 Task: Add an event with the title Second Team Building Retreat: Leadership Development Program, date '2024/03/16', time 8:50 AM to 10:50 AMand add a description: Together, the employee and the supervisor will establish clear and realistic performance goals that align with the overall objectives of the role and the organization. These goals will be measurable, time-bound, and focused on addressing the identified performance concerns., put the event into Yellow category . Add location for the event as: Havana, Cuba, logged in from the account softage.8@softage.netand send the event invitation to softage.6@softage.net and softage.1@softage.net. Set a reminder for the event 79 day before
Action: Mouse moved to (157, 183)
Screenshot: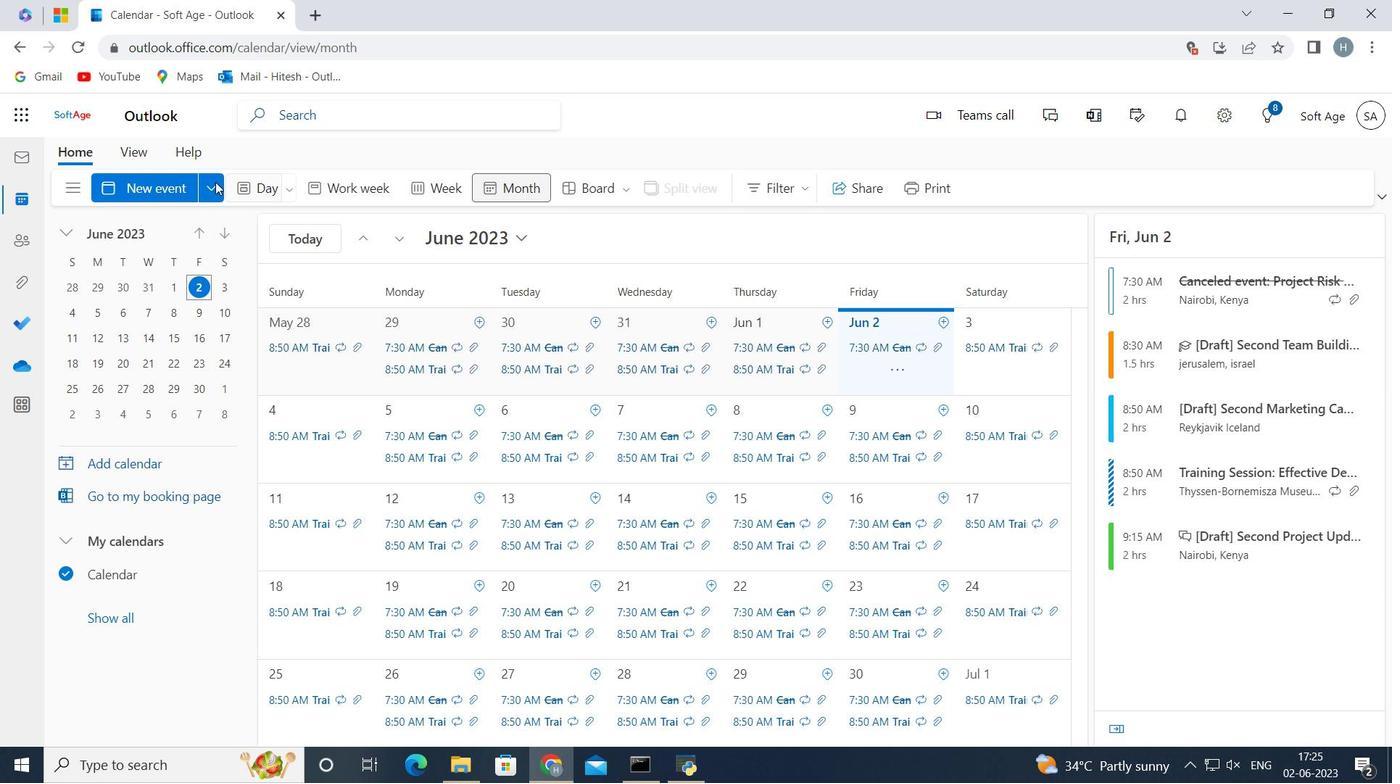 
Action: Mouse pressed left at (157, 183)
Screenshot: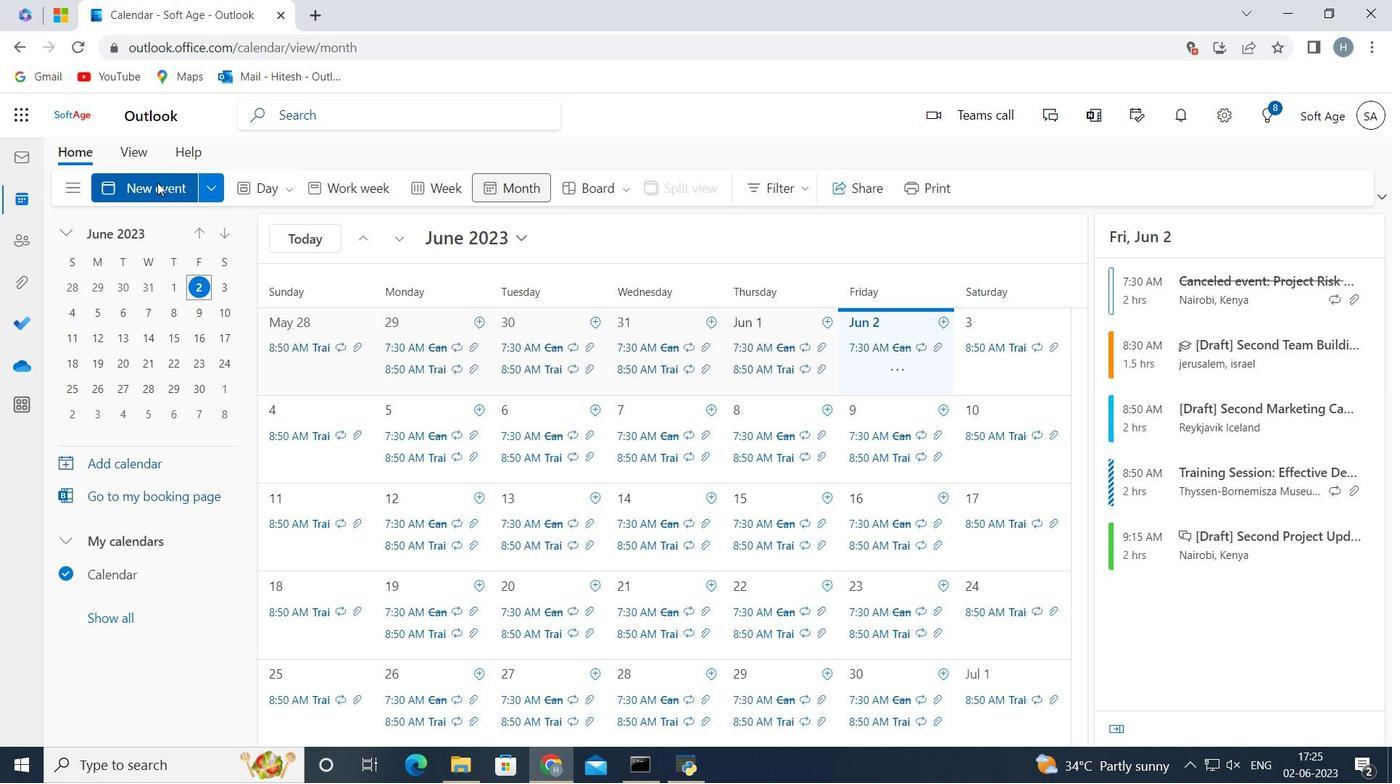 
Action: Mouse moved to (438, 291)
Screenshot: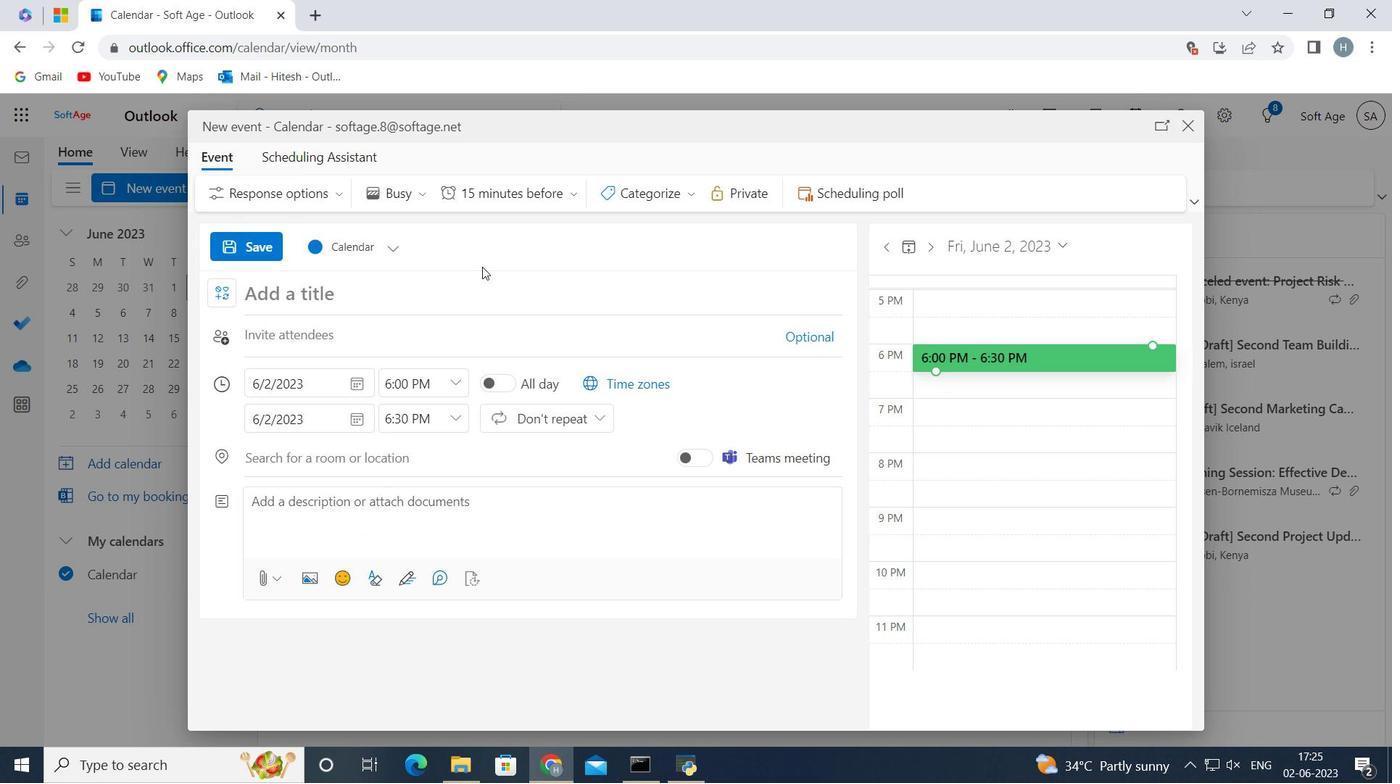 
Action: Key pressed <Key.shift>Second<Key.space><Key.shift>Team<Key.space><Key.shift>Buildibg<Key.space><Key.shift>Retreat<Key.enter>
Screenshot: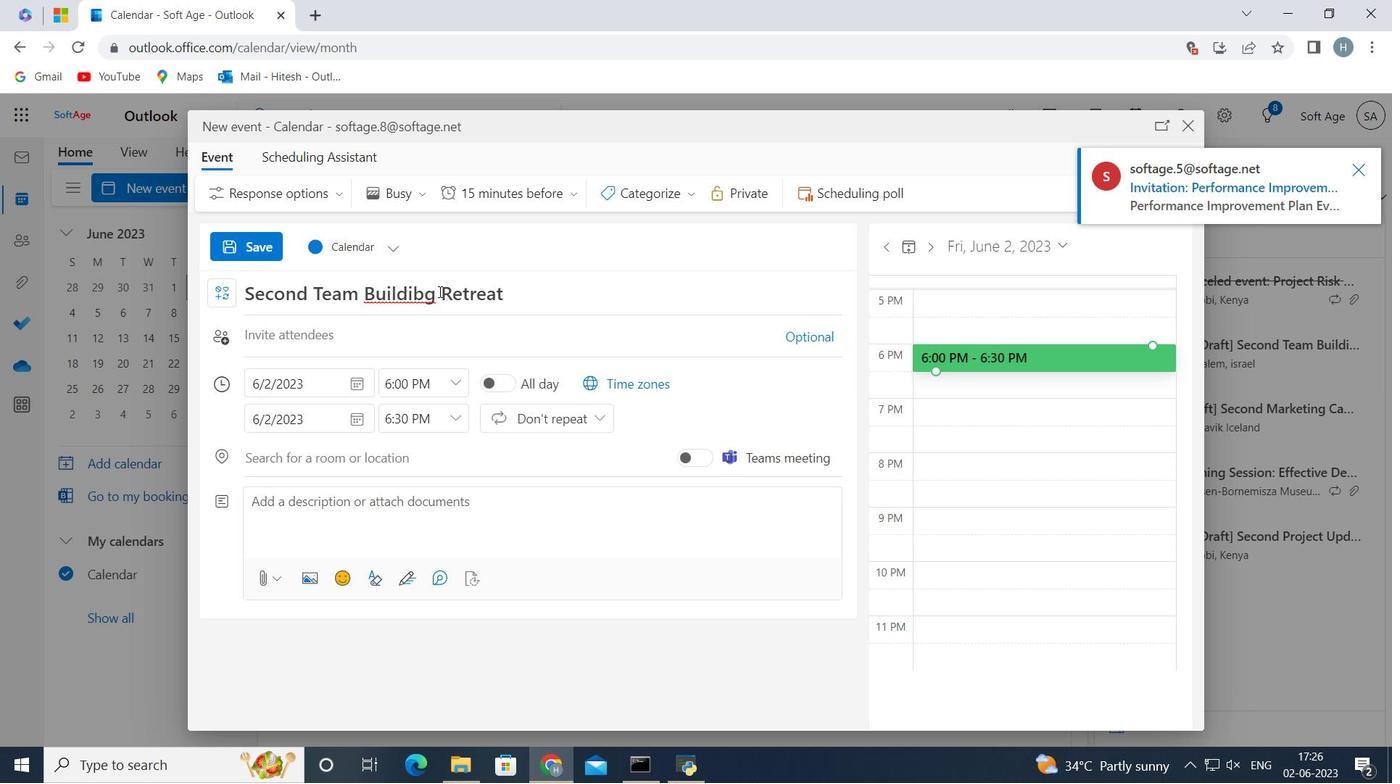 
Action: Mouse moved to (436, 298)
Screenshot: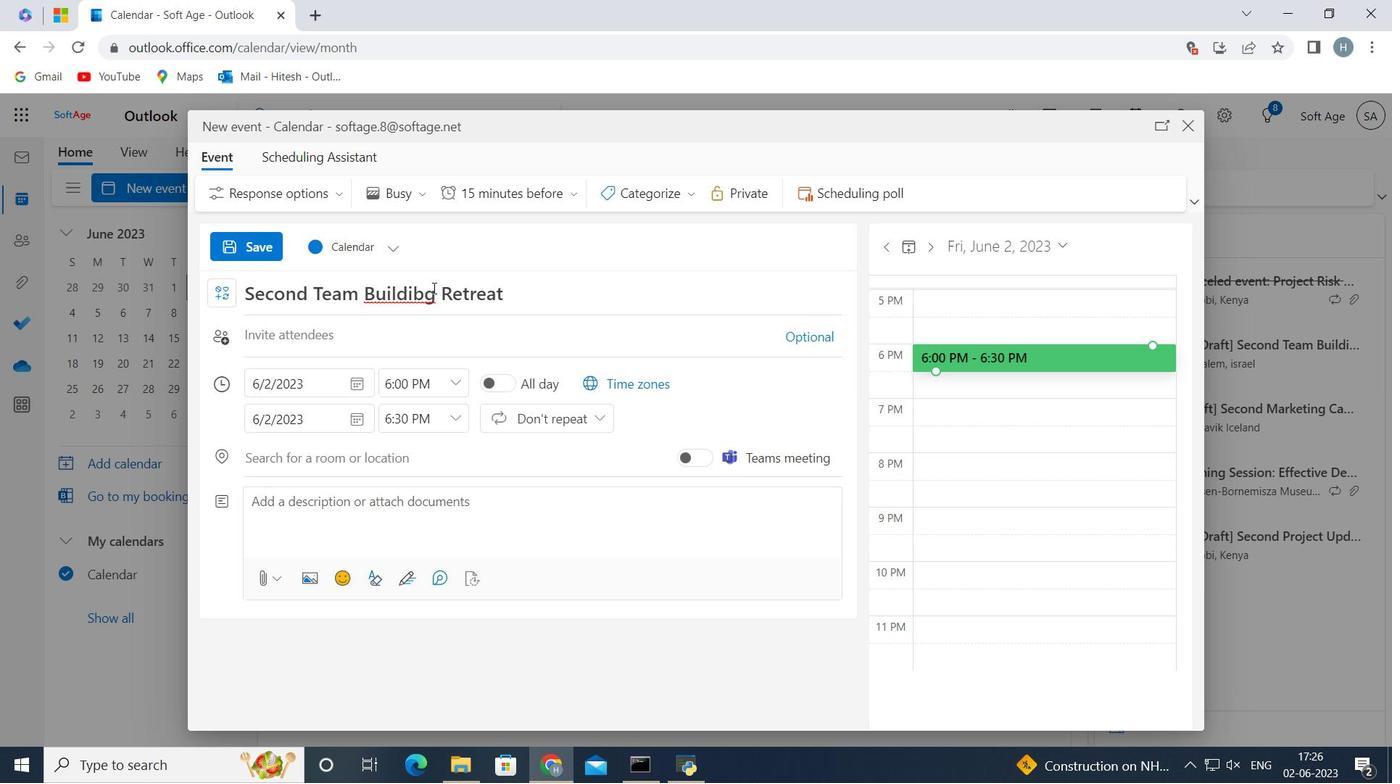 
Action: Mouse pressed left at (436, 298)
Screenshot: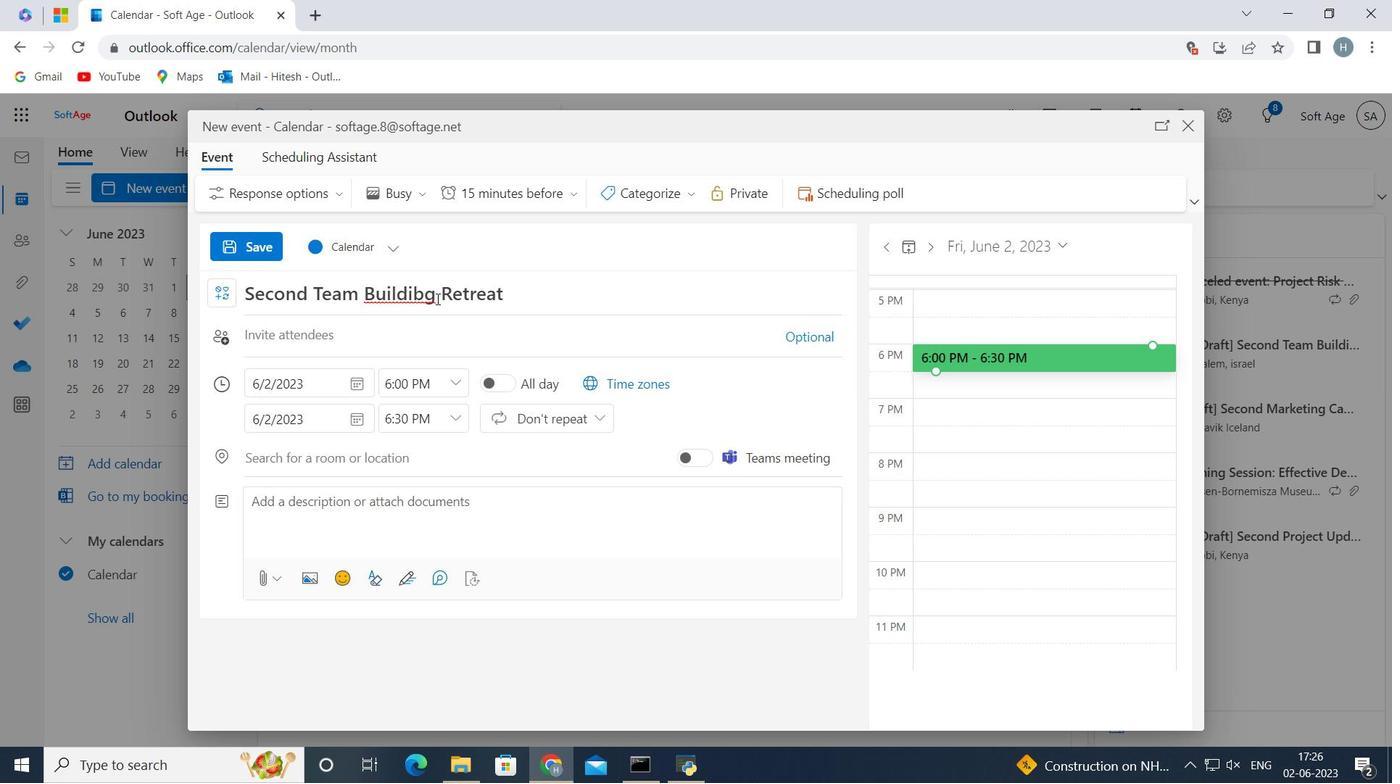 
Action: Key pressed <Key.backspace><Key.backspace><Key.backspace><Key.backspace><Key.backspace><Key.backspace><Key.backspace><Key.backspace><Key.shift>Building
Screenshot: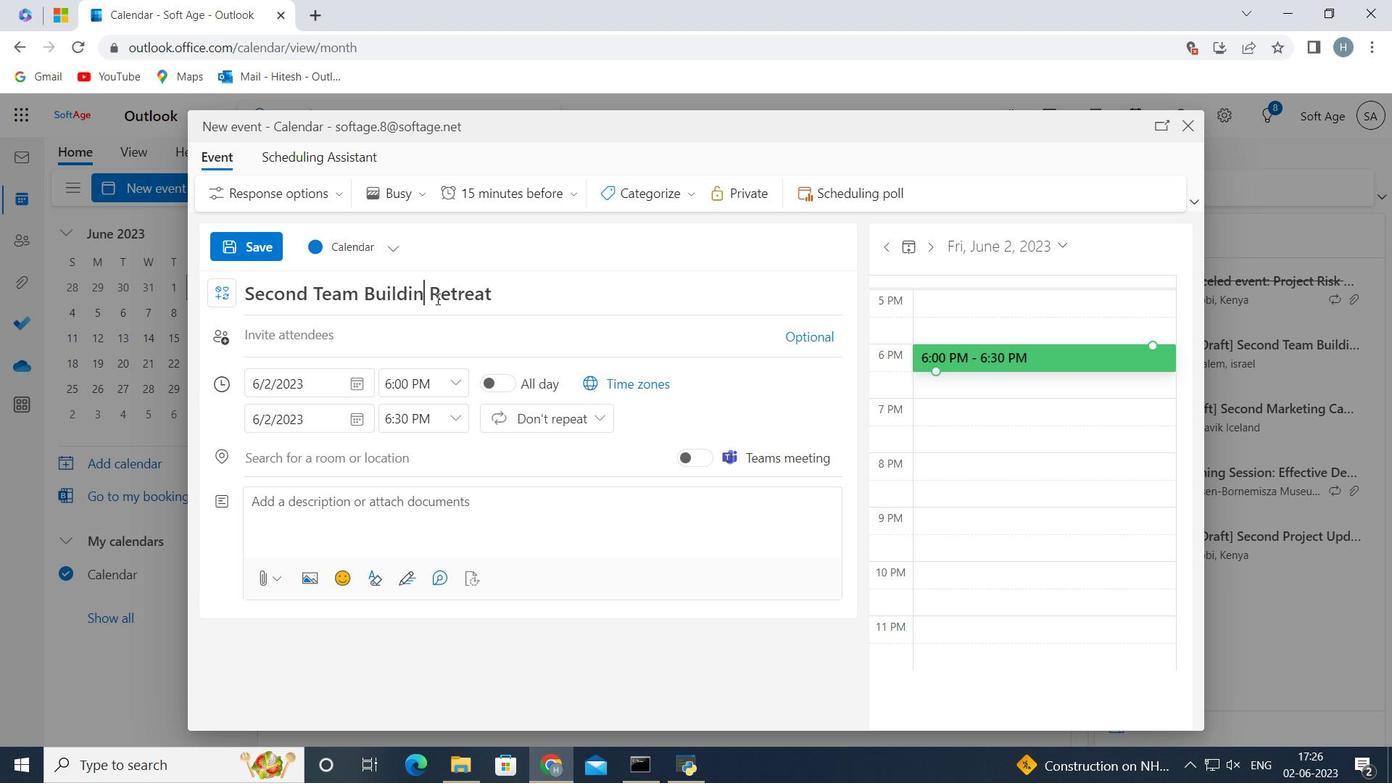 
Action: Mouse moved to (538, 295)
Screenshot: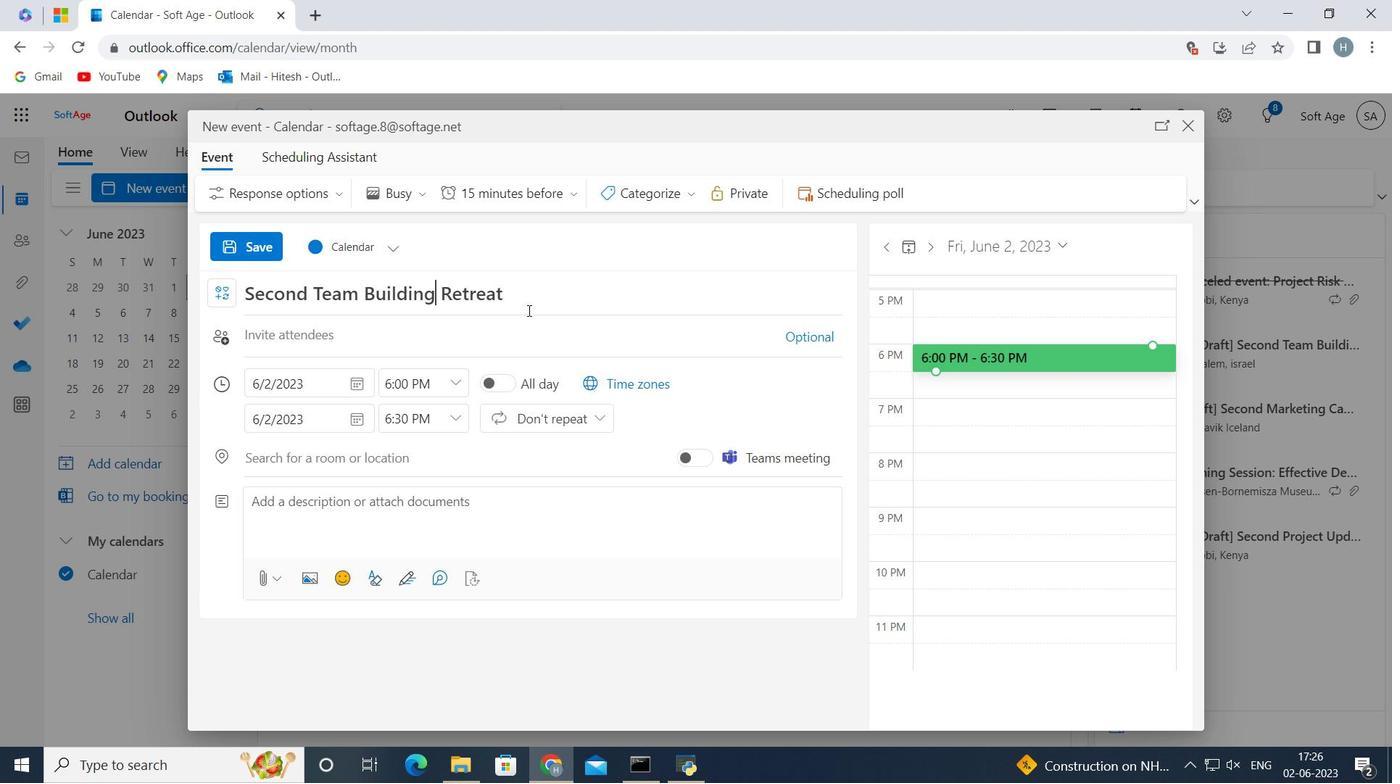 
Action: Mouse pressed left at (538, 295)
Screenshot: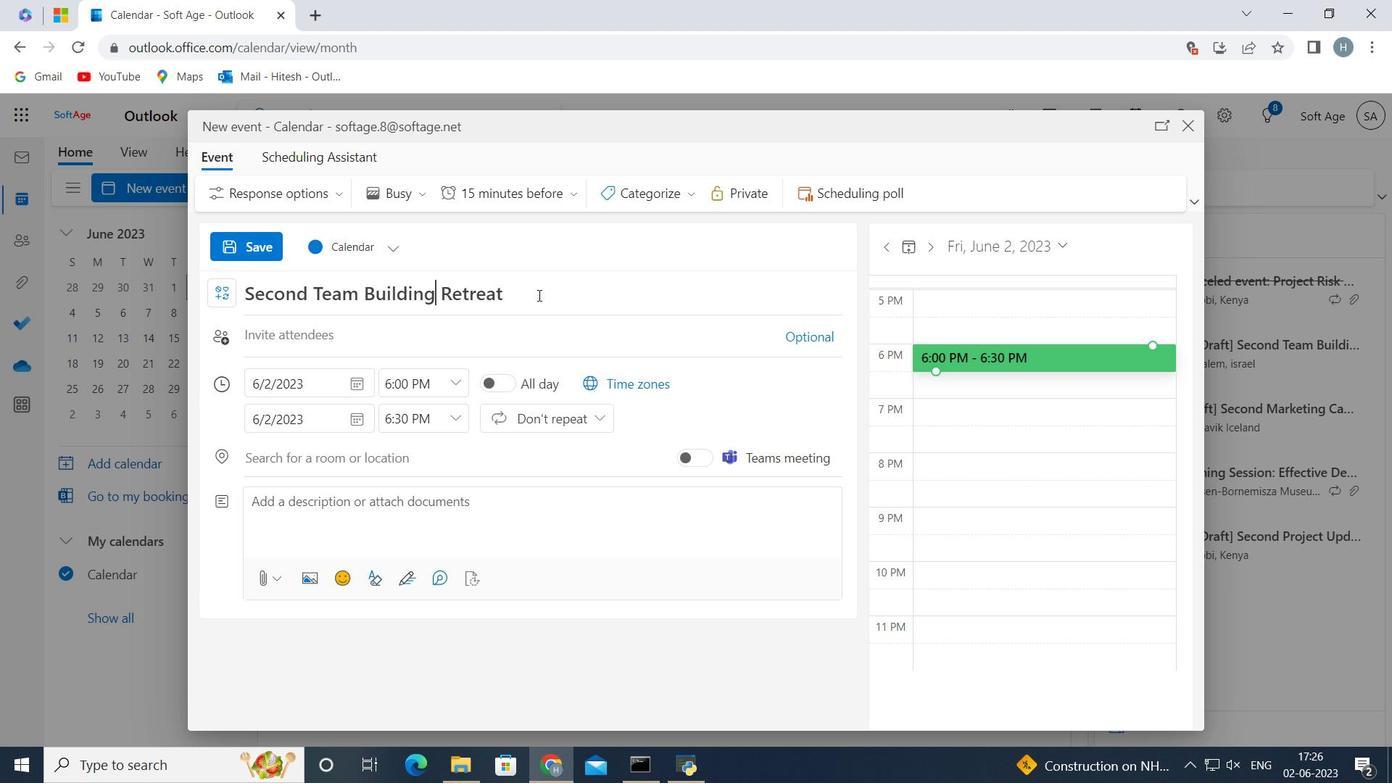 
Action: Mouse moved to (513, 284)
Screenshot: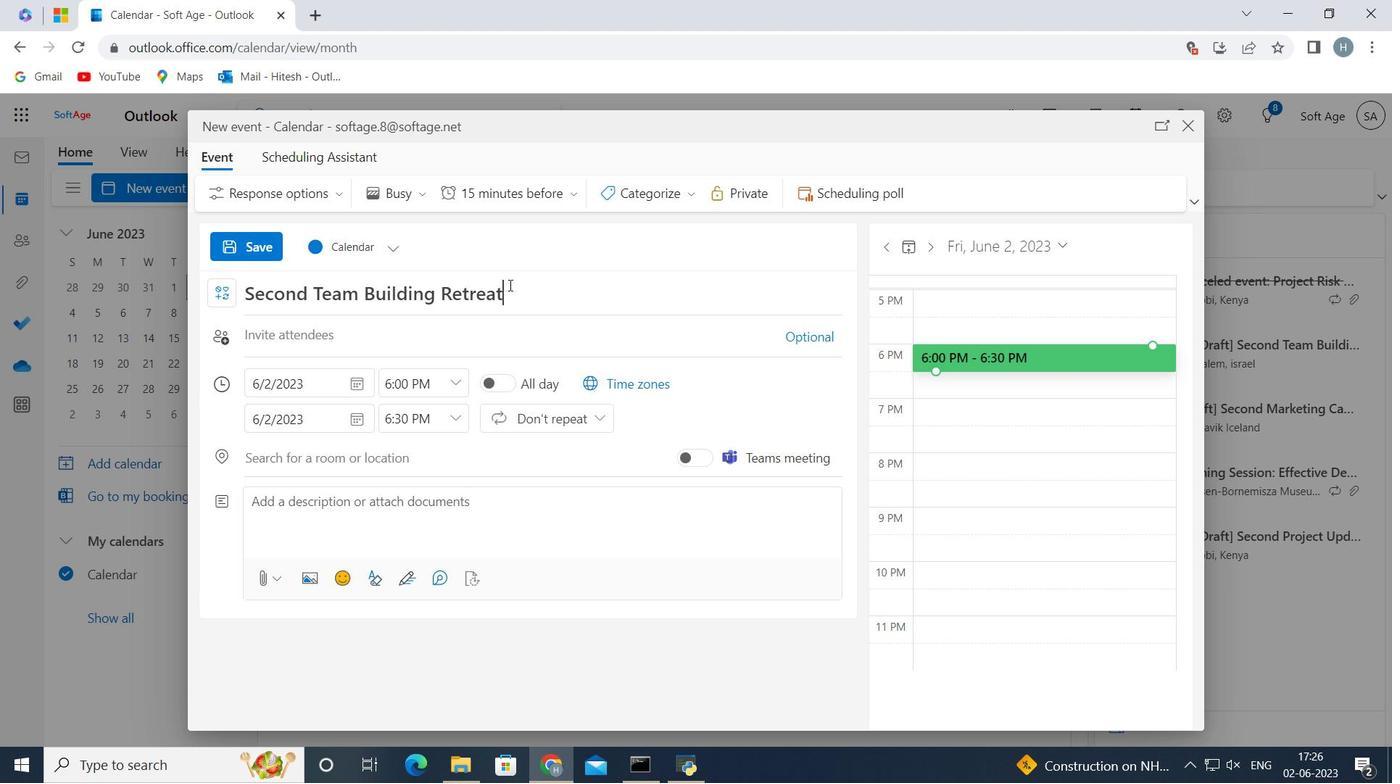
Action: Key pressed <Key.shift_r>:<Key.space><Key.shift>D<Key.backspace>Leadership<Key.space><Key.shift>Development<Key.space><Key.shift><Key.shift><Key.shift>Program
Screenshot: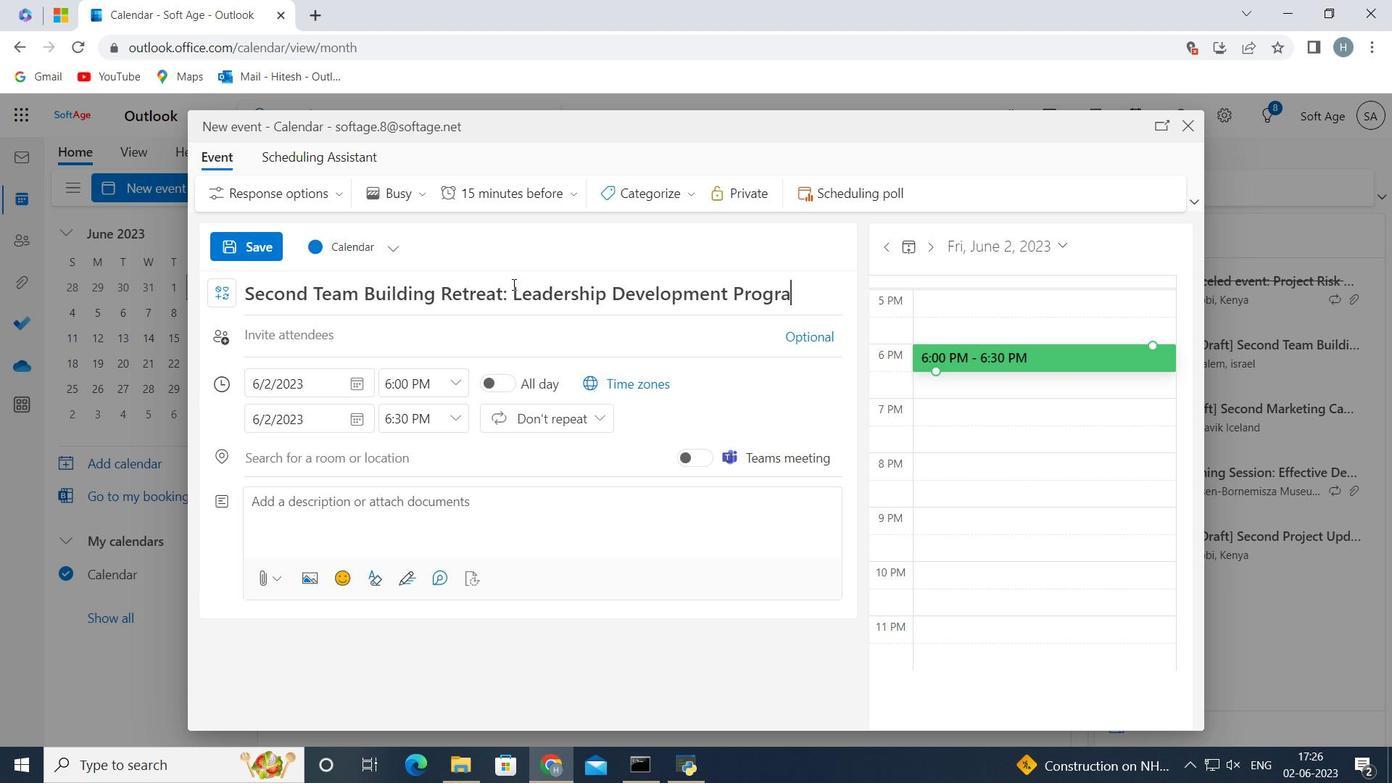 
Action: Mouse moved to (360, 384)
Screenshot: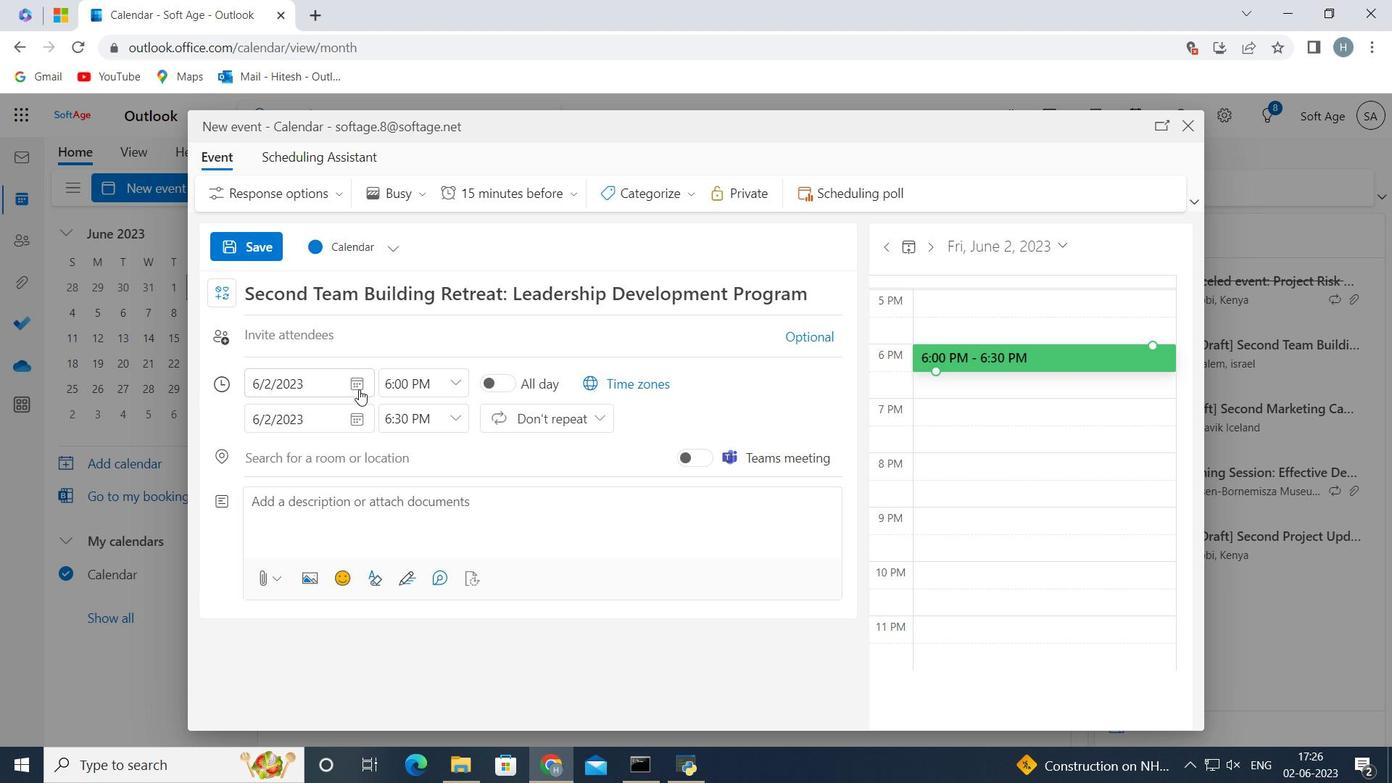 
Action: Mouse pressed left at (360, 384)
Screenshot: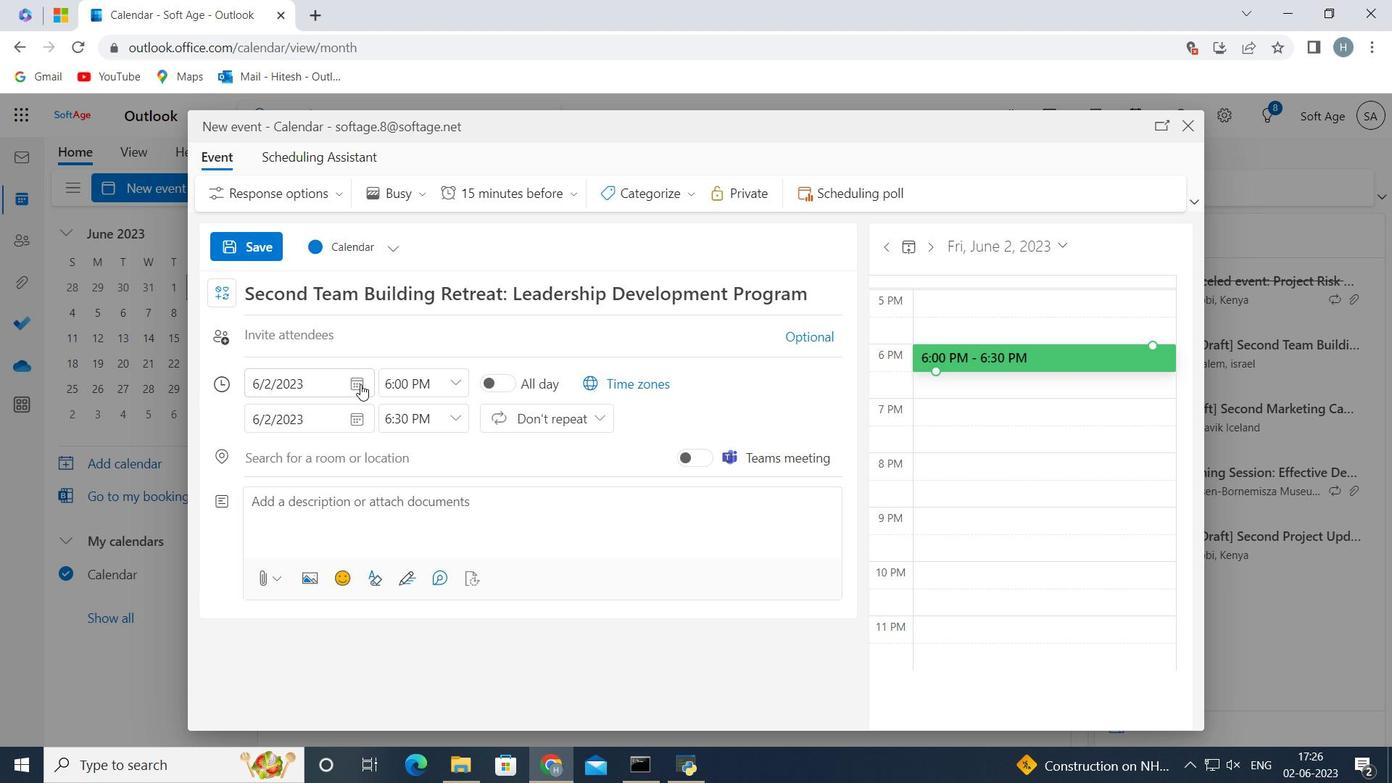 
Action: Mouse moved to (422, 419)
Screenshot: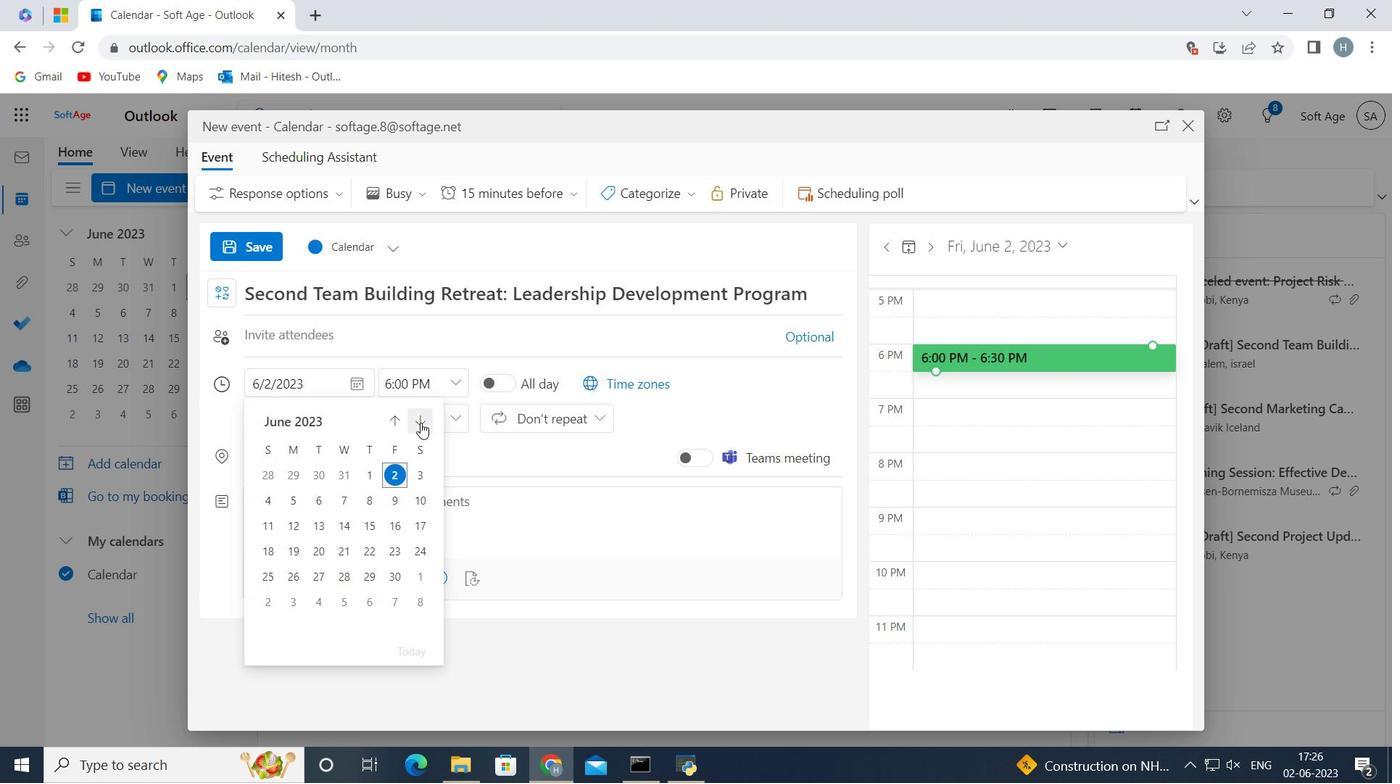 
Action: Mouse pressed left at (422, 419)
Screenshot: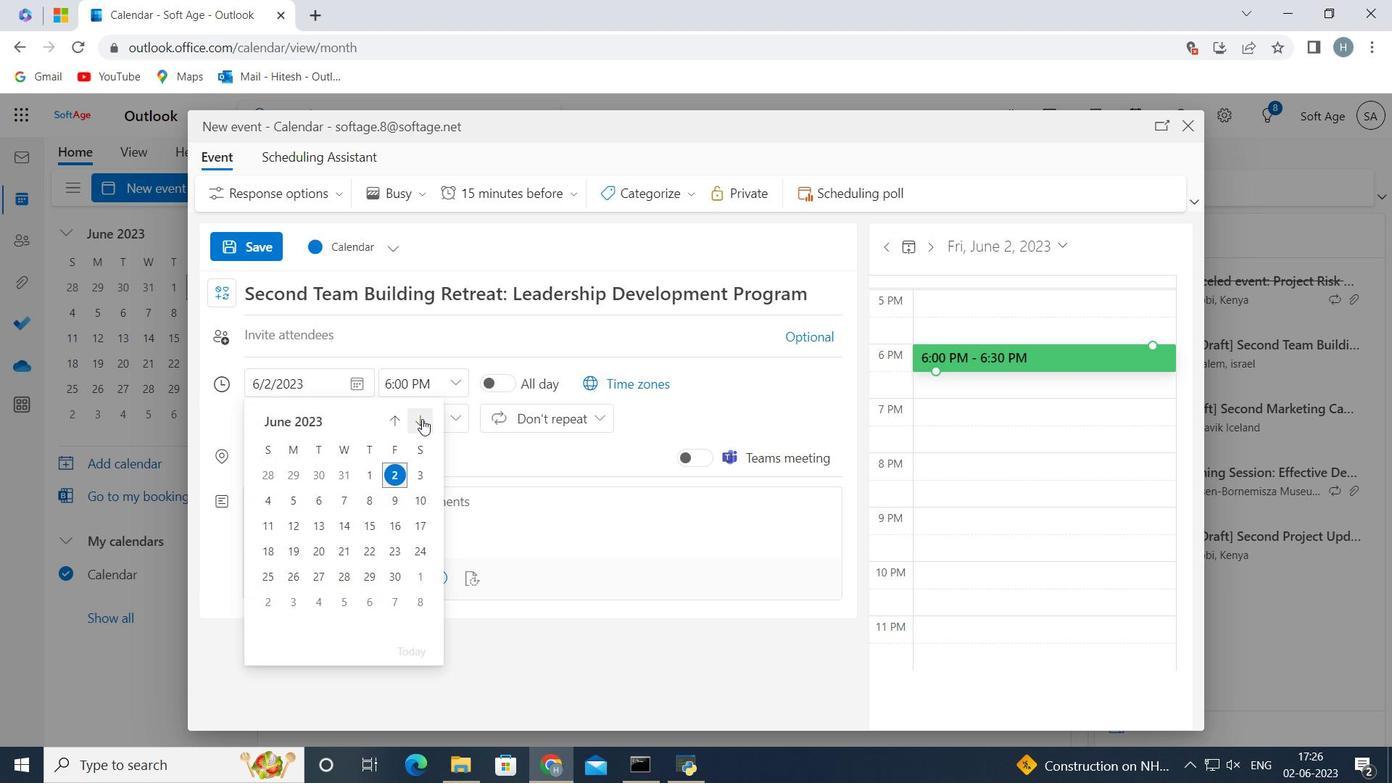 
Action: Mouse pressed left at (422, 419)
Screenshot: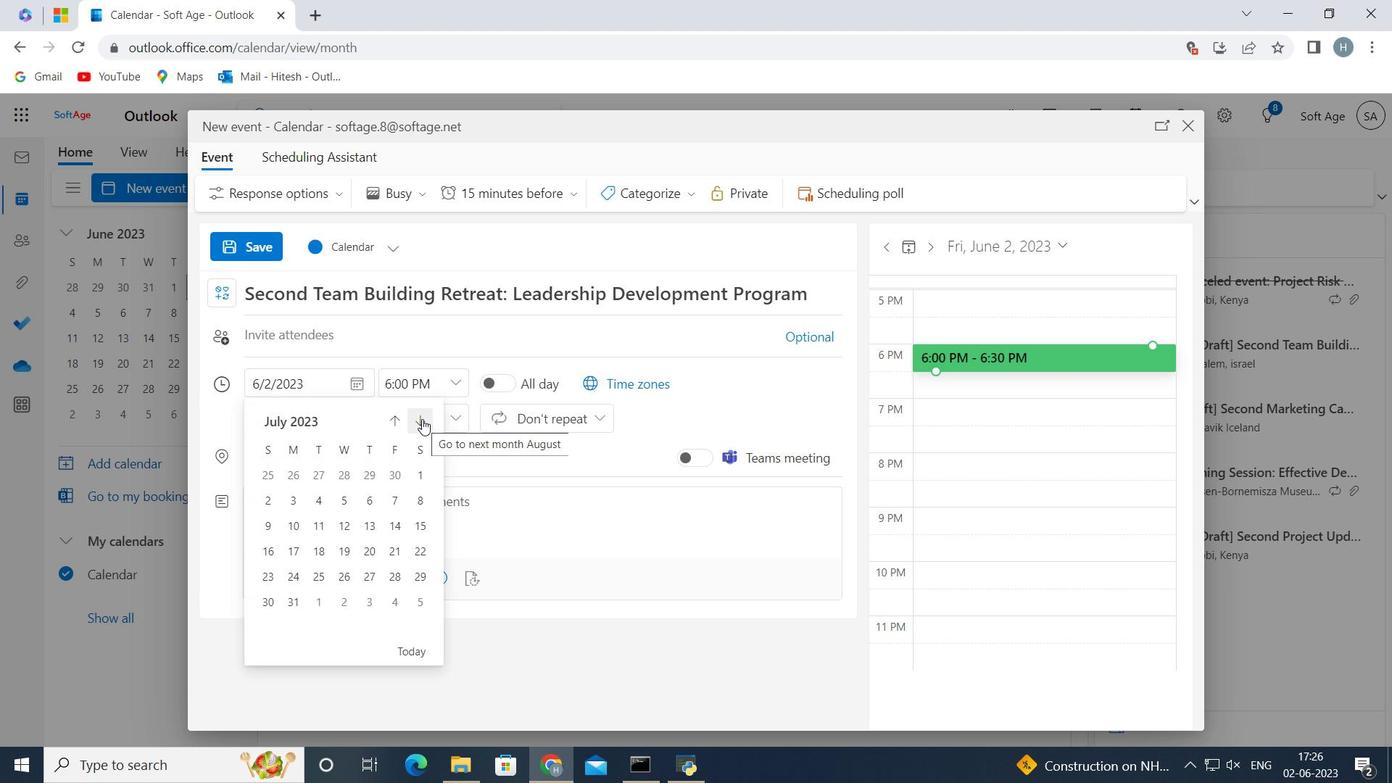 
Action: Mouse pressed left at (422, 419)
Screenshot: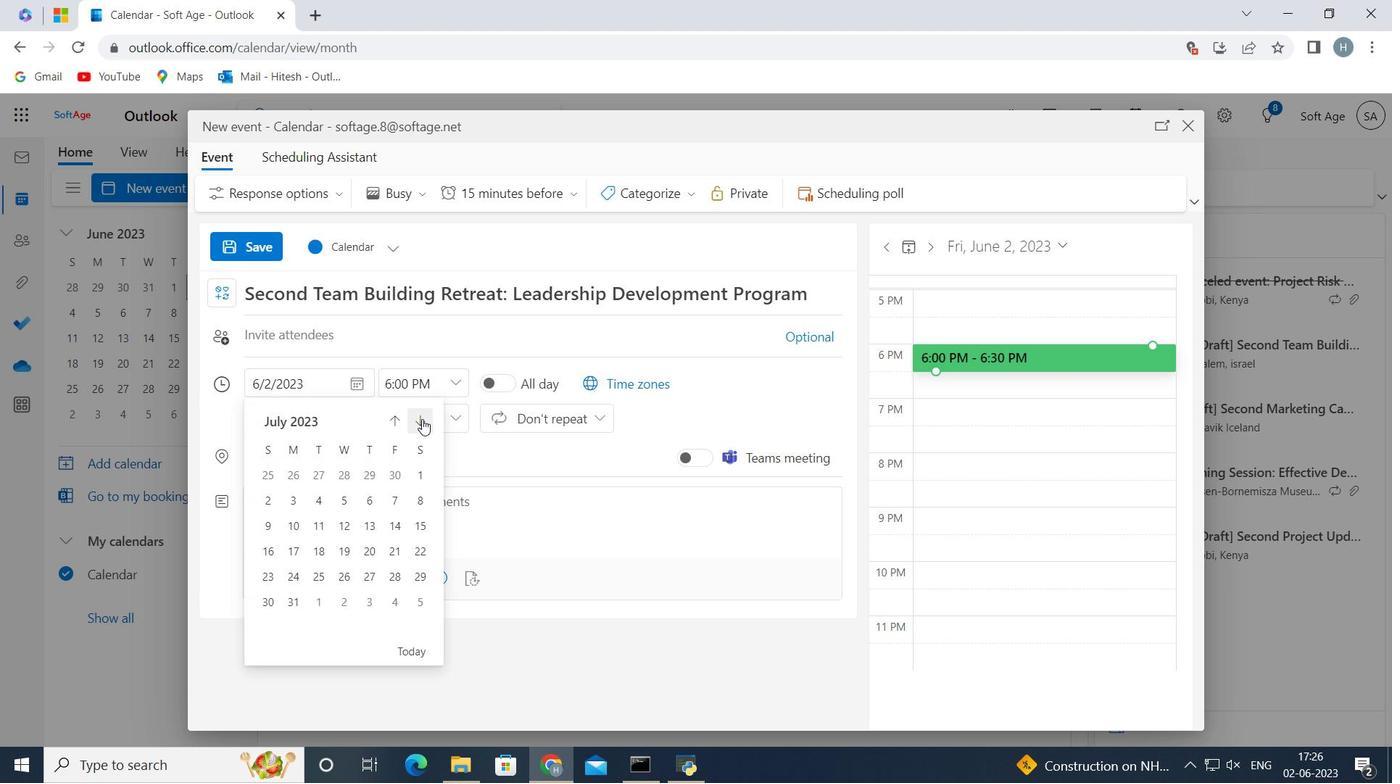 
Action: Mouse pressed left at (422, 419)
Screenshot: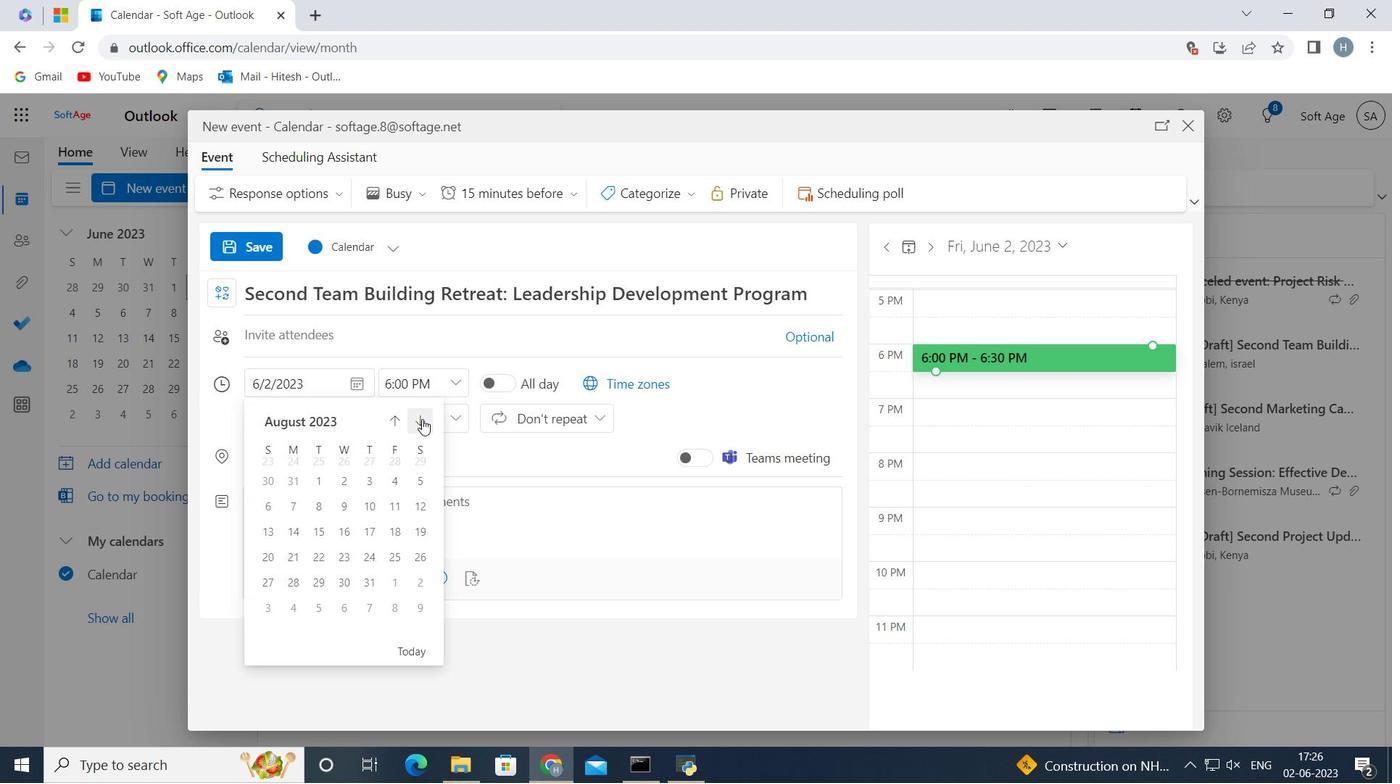 
Action: Mouse pressed left at (422, 419)
Screenshot: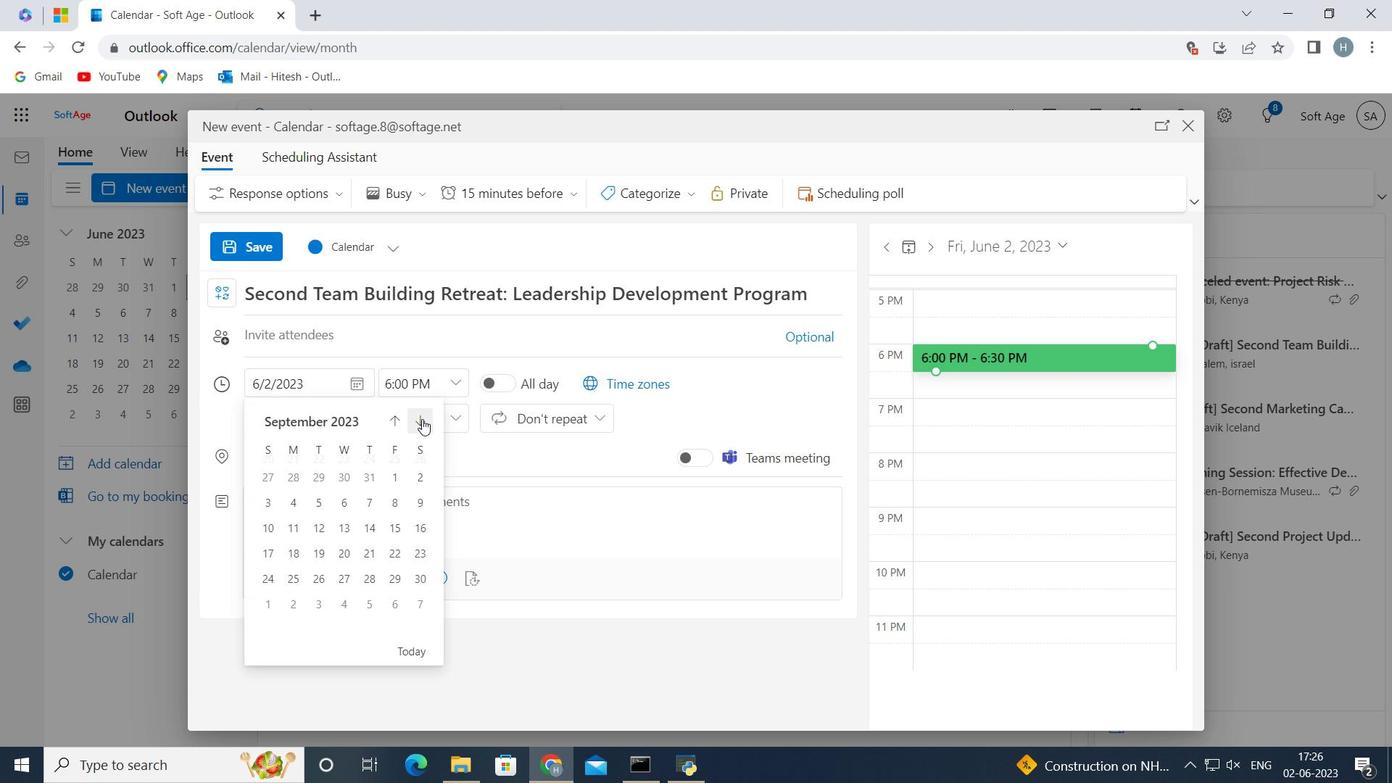 
Action: Mouse pressed left at (422, 419)
Screenshot: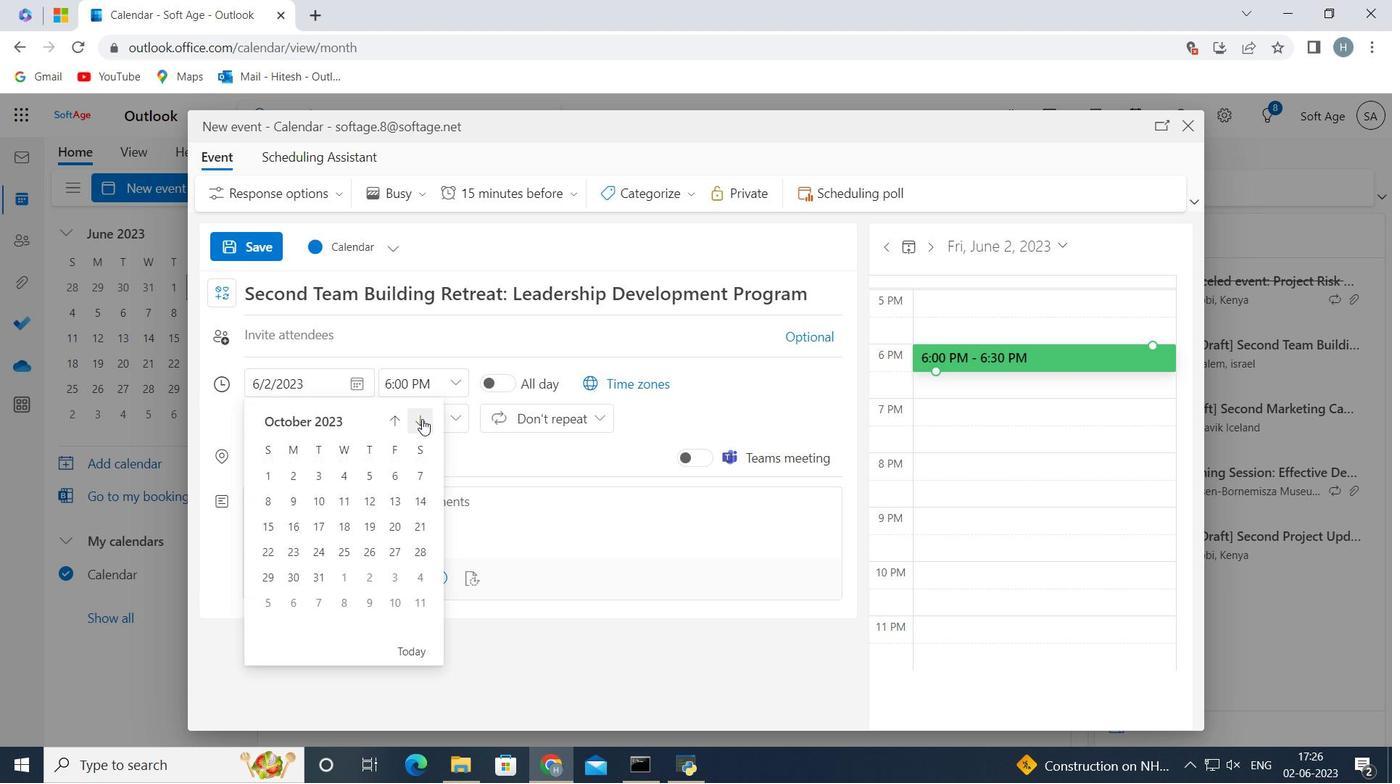 
Action: Mouse pressed left at (422, 419)
Screenshot: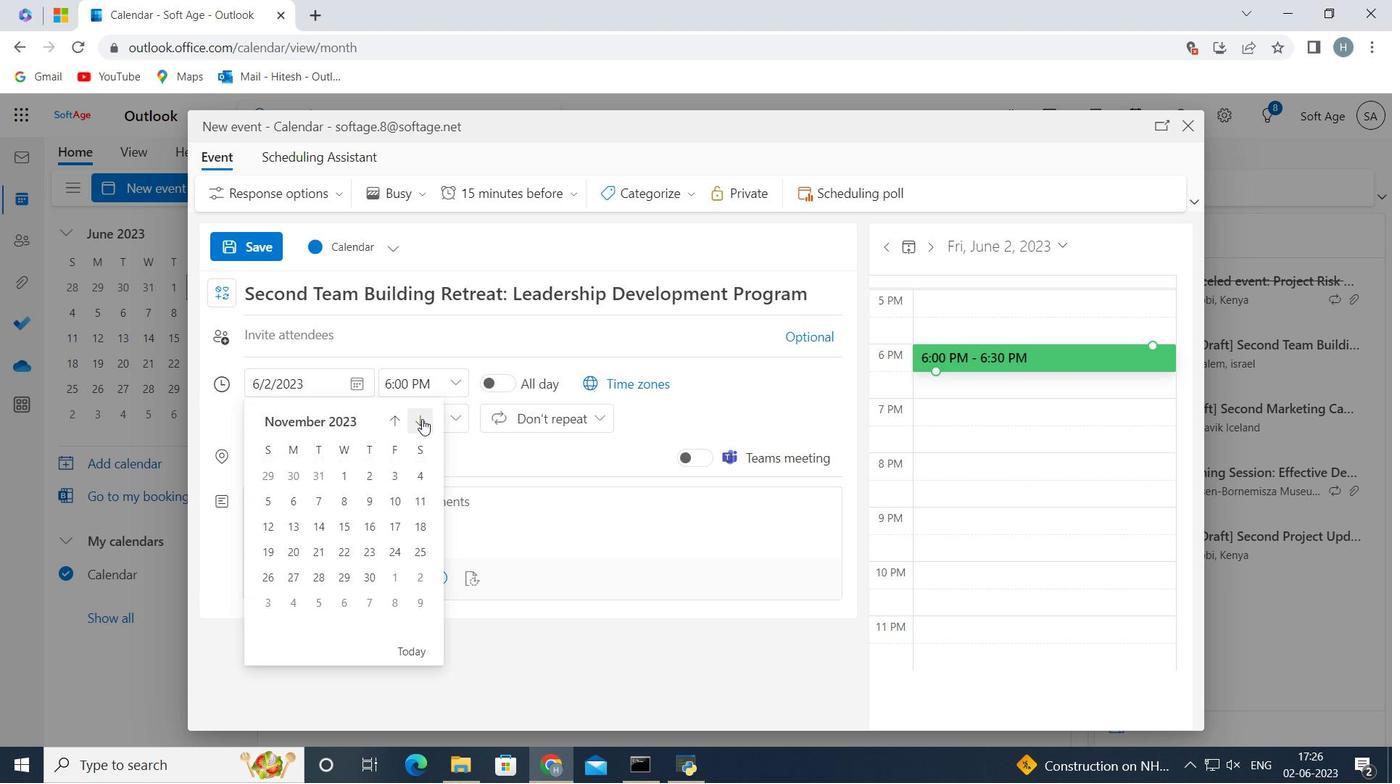 
Action: Mouse pressed left at (422, 419)
Screenshot: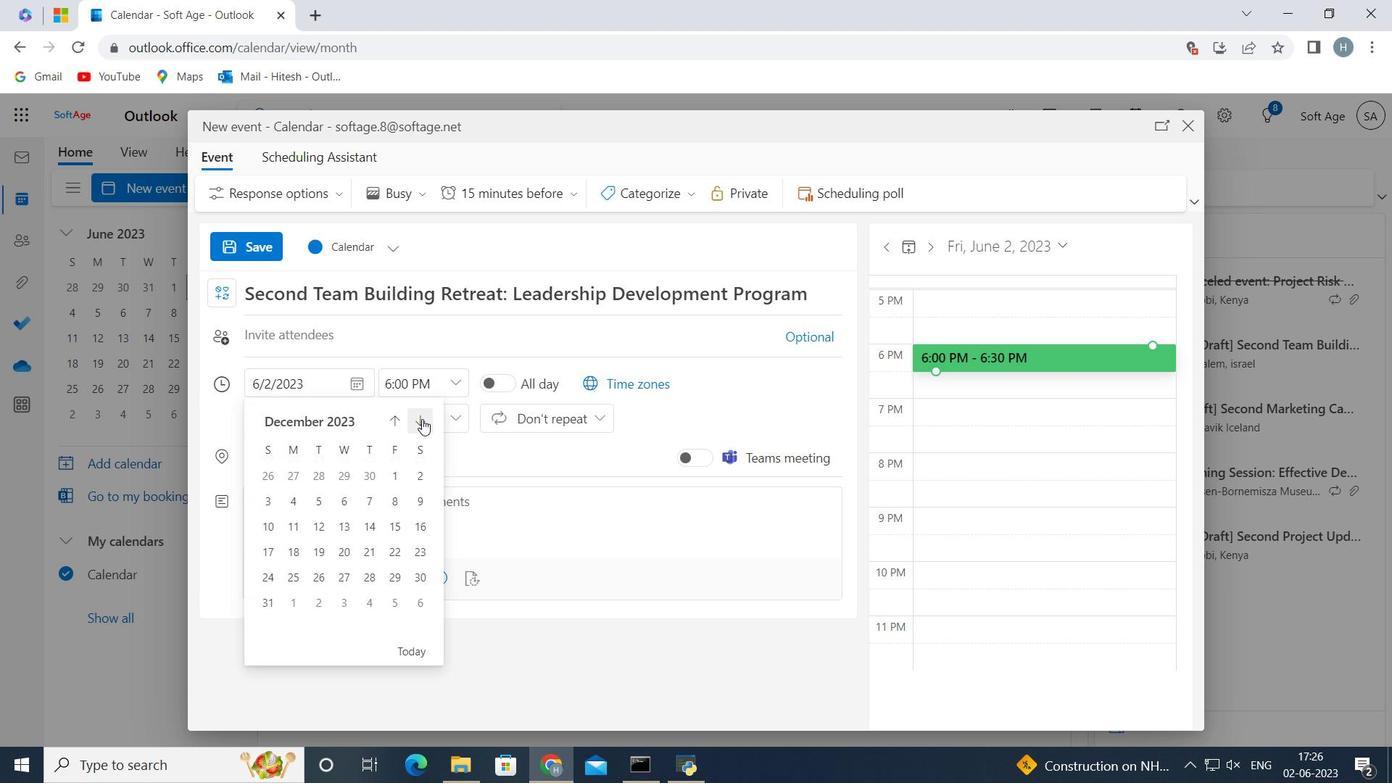 
Action: Mouse pressed left at (422, 419)
Screenshot: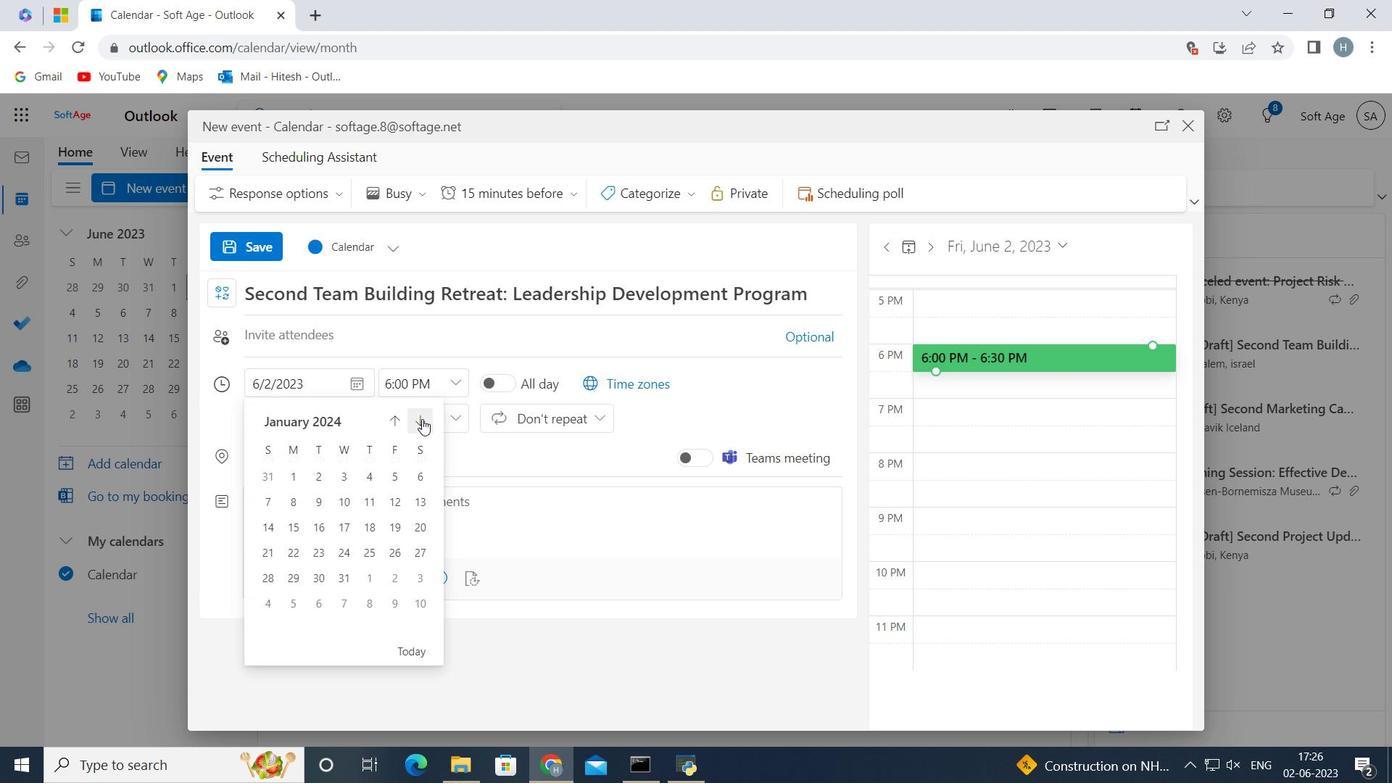
Action: Mouse pressed left at (422, 419)
Screenshot: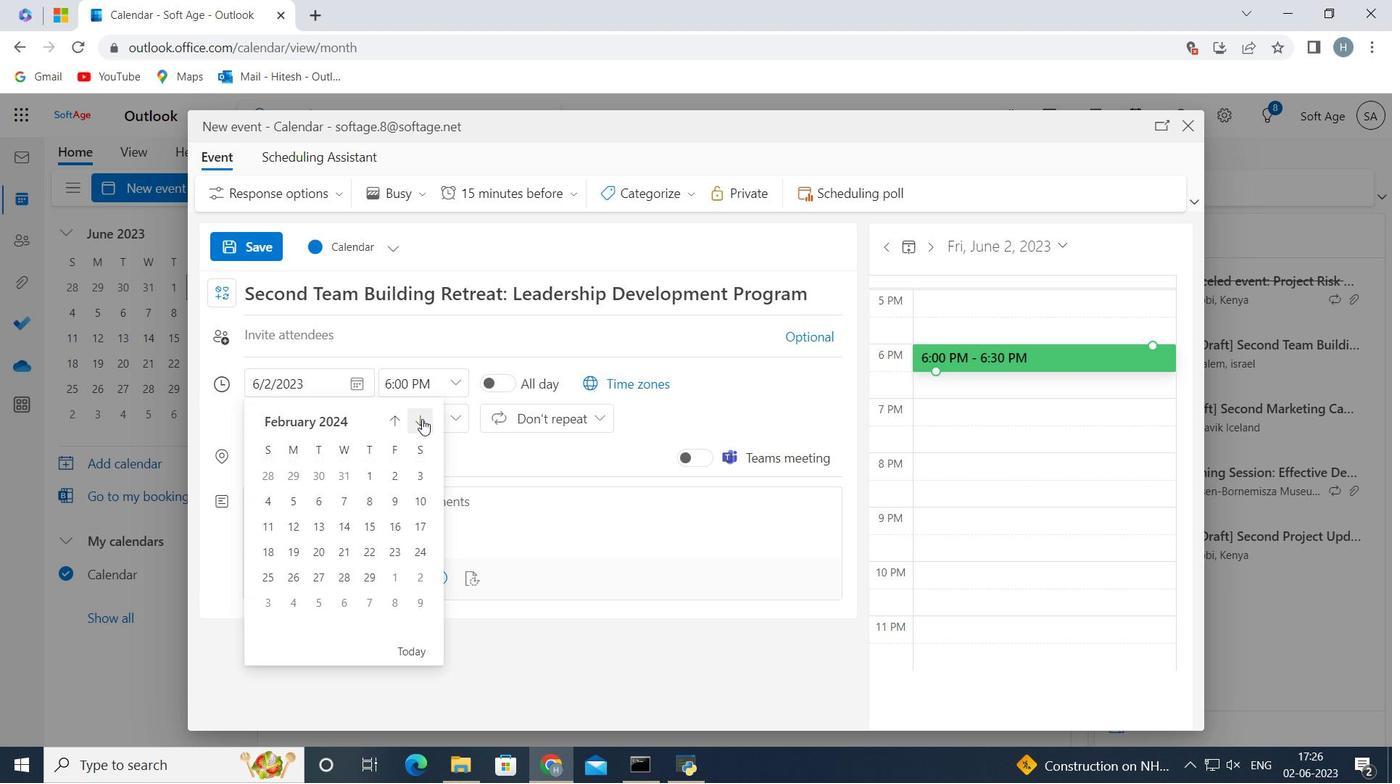 
Action: Mouse moved to (392, 425)
Screenshot: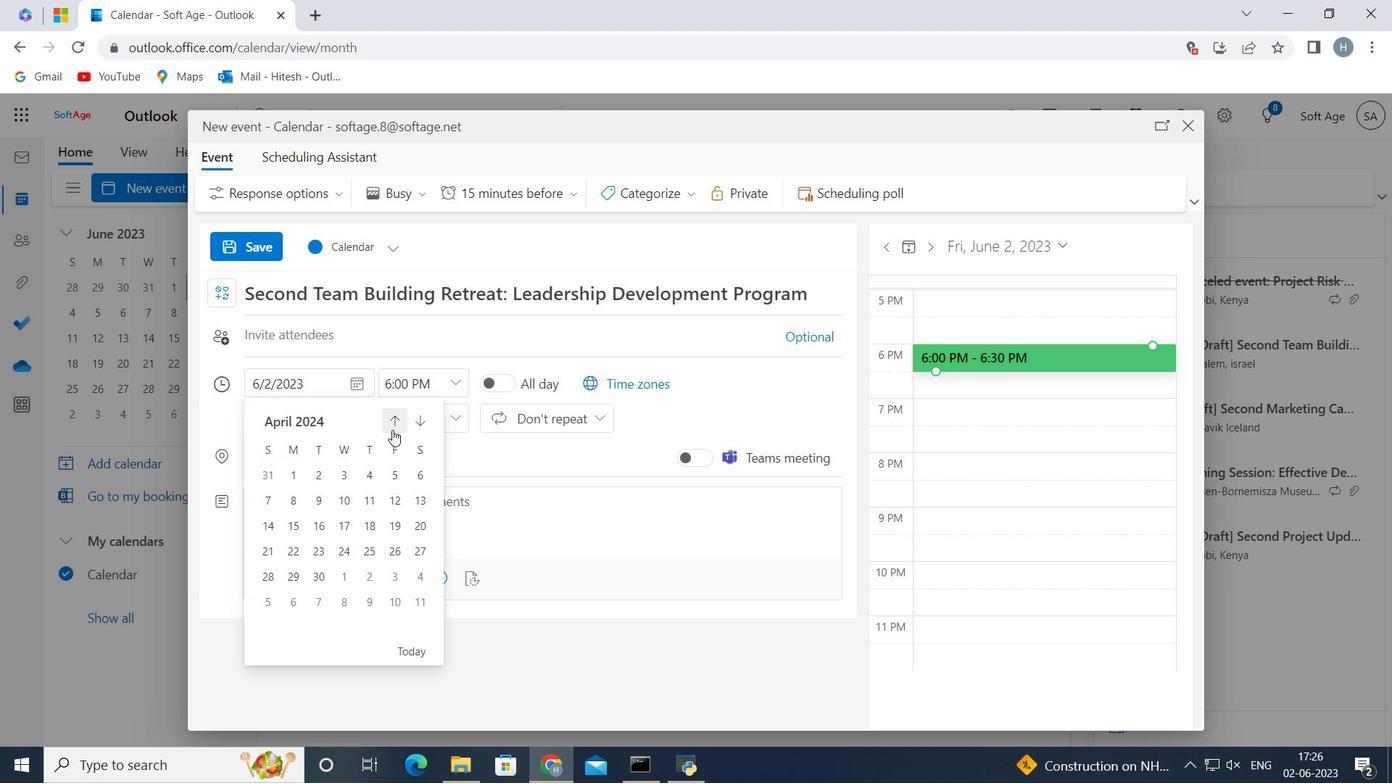 
Action: Mouse pressed left at (392, 425)
Screenshot: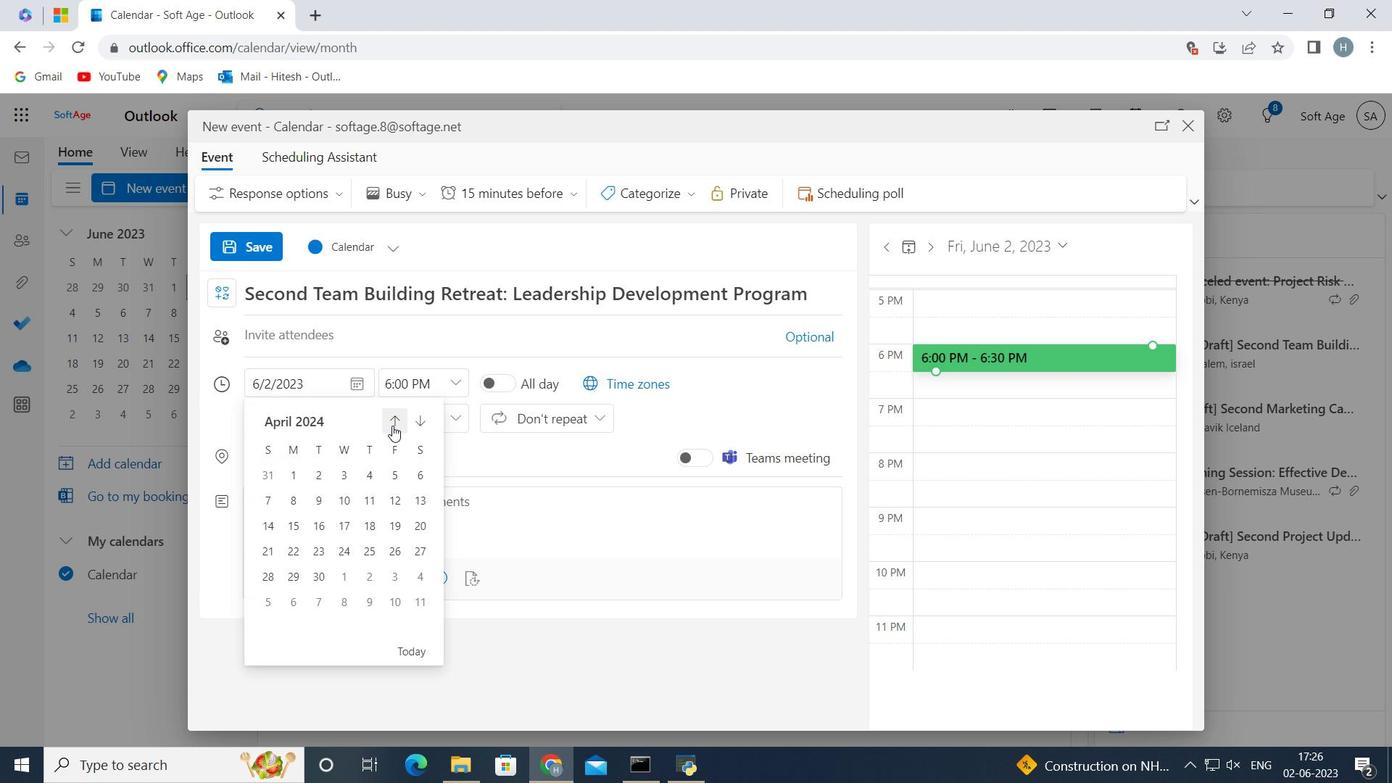 
Action: Mouse moved to (422, 523)
Screenshot: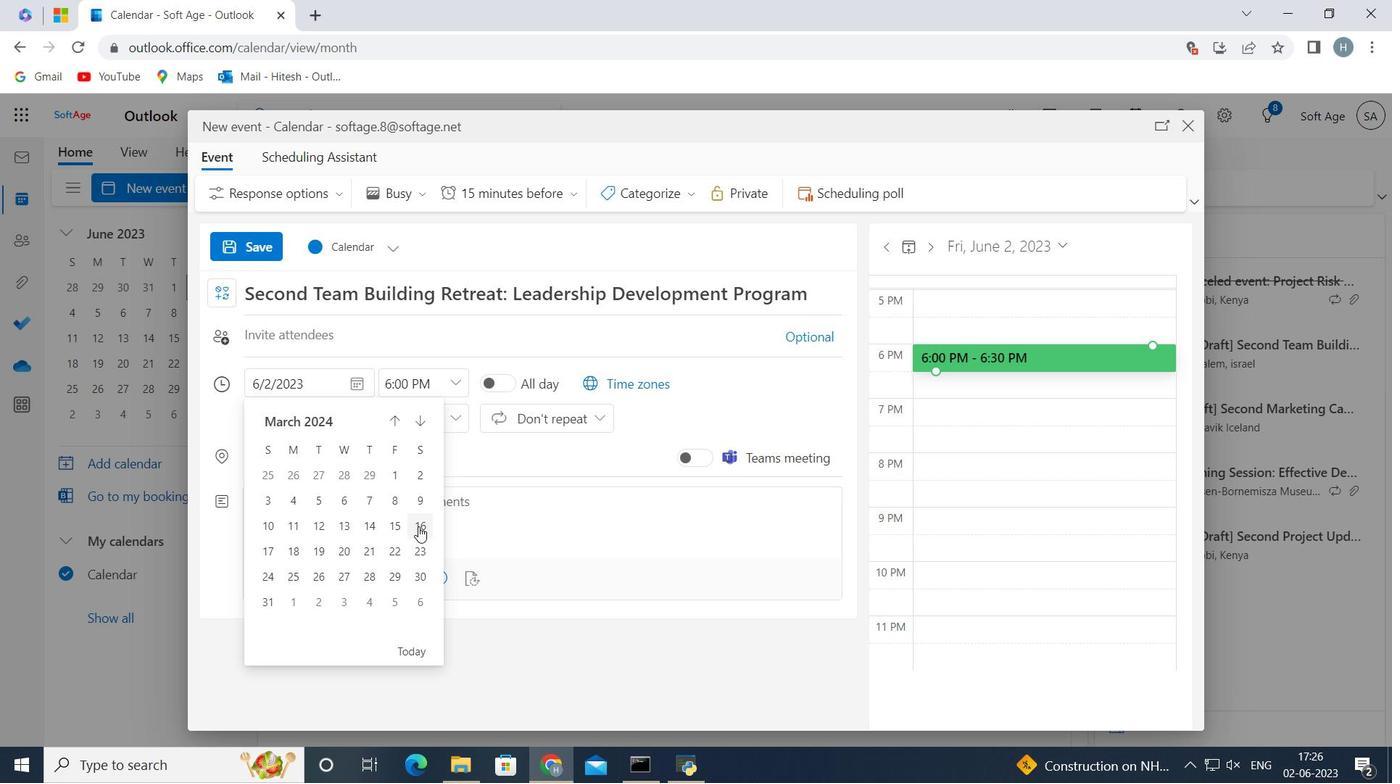 
Action: Mouse pressed left at (422, 523)
Screenshot: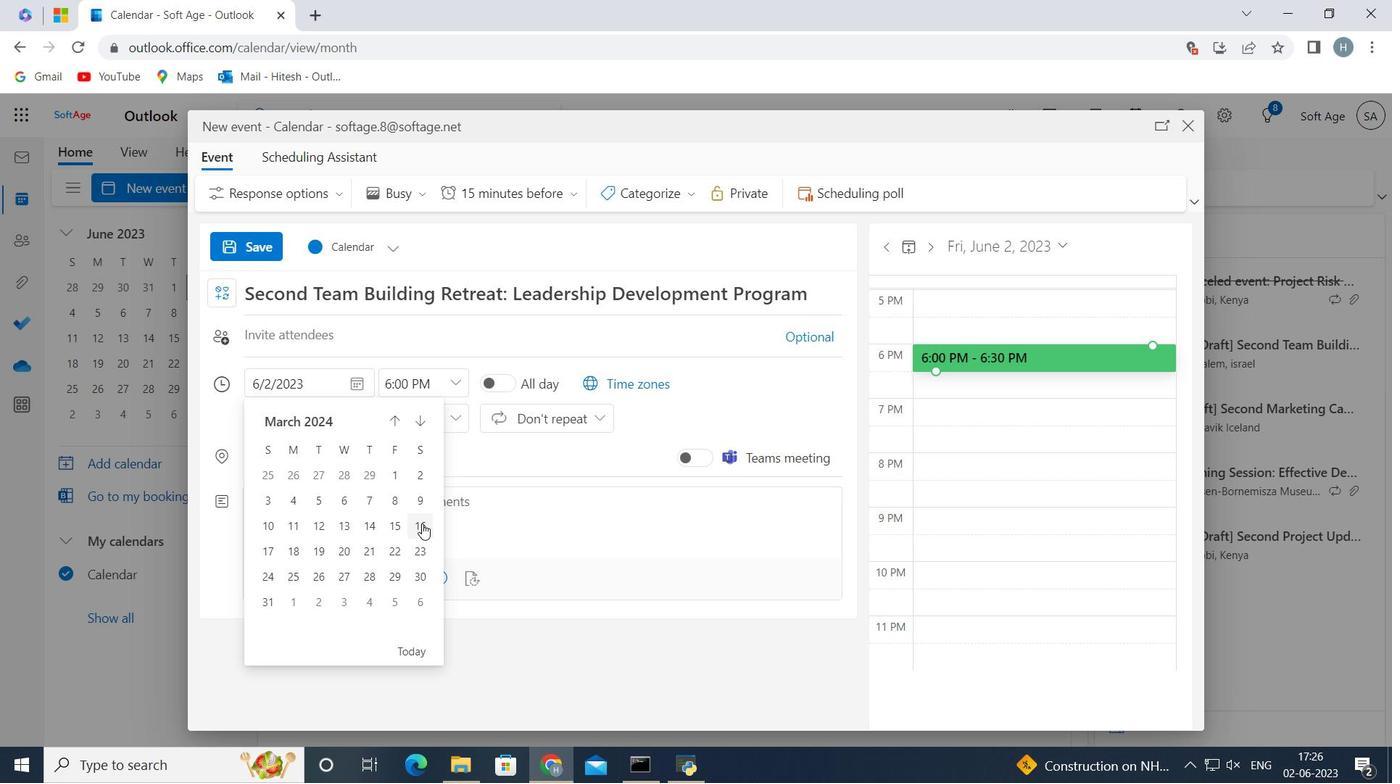 
Action: Mouse moved to (453, 381)
Screenshot: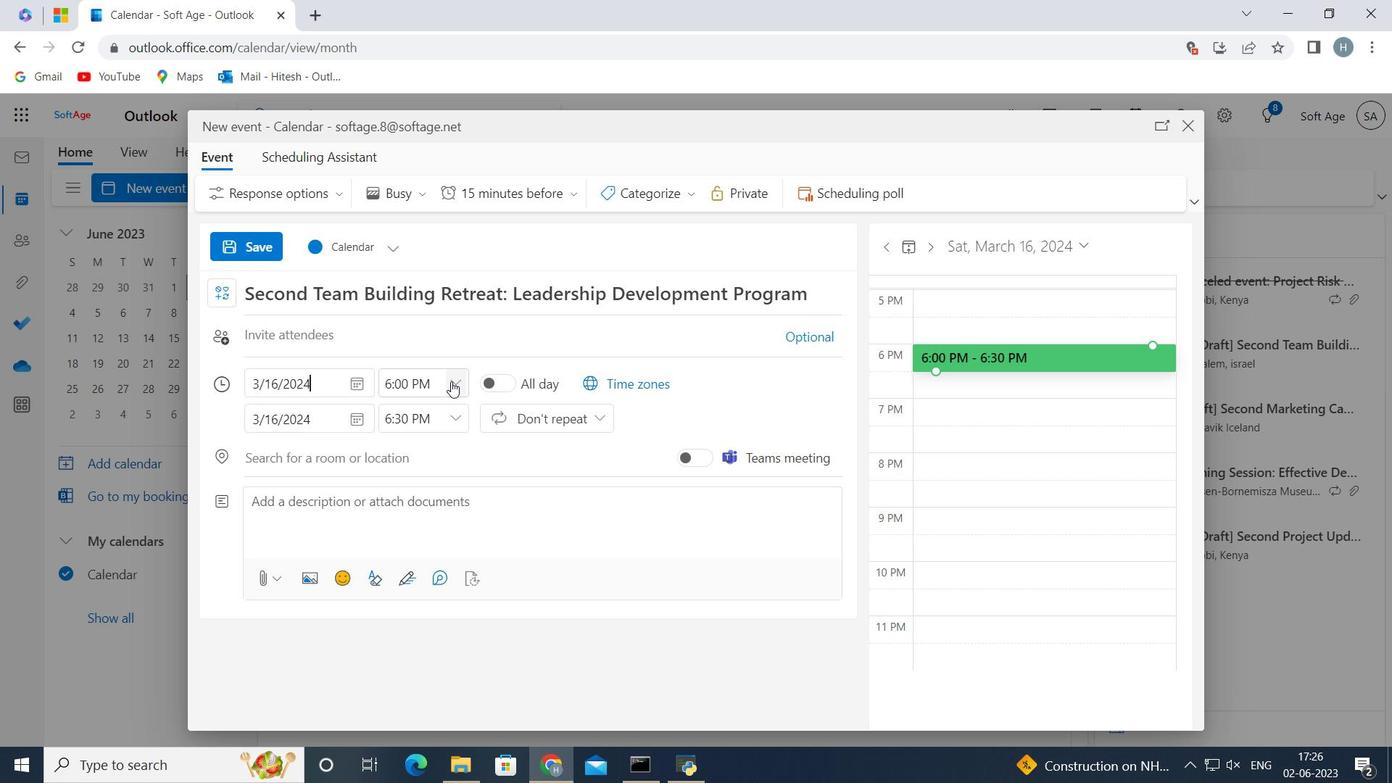 
Action: Mouse pressed left at (453, 381)
Screenshot: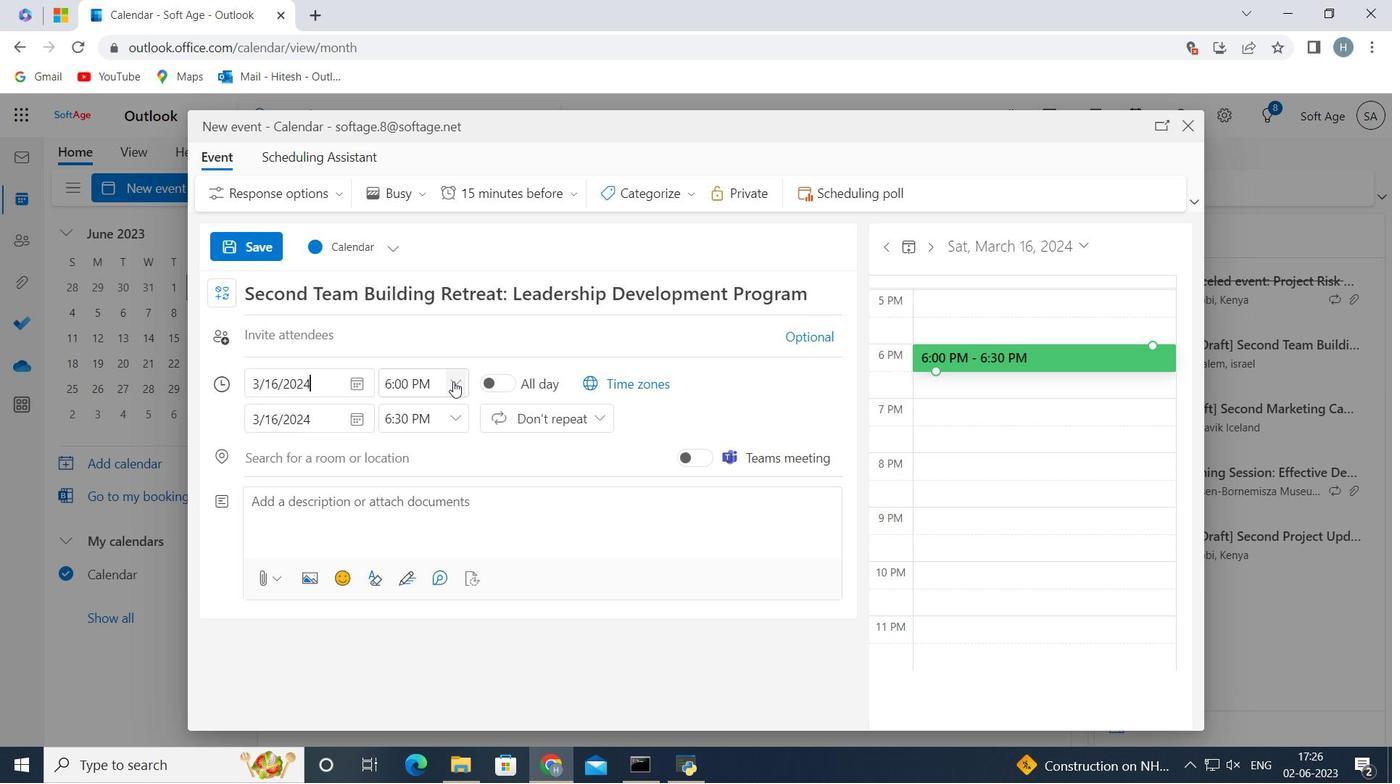 
Action: Mouse moved to (472, 440)
Screenshot: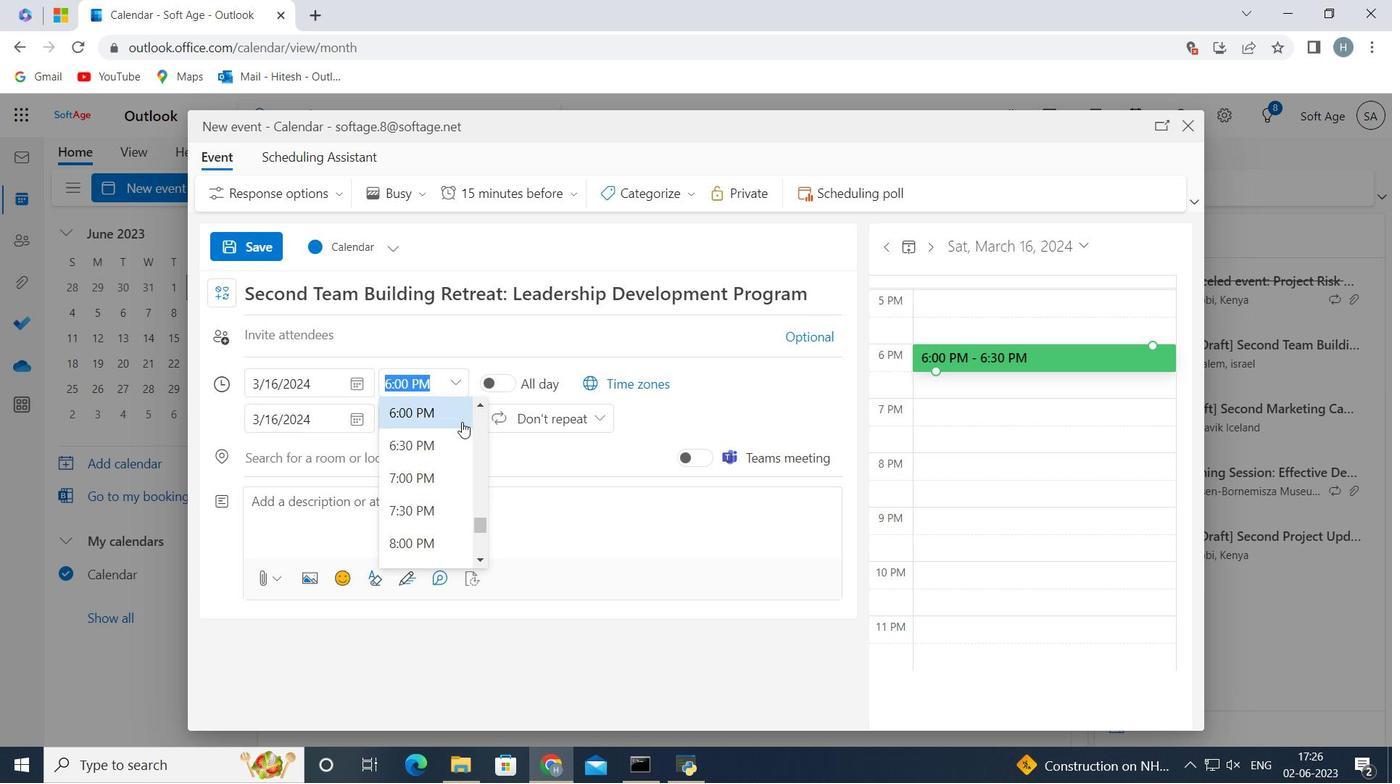 
Action: Mouse pressed left at (472, 440)
Screenshot: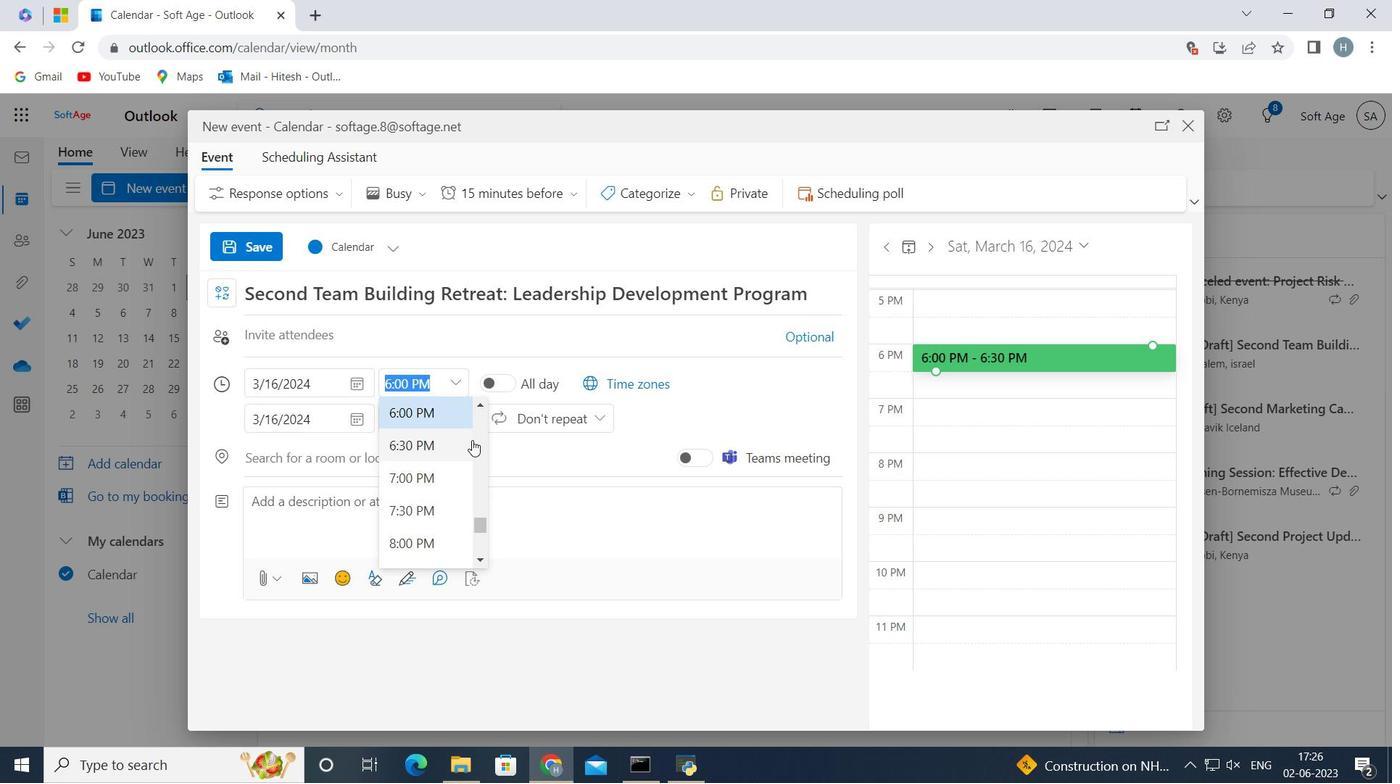 
Action: Mouse moved to (475, 435)
Screenshot: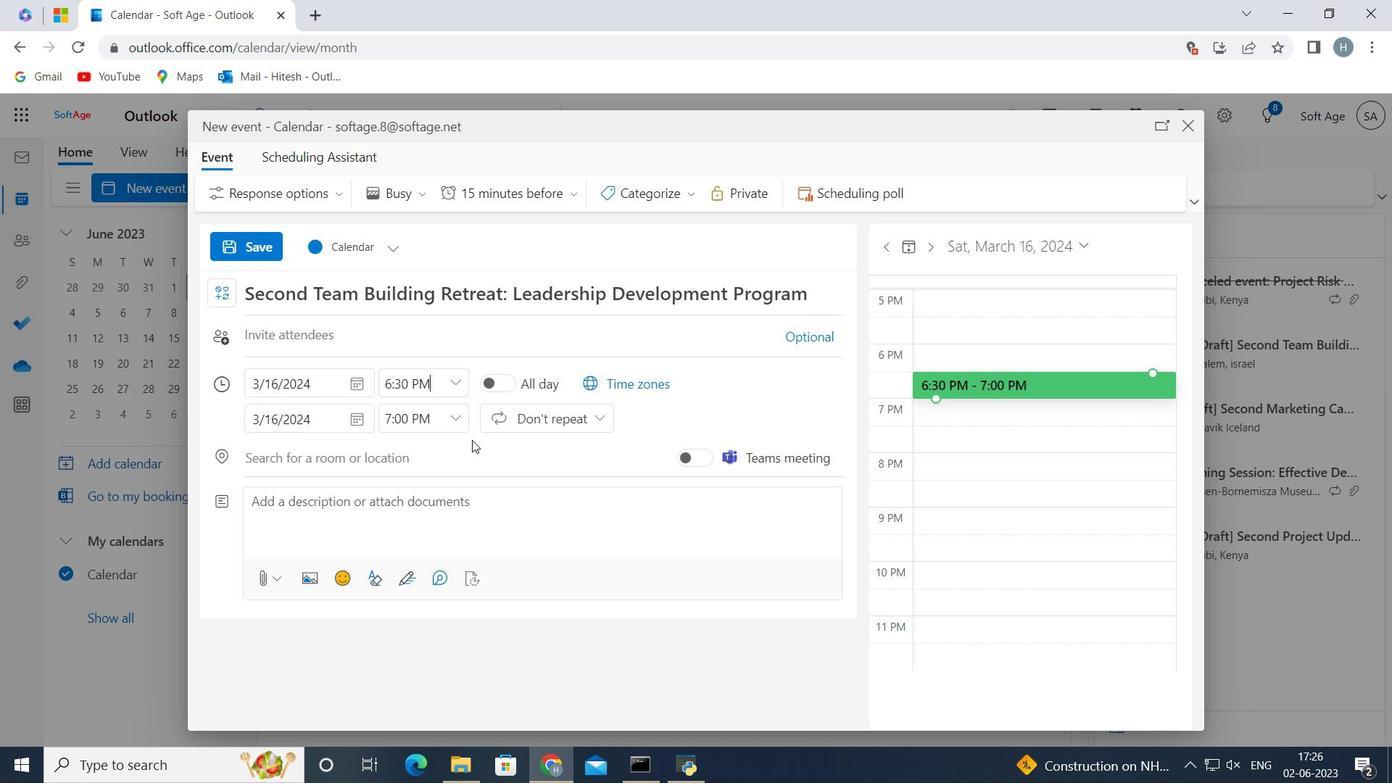 
Action: Mouse pressed left at (475, 435)
Screenshot: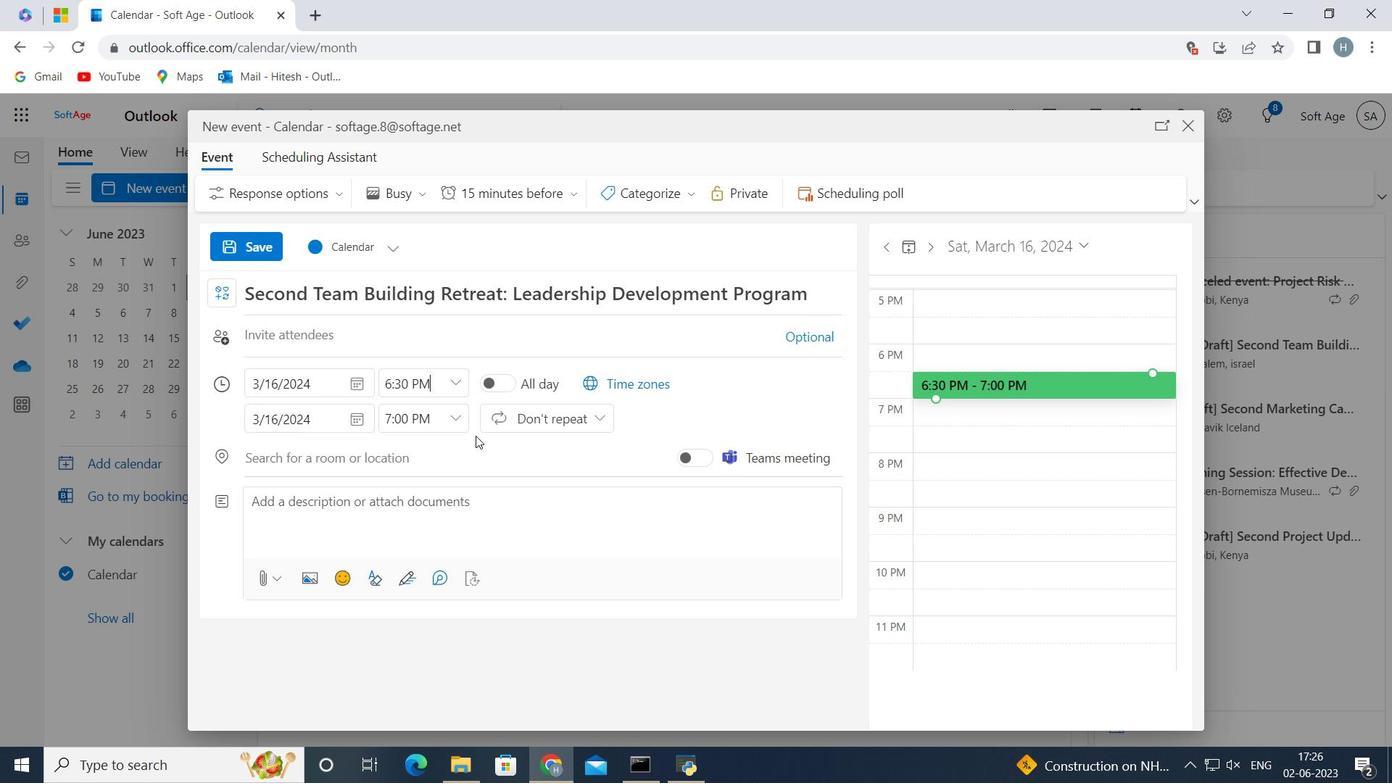 
Action: Mouse moved to (456, 381)
Screenshot: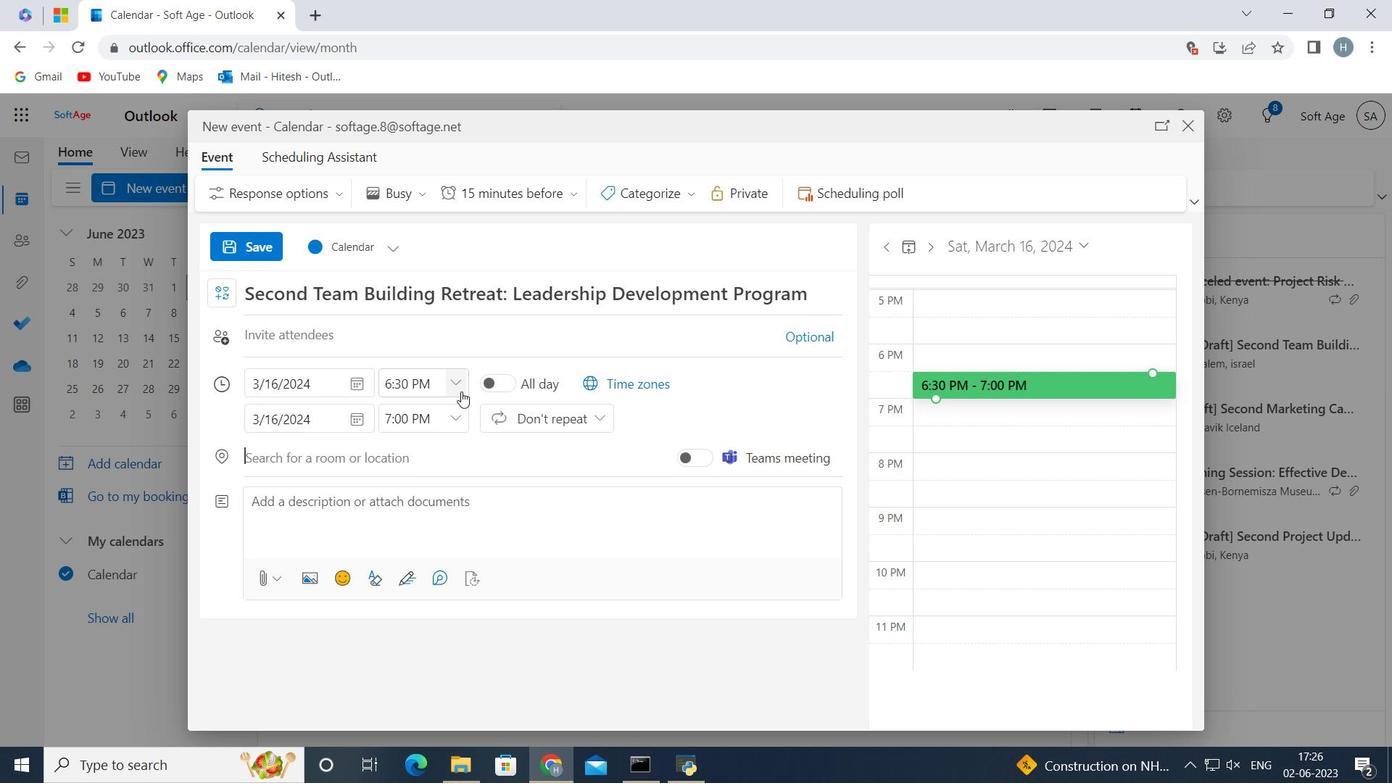 
Action: Mouse pressed left at (456, 381)
Screenshot: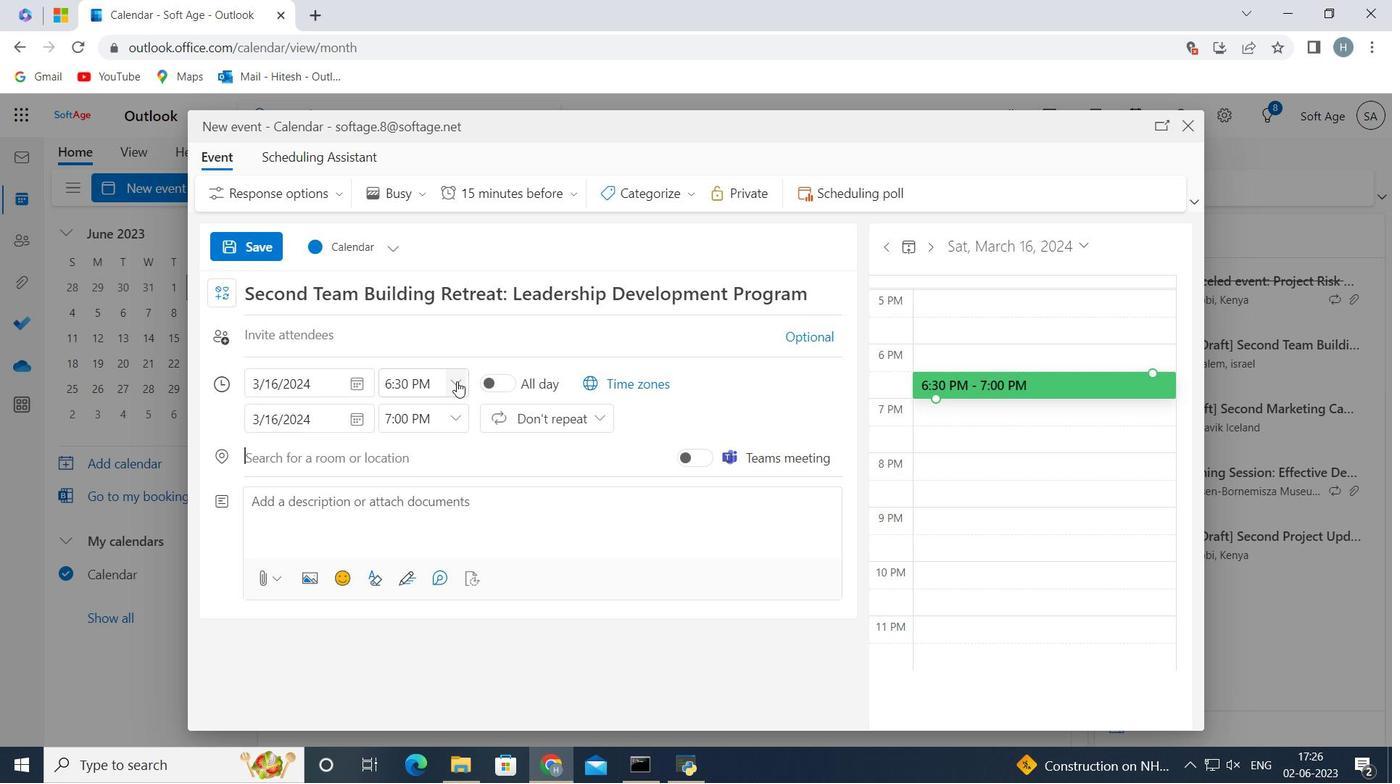 
Action: Mouse moved to (482, 430)
Screenshot: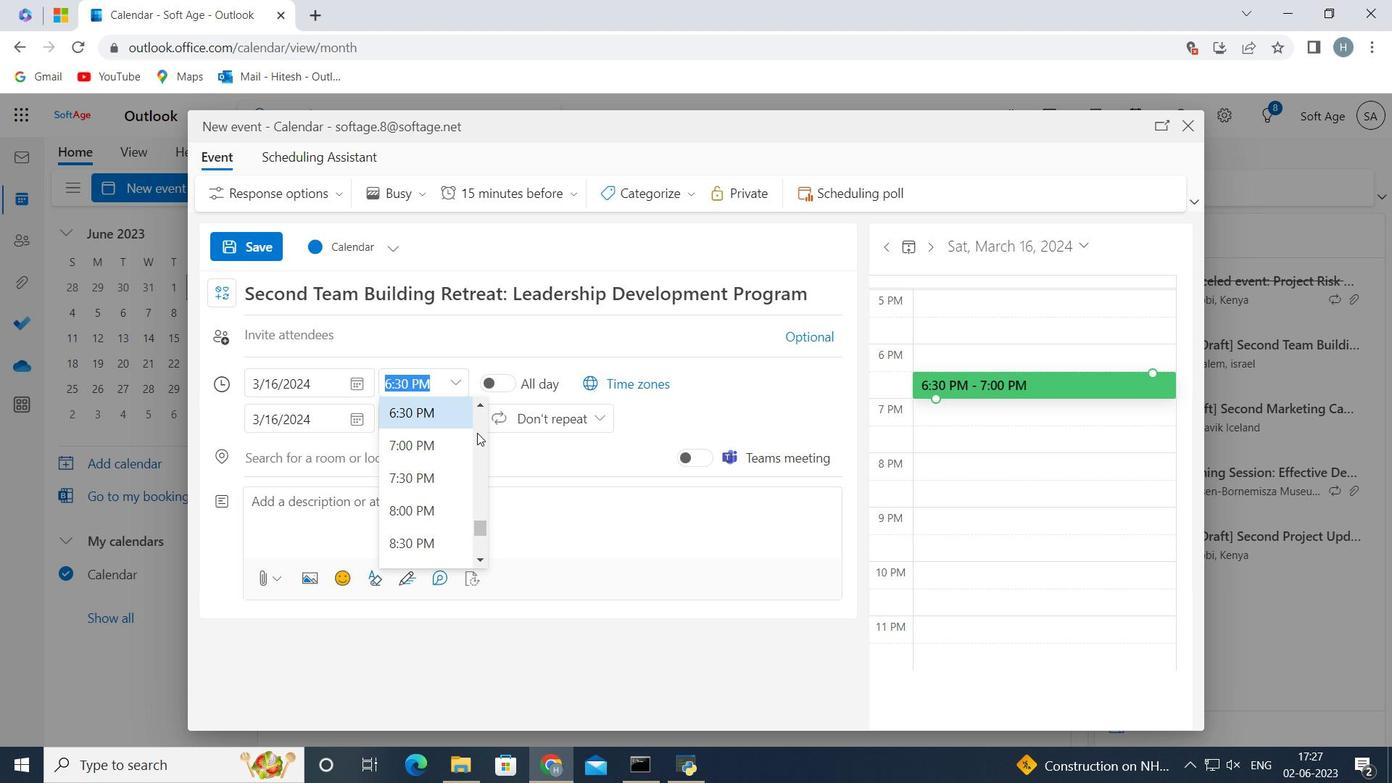 
Action: Mouse pressed left at (482, 430)
Screenshot: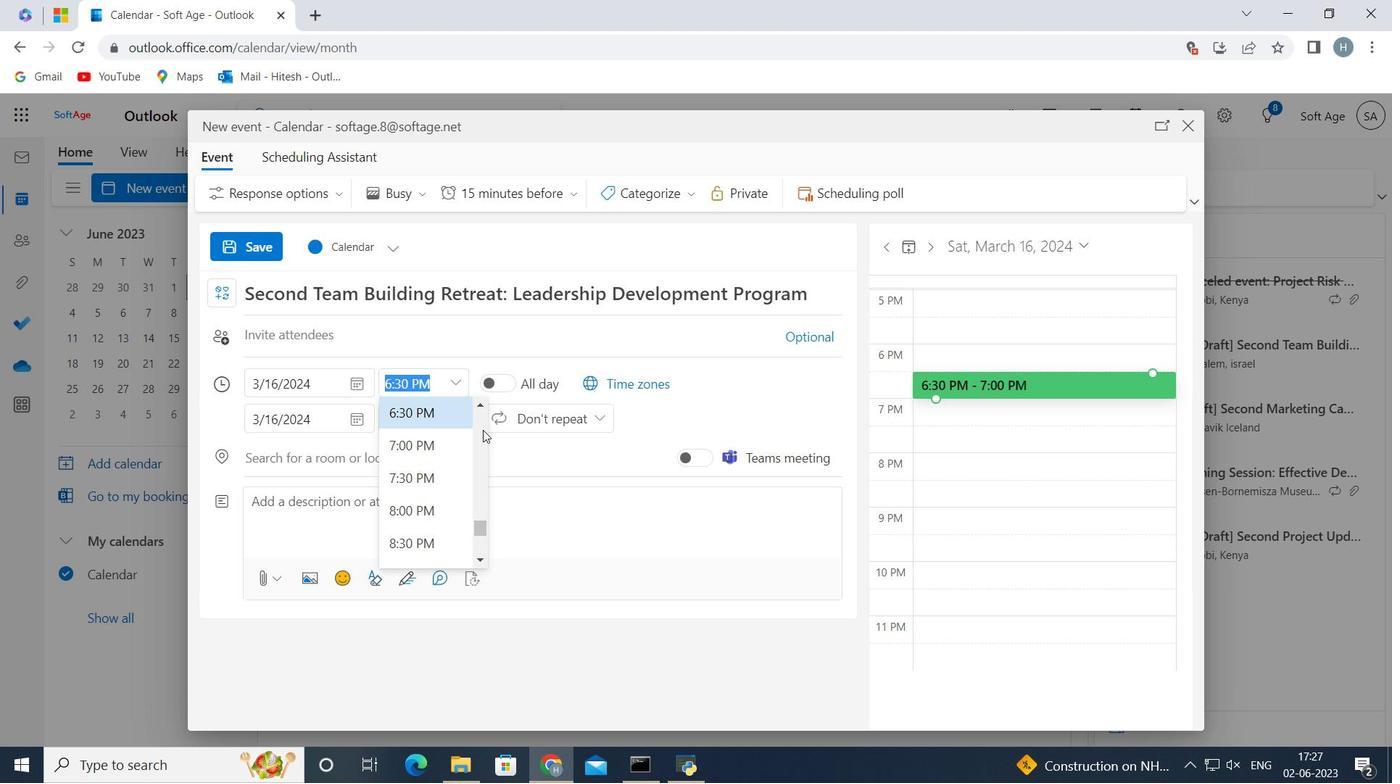 
Action: Mouse pressed left at (482, 430)
Screenshot: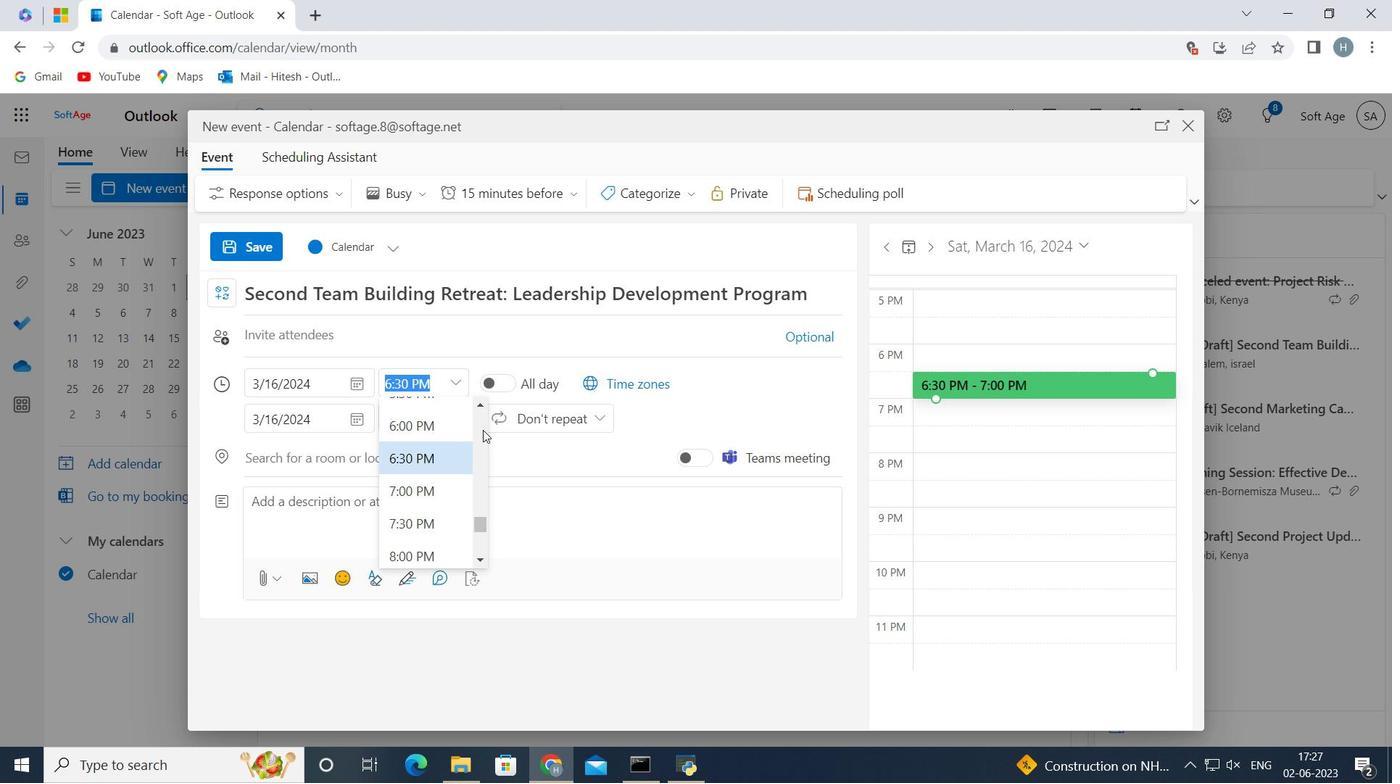 
Action: Mouse pressed left at (482, 430)
Screenshot: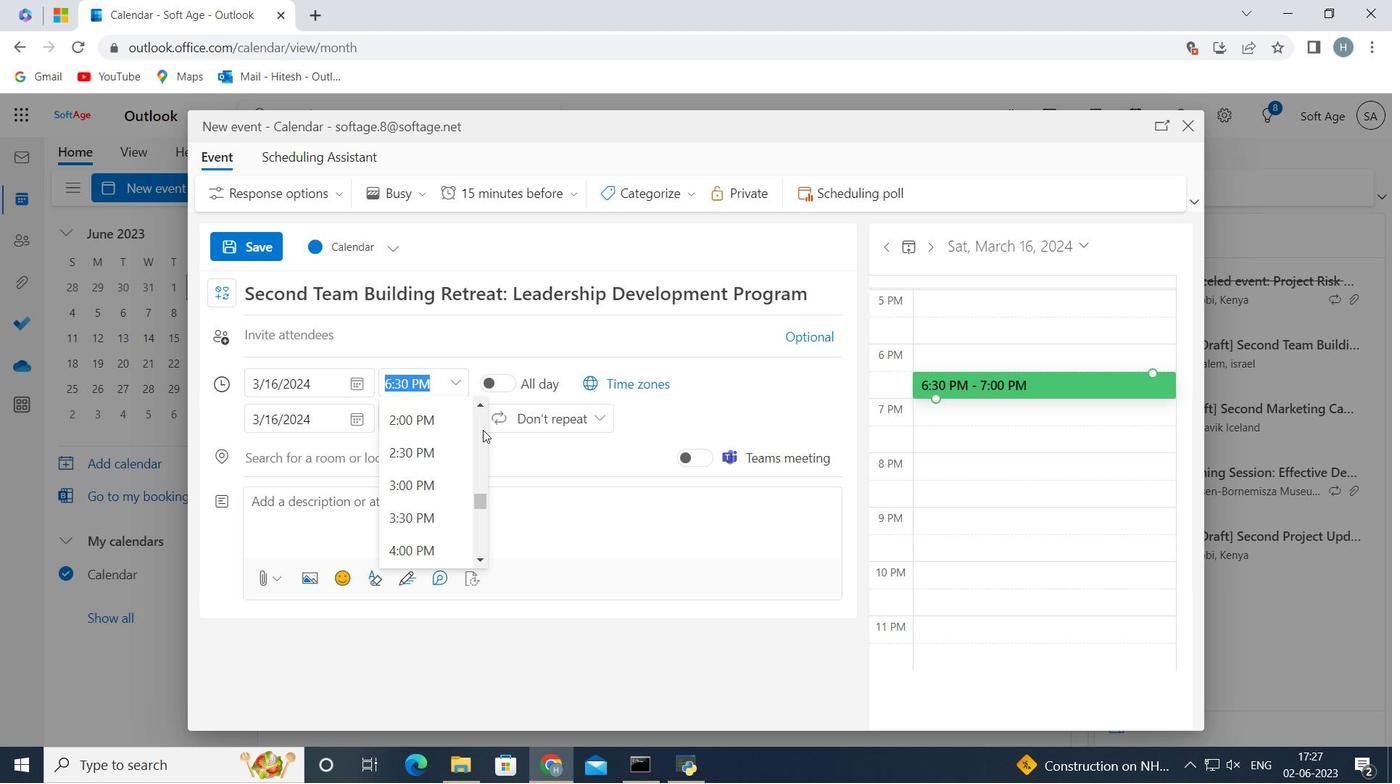 
Action: Mouse pressed left at (482, 430)
Screenshot: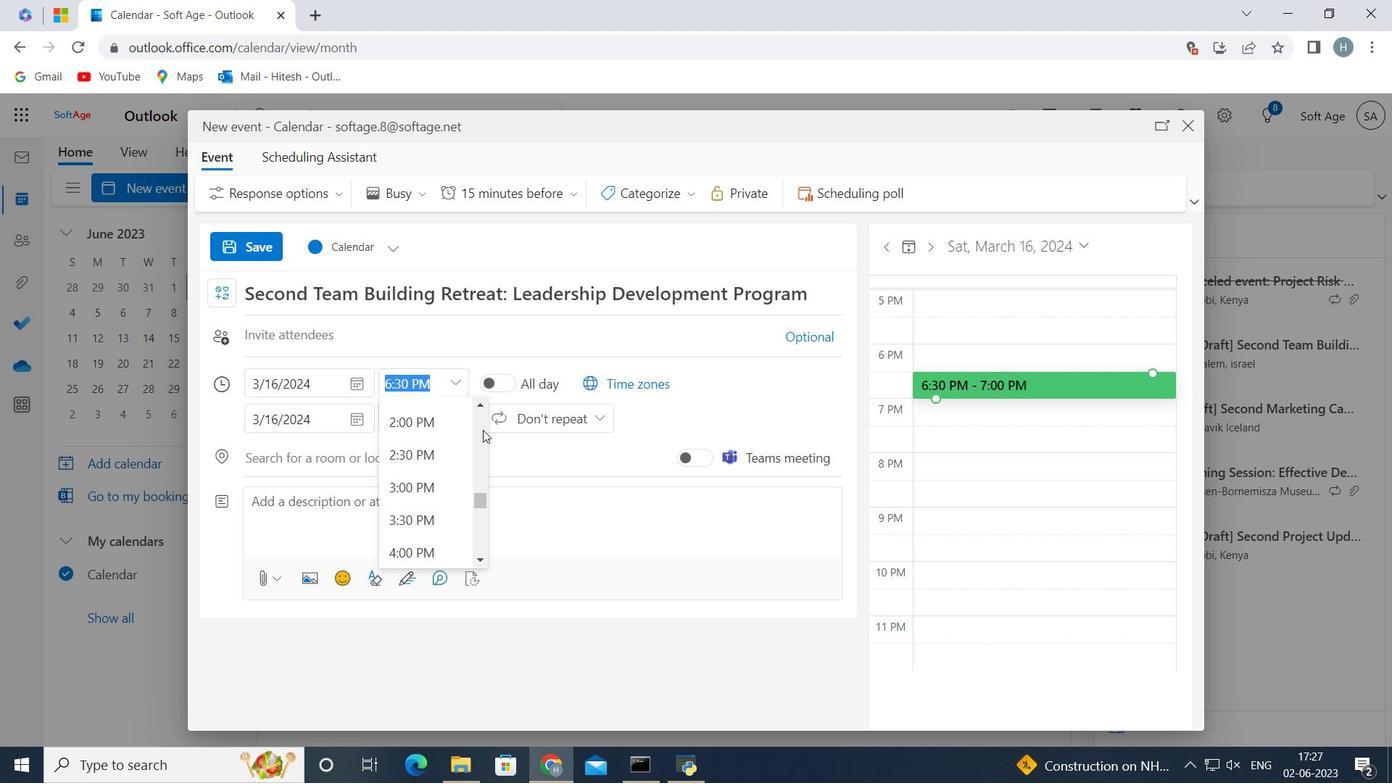 
Action: Mouse moved to (474, 435)
Screenshot: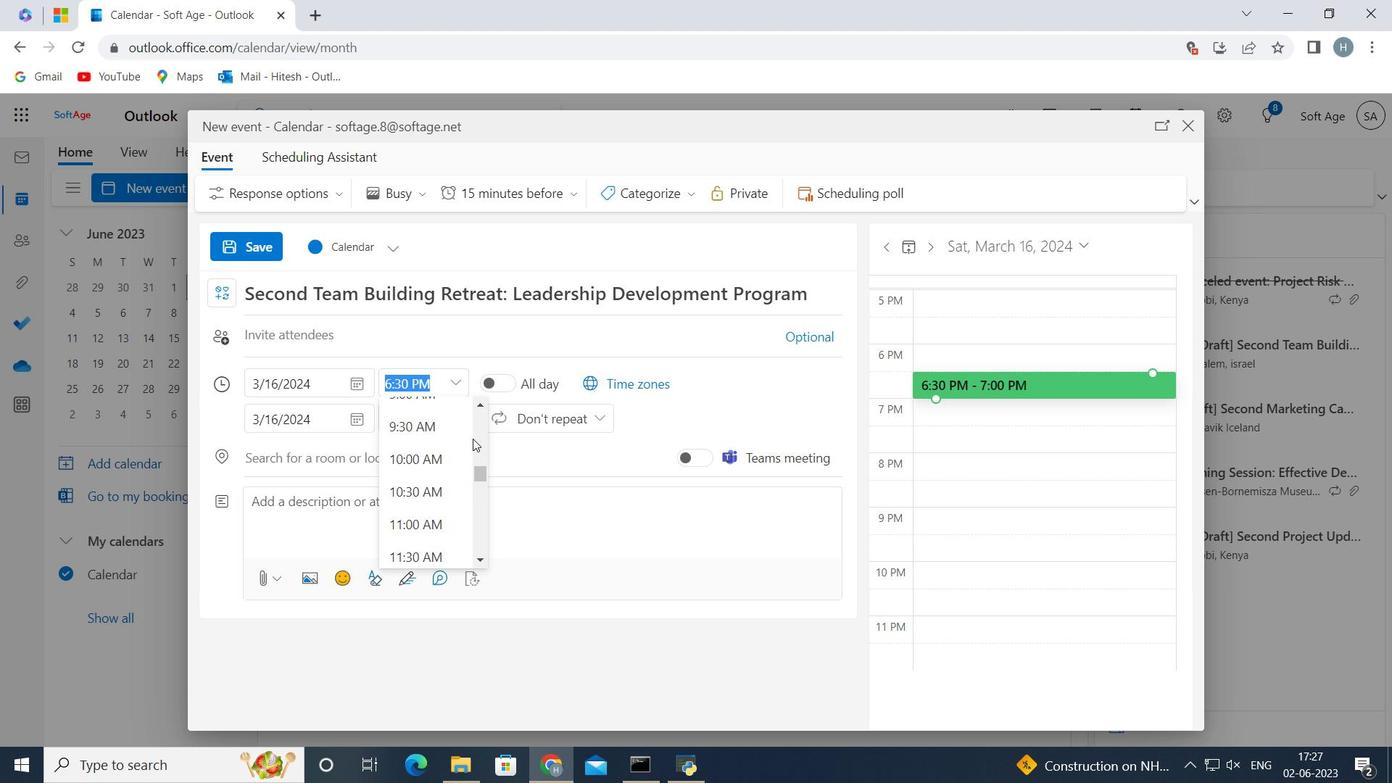 
Action: Mouse pressed left at (474, 435)
Screenshot: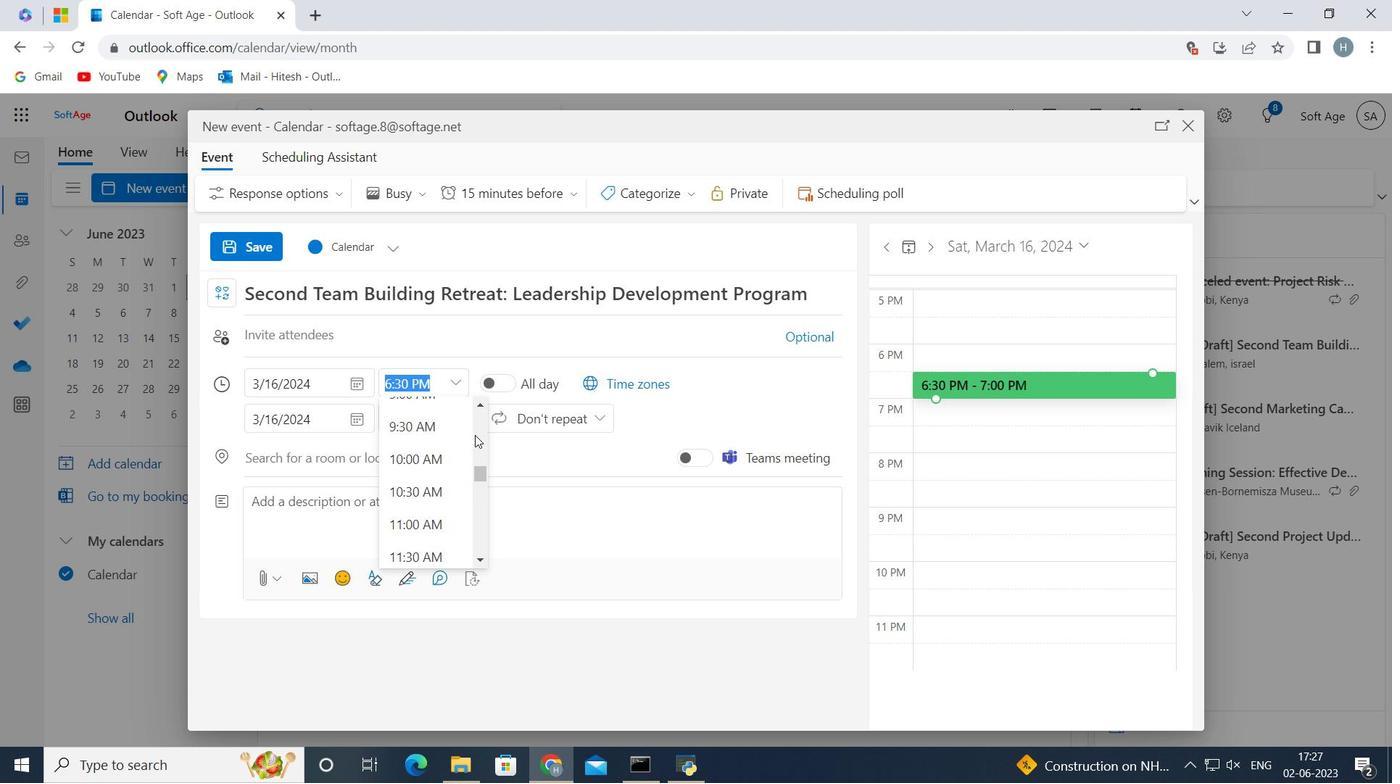 
Action: Mouse moved to (430, 505)
Screenshot: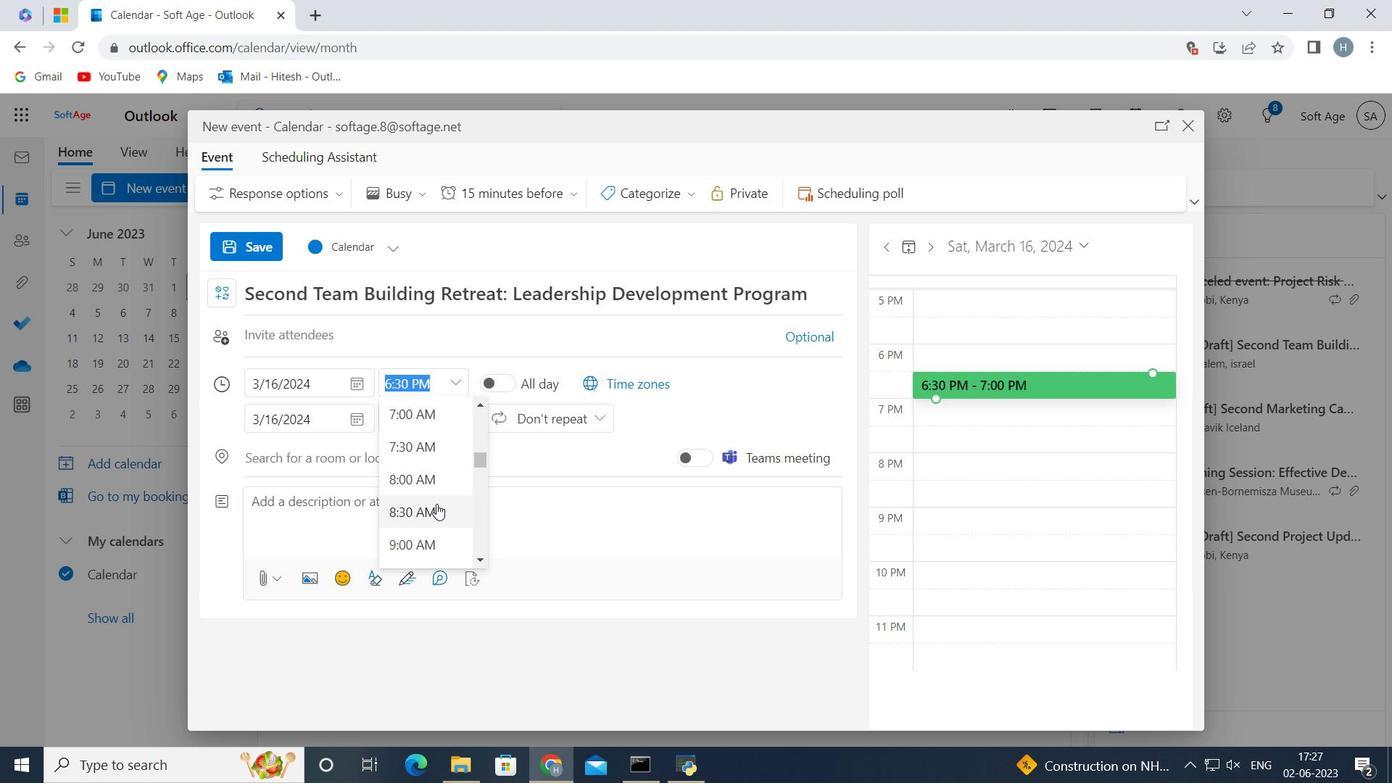 
Action: Mouse pressed left at (430, 505)
Screenshot: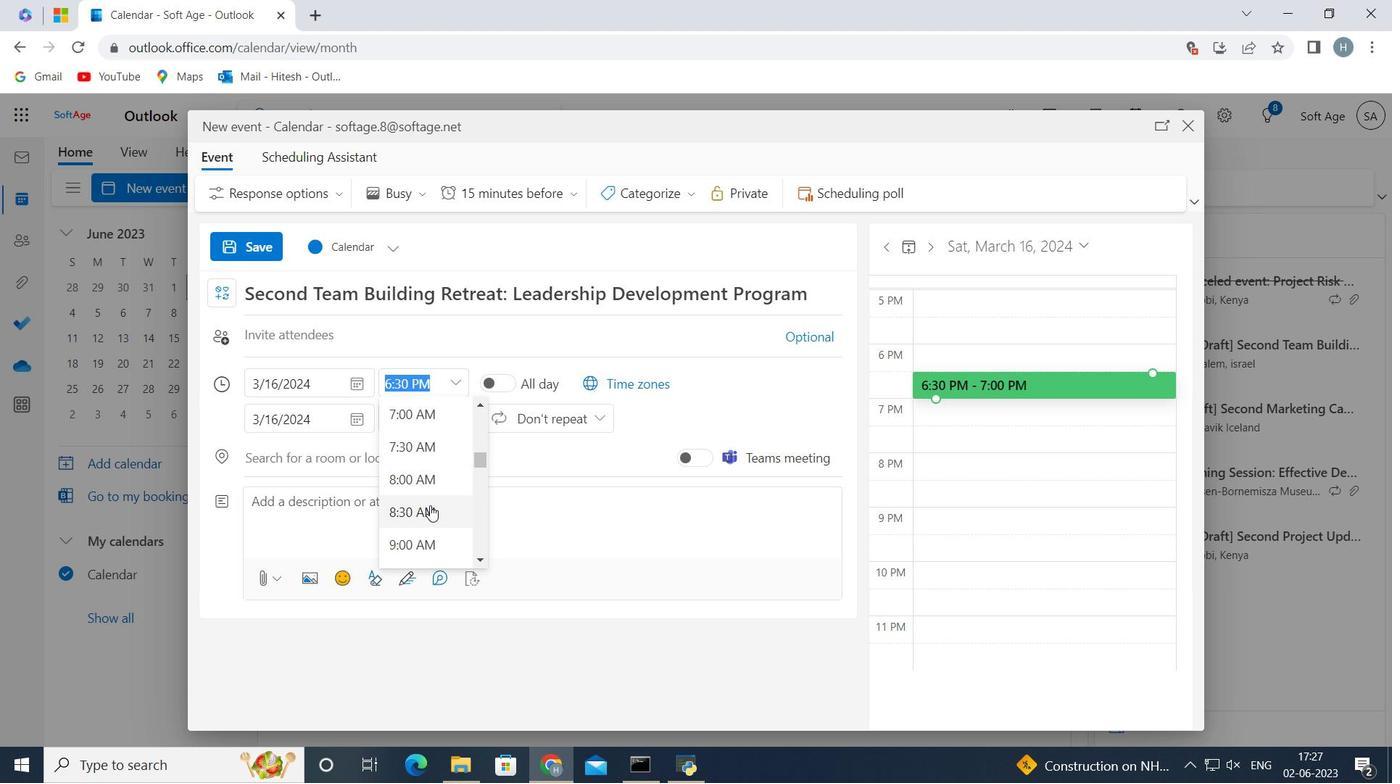 
Action: Mouse moved to (429, 382)
Screenshot: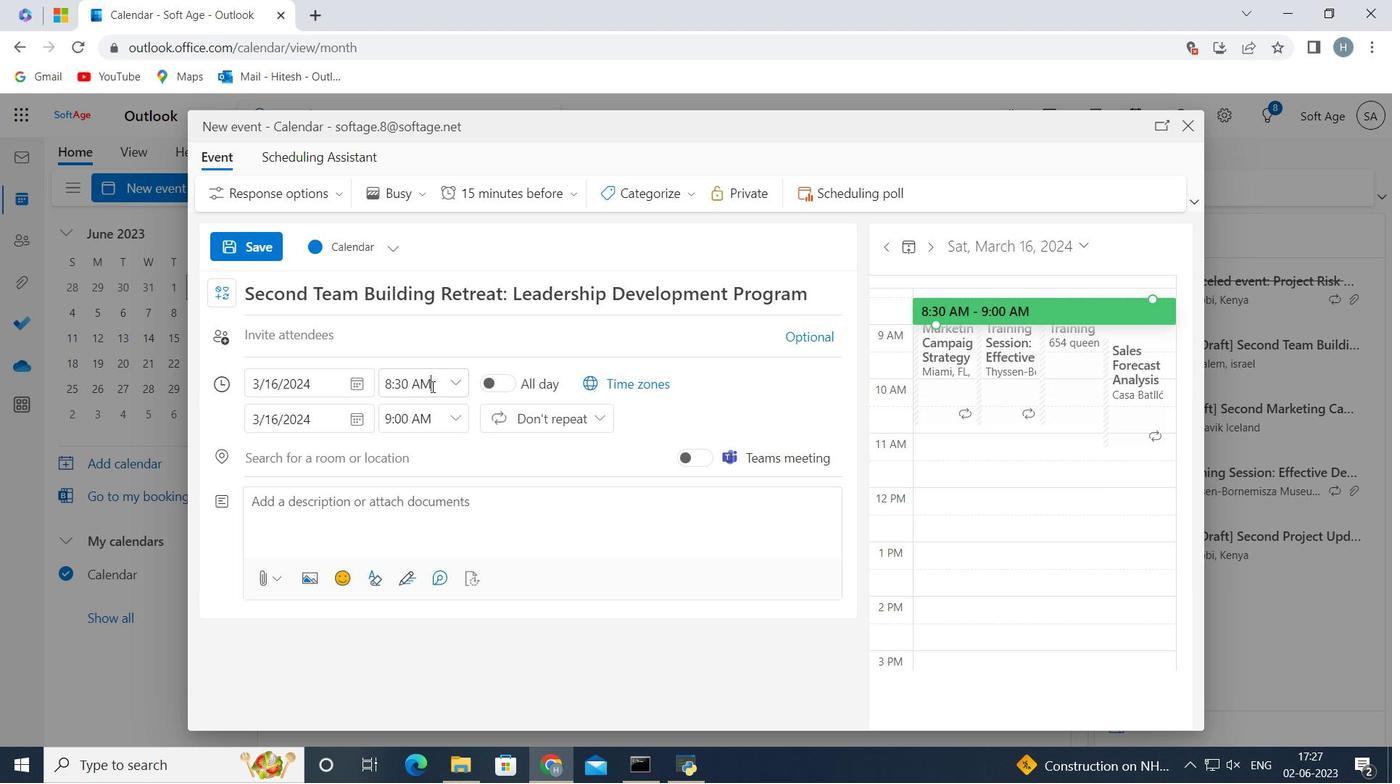
Action: Key pressed <Key.left><Key.left><Key.left><Key.backspace><Key.backspace>50
Screenshot: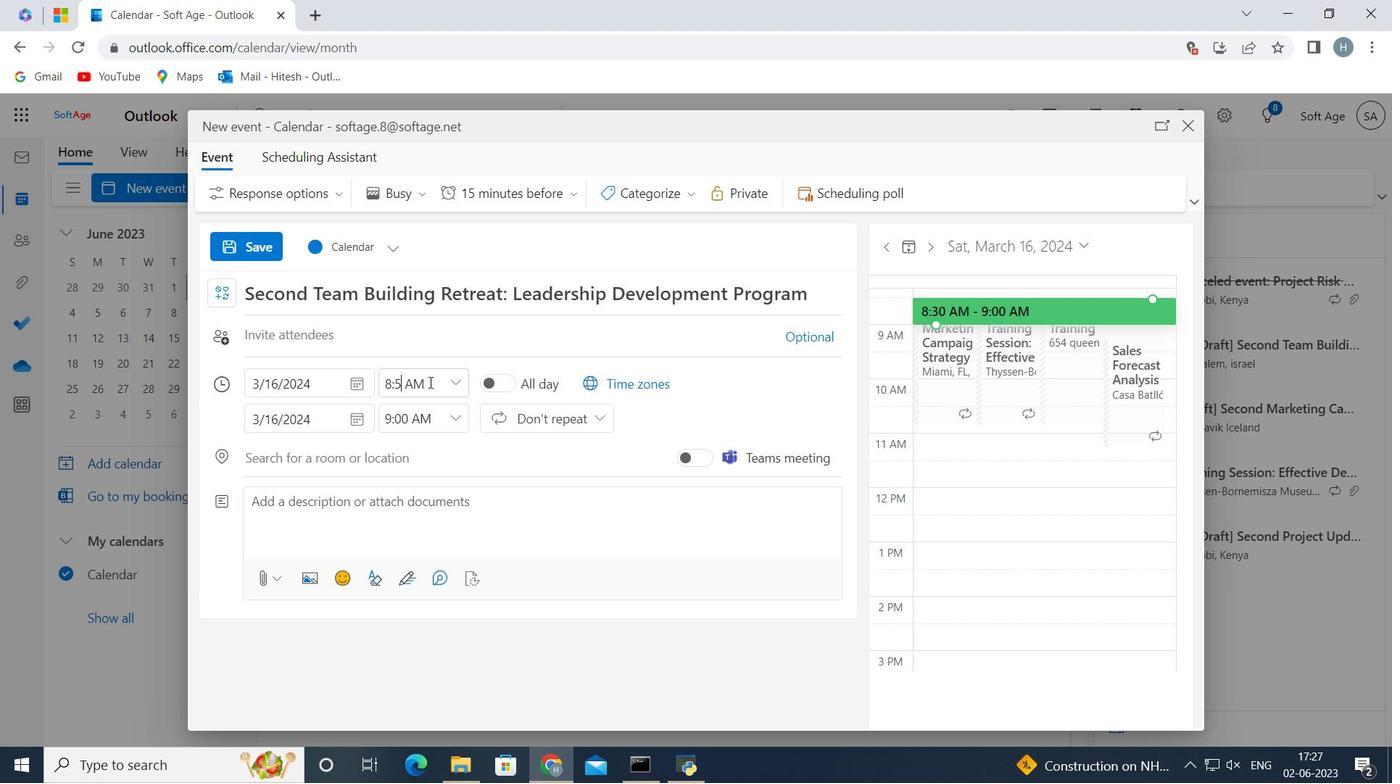 
Action: Mouse moved to (455, 414)
Screenshot: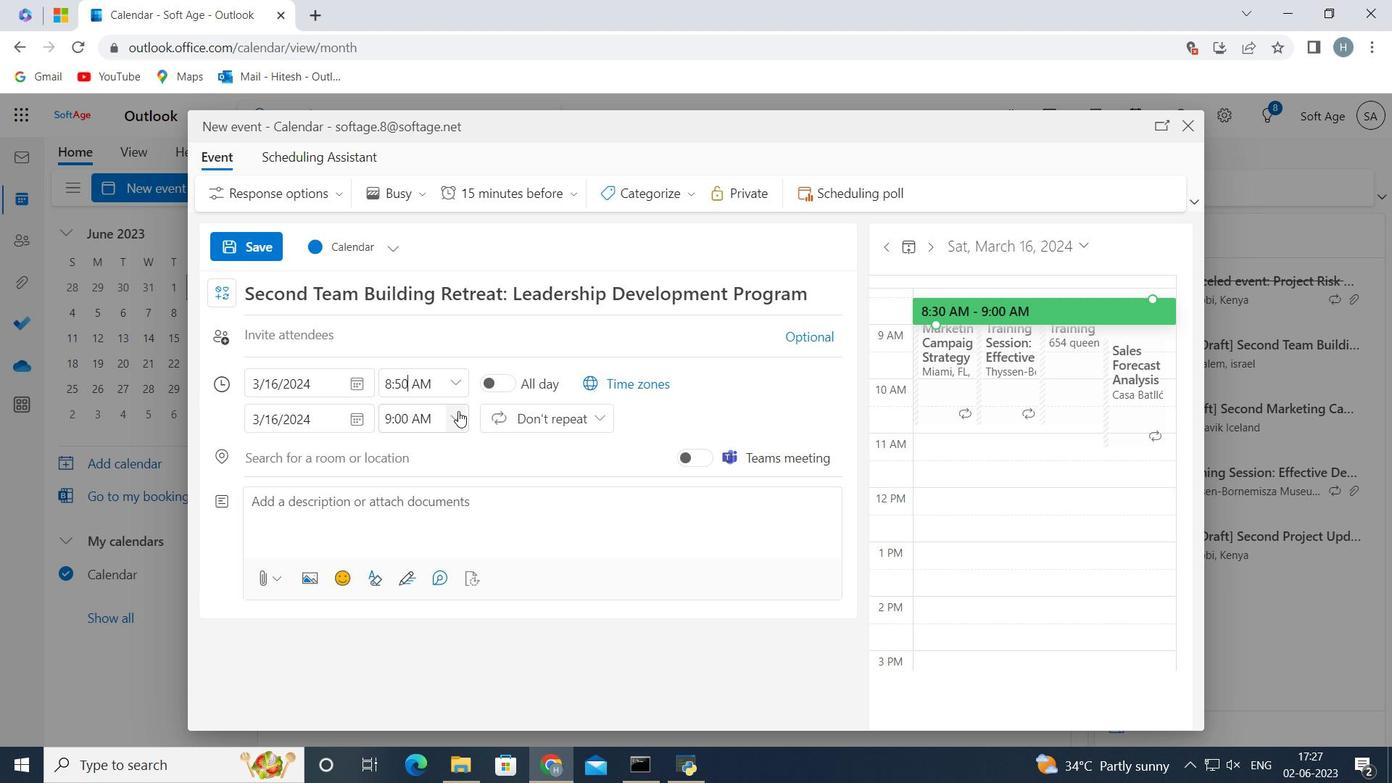 
Action: Mouse pressed left at (455, 414)
Screenshot: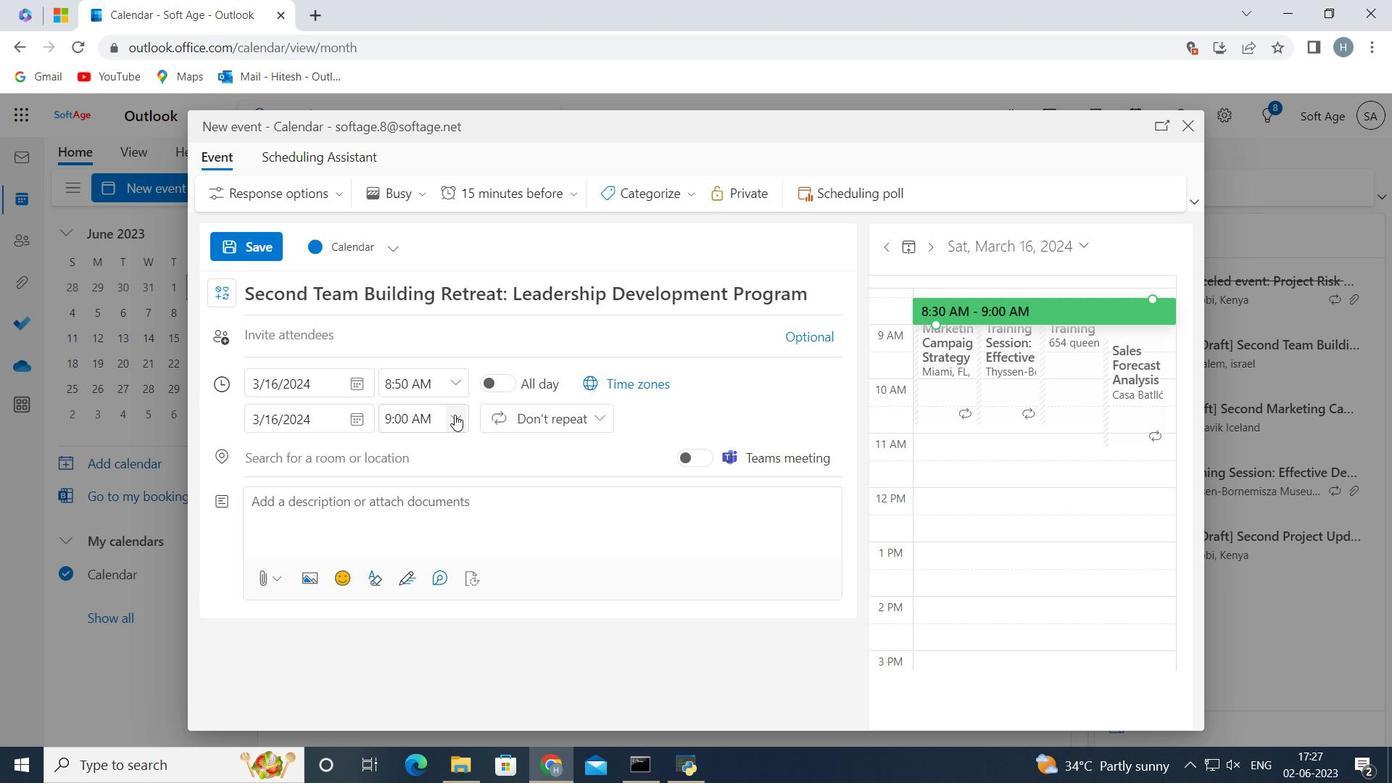 
Action: Mouse moved to (490, 548)
Screenshot: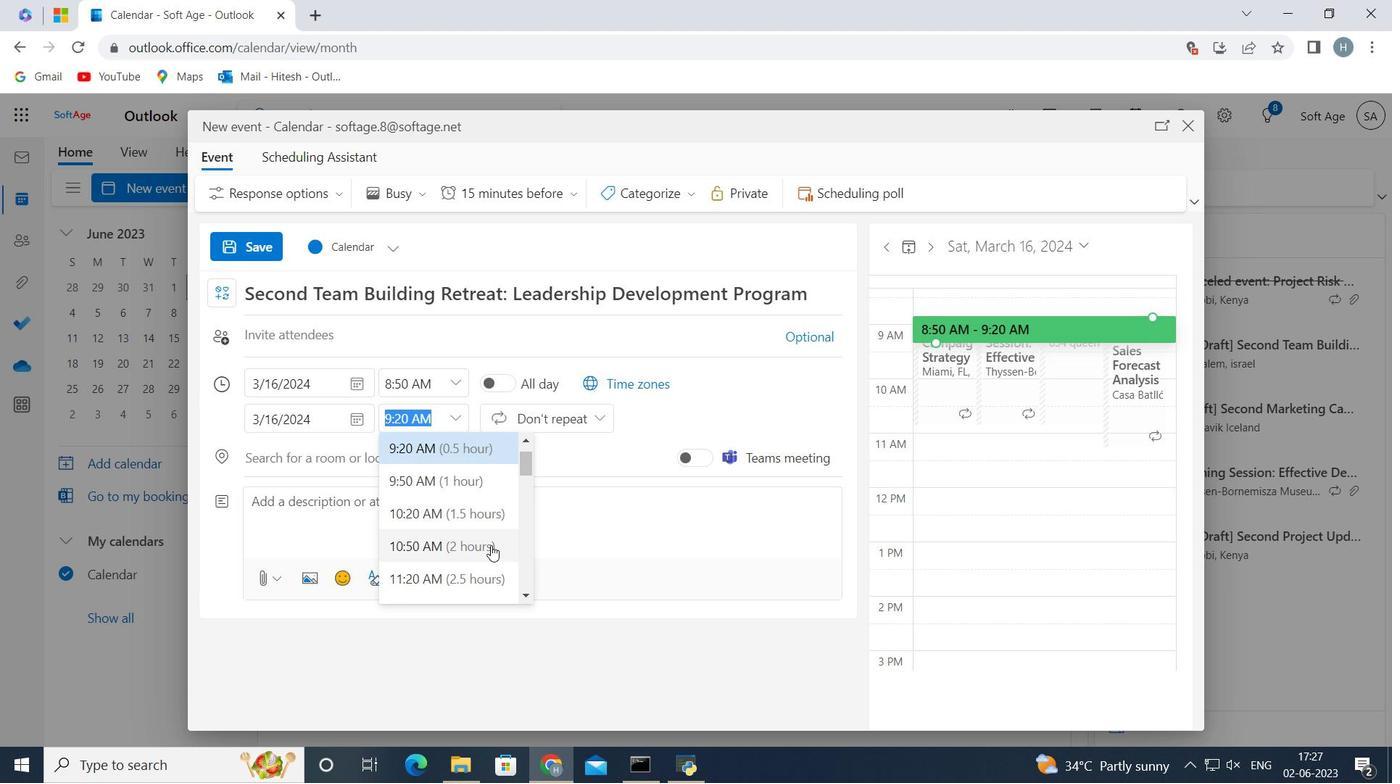 
Action: Mouse pressed left at (490, 548)
Screenshot: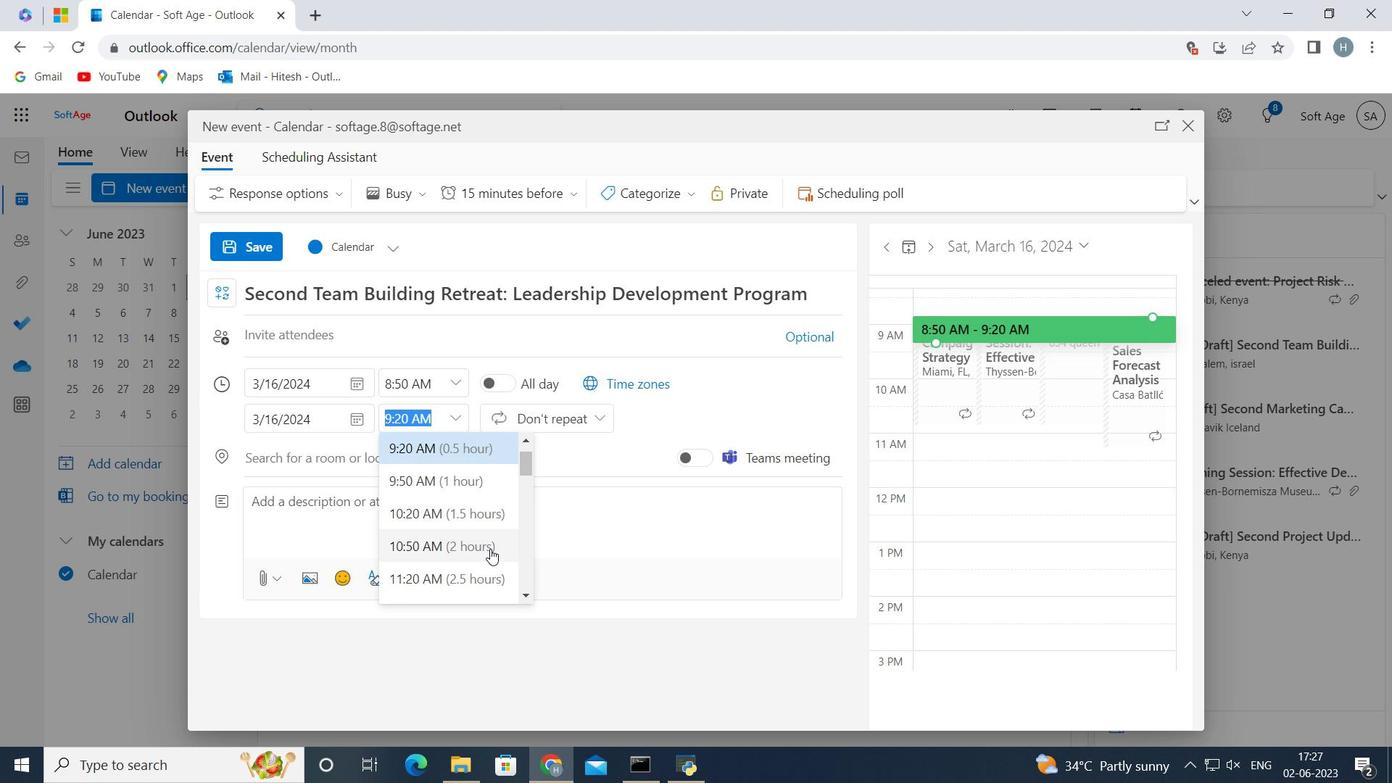 
Action: Mouse moved to (487, 503)
Screenshot: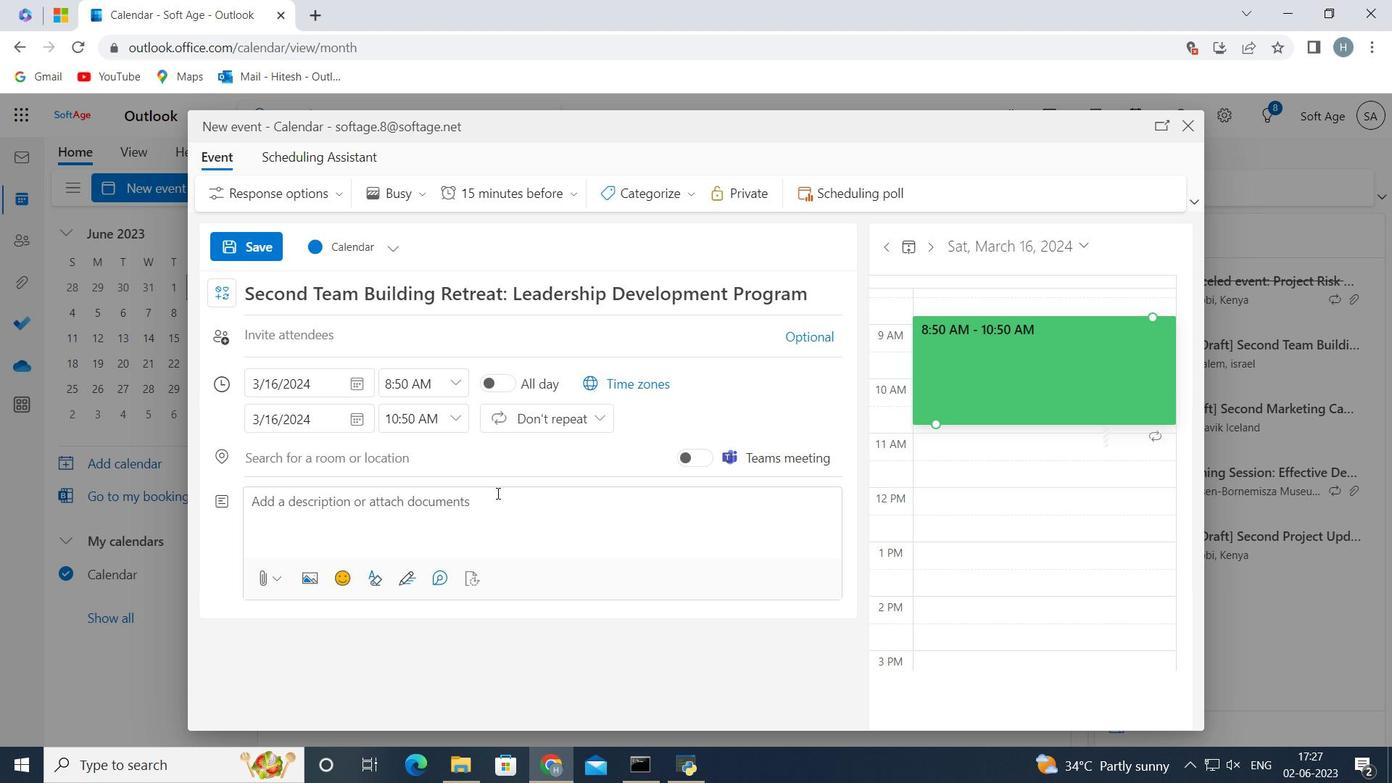 
Action: Mouse pressed left at (487, 503)
Screenshot: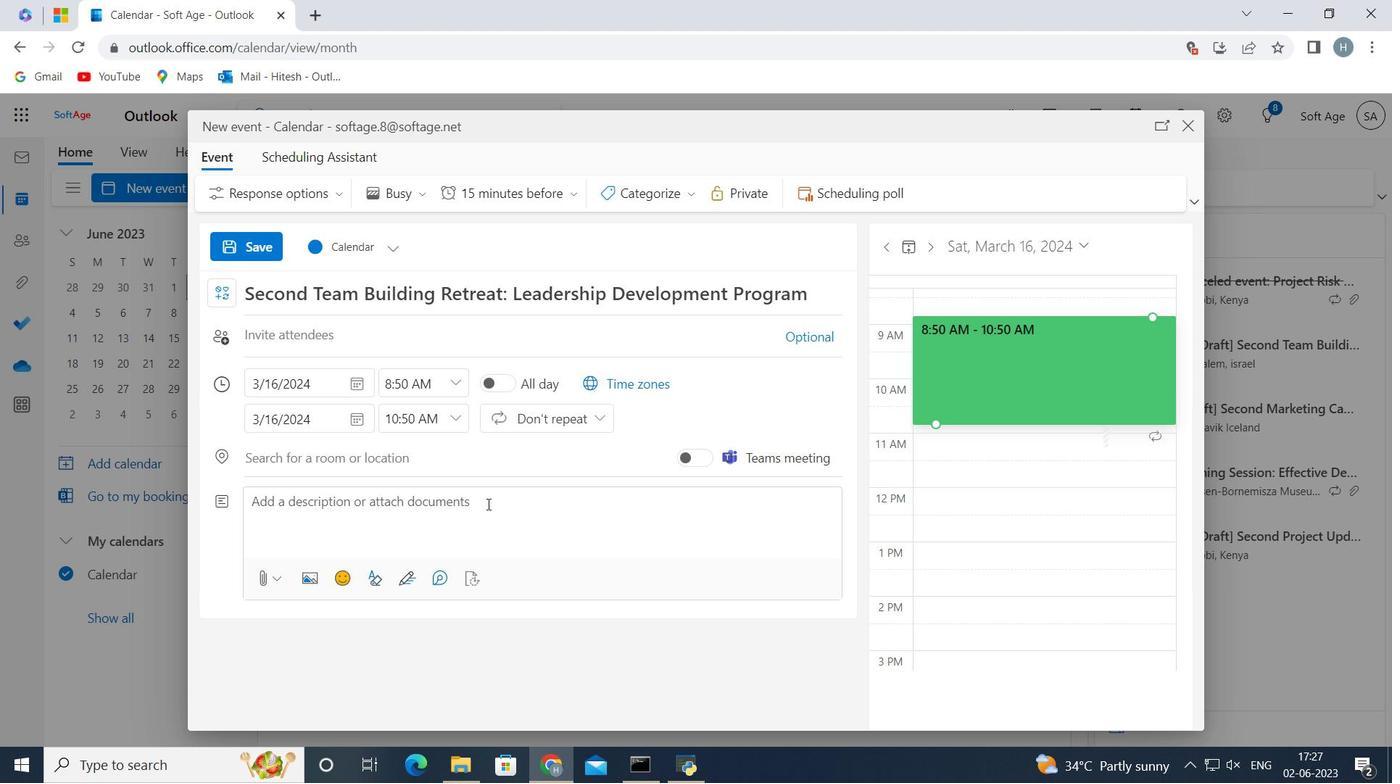 
Action: Key pressed <Key.shift>Togethor<Key.space>the<Key.space>e<Key.backspace><Key.backspace><Key.backspace><Key.backspace><Key.backspace><Key.backspace><Key.backspace><Key.backspace>er,<Key.space>the<Key.space>employee<Key.space>and<Key.space>the<Key.space>supervisor<Key.space>will<Key.space>establish<Key.space>clear<Key.space>and<Key.space>realistic<Key.space>performance<Key.space>goals<Key.space>that<Key.space>align<Key.space>with<Key.space>the<Key.space>overall<Key.space>objectives<Key.space>of<Key.space>the<Key.space>role<Key.space>and<Key.space>the<Key.space>organization.<Key.space><Key.shift_r><Key.shift_r><Key.shift_r><Key.shift_r><Key.shift_r><Key.shift_r>These<Key.space>goals<Key.space>will<Key.space>be<Key.space>measurable<Key.space>time-bound,<Key.space>and<Key.space>focused<Key.space>on<Key.space>addressing<Key.space>the<Key.space>identified<Key.space>performance<Key.space>cncerns<Key.space>put<Key.space>the<Key.backspace><Key.backspace><Key.backspace><Key.backspace><Key.backspace><Key.backspace><Key.backspace><Key.backspace><Key.backspace><Key.backspace><Key.backspace><Key.backspace><Key.backspace><Key.backspace>oncerns<Key.space>put<Key.space>the<Key.space>events<Key.backspace><Key.space>into<Key.space>yellow<Key.space>category<Key.space>
Screenshot: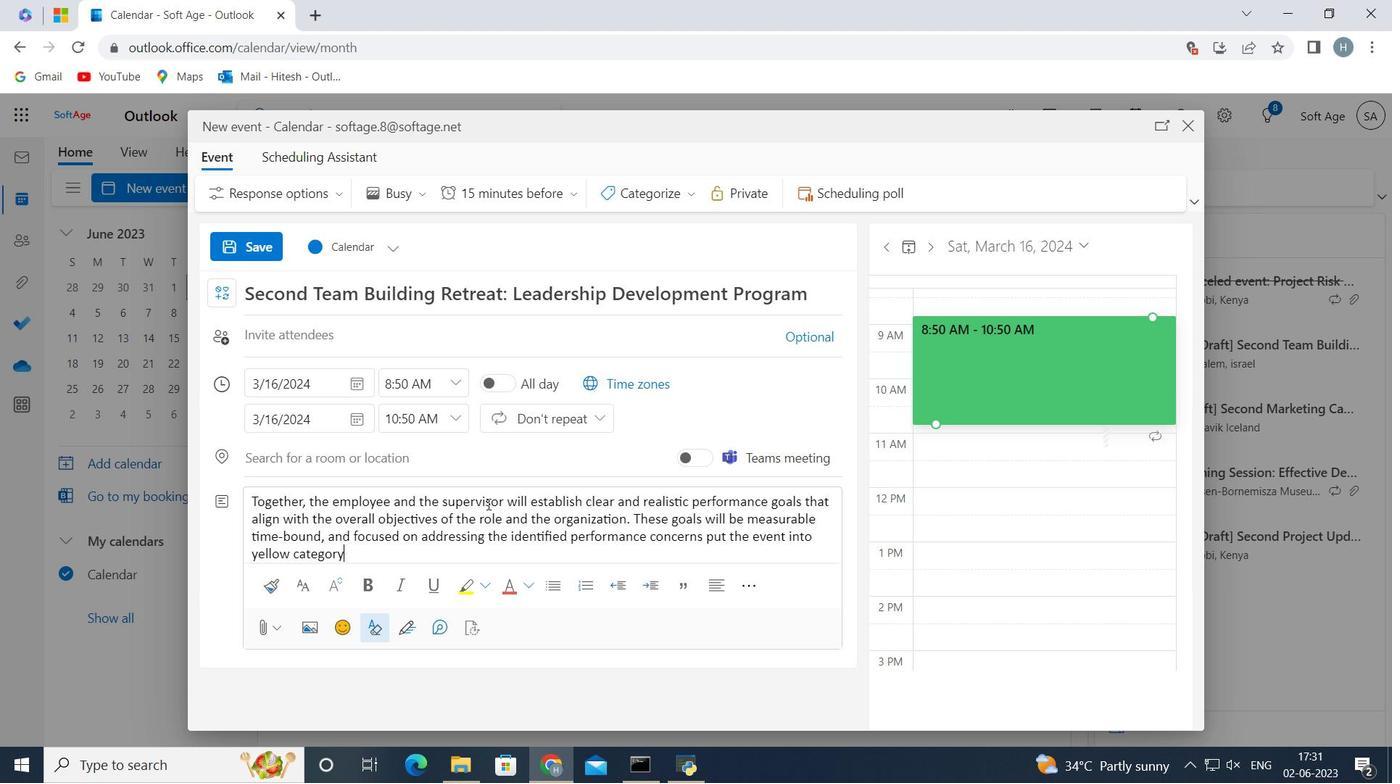 
Action: Mouse moved to (388, 456)
Screenshot: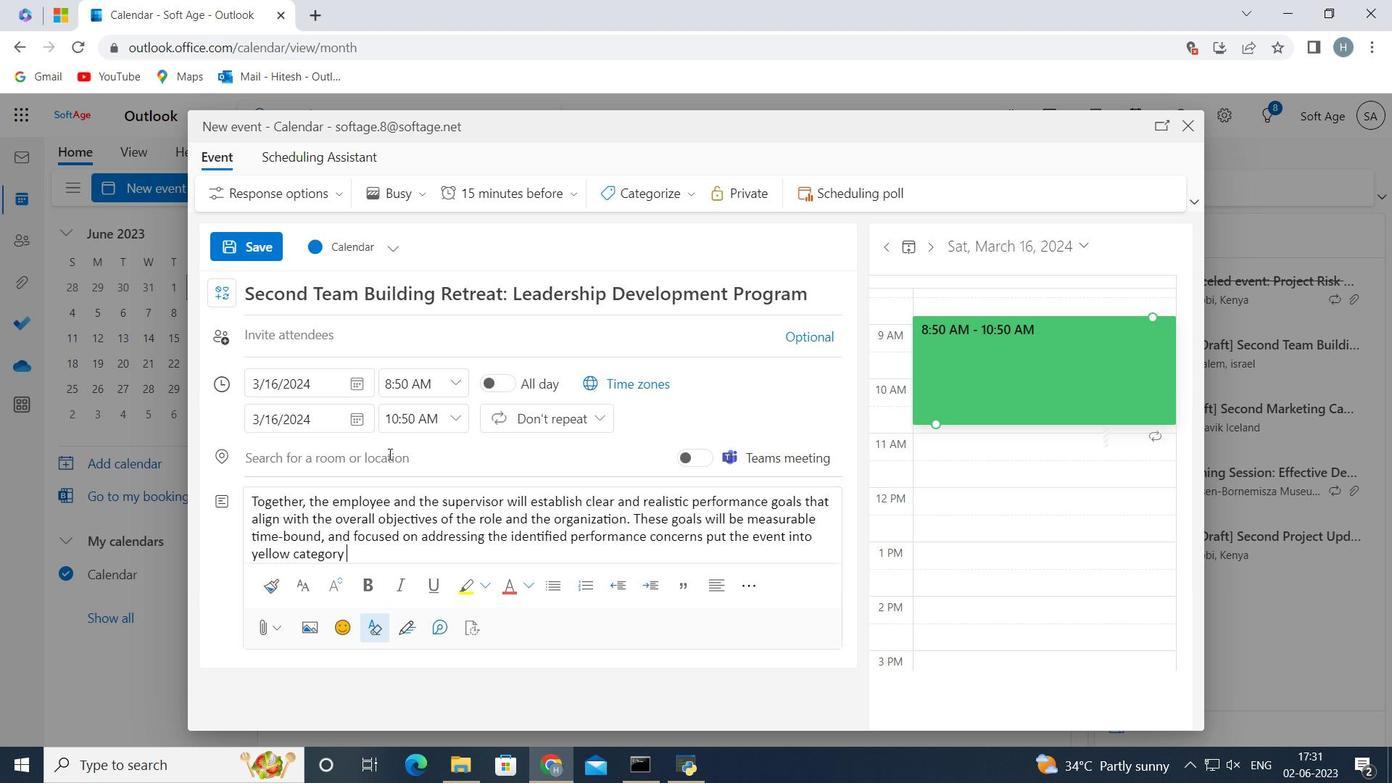 
Action: Mouse pressed left at (388, 456)
Screenshot: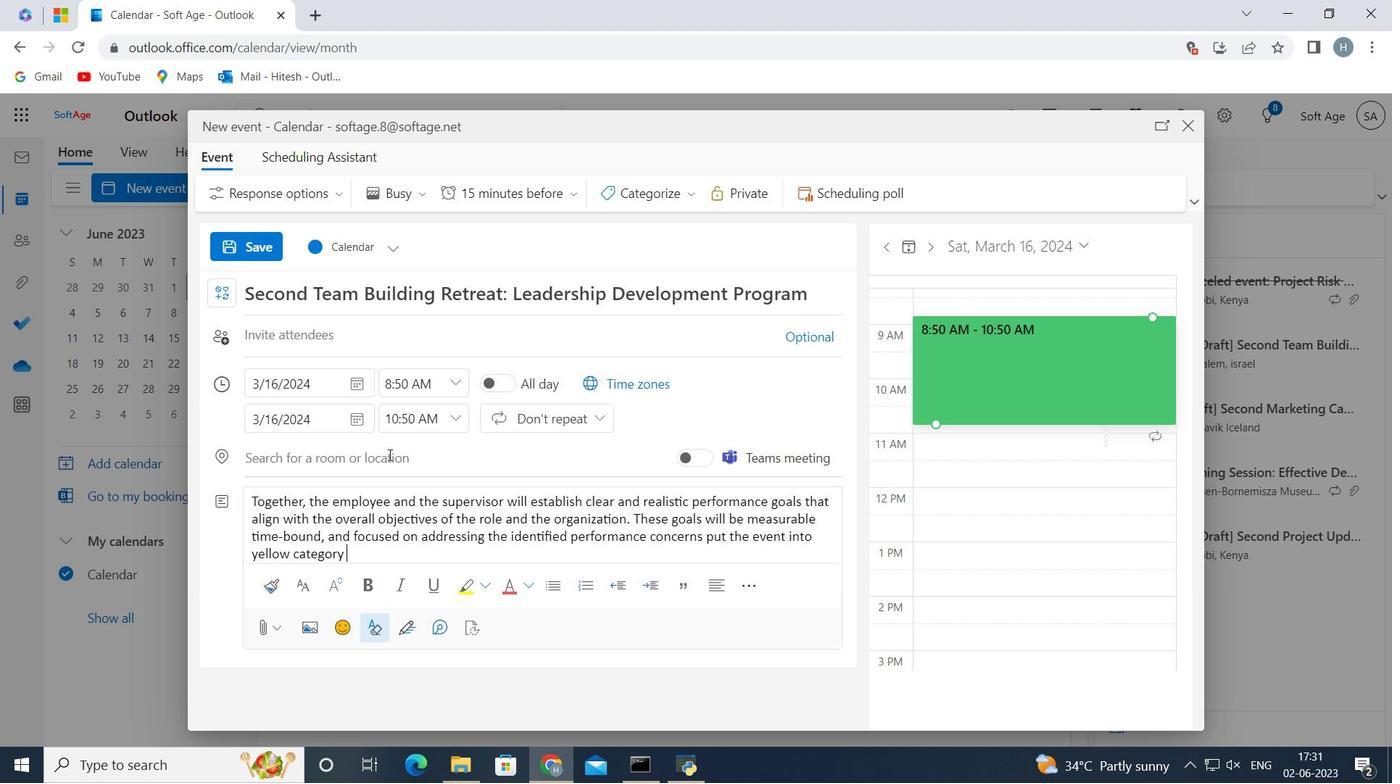 
Action: Key pressed <Key.shift>Havana<Key.space><Key.shift>Cuba<Key.space>
Screenshot: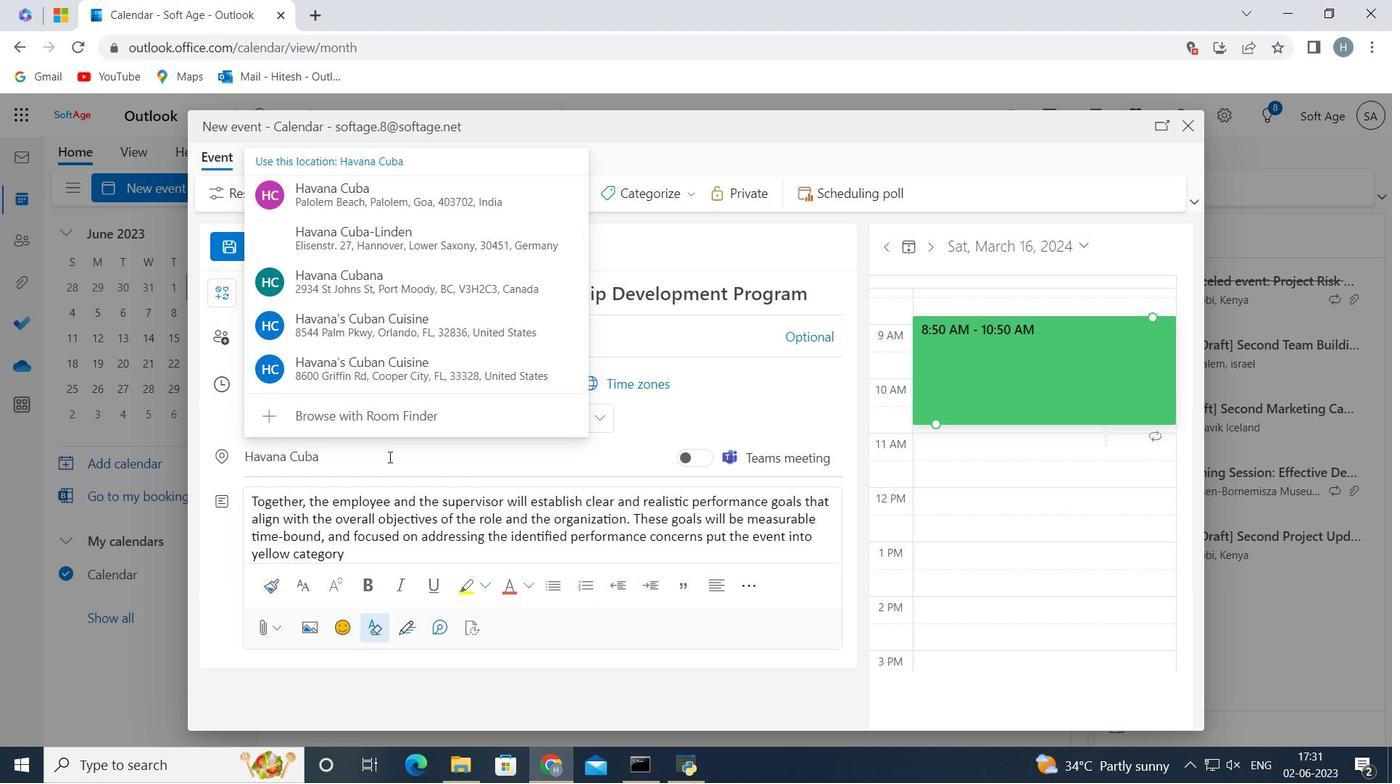 
Action: Mouse moved to (756, 397)
Screenshot: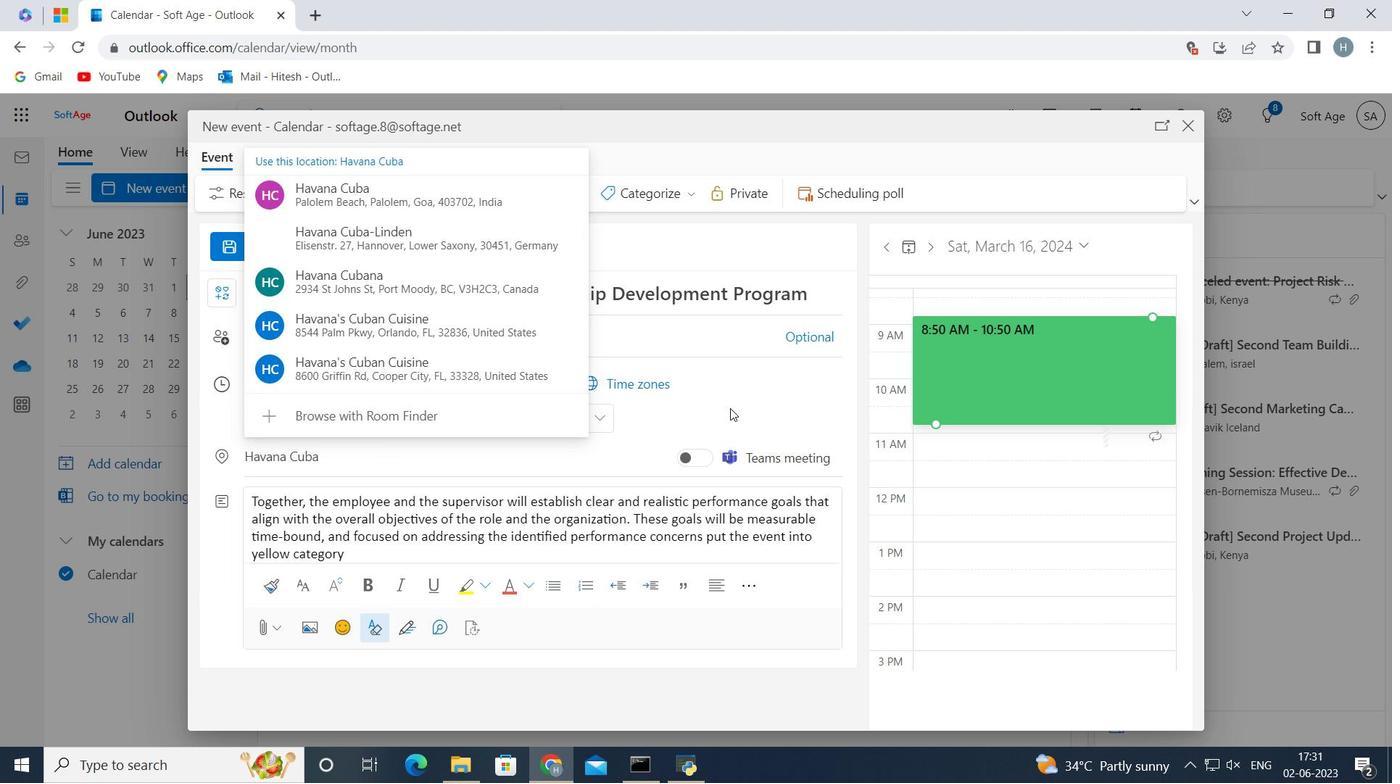 
Action: Mouse pressed left at (756, 397)
Screenshot: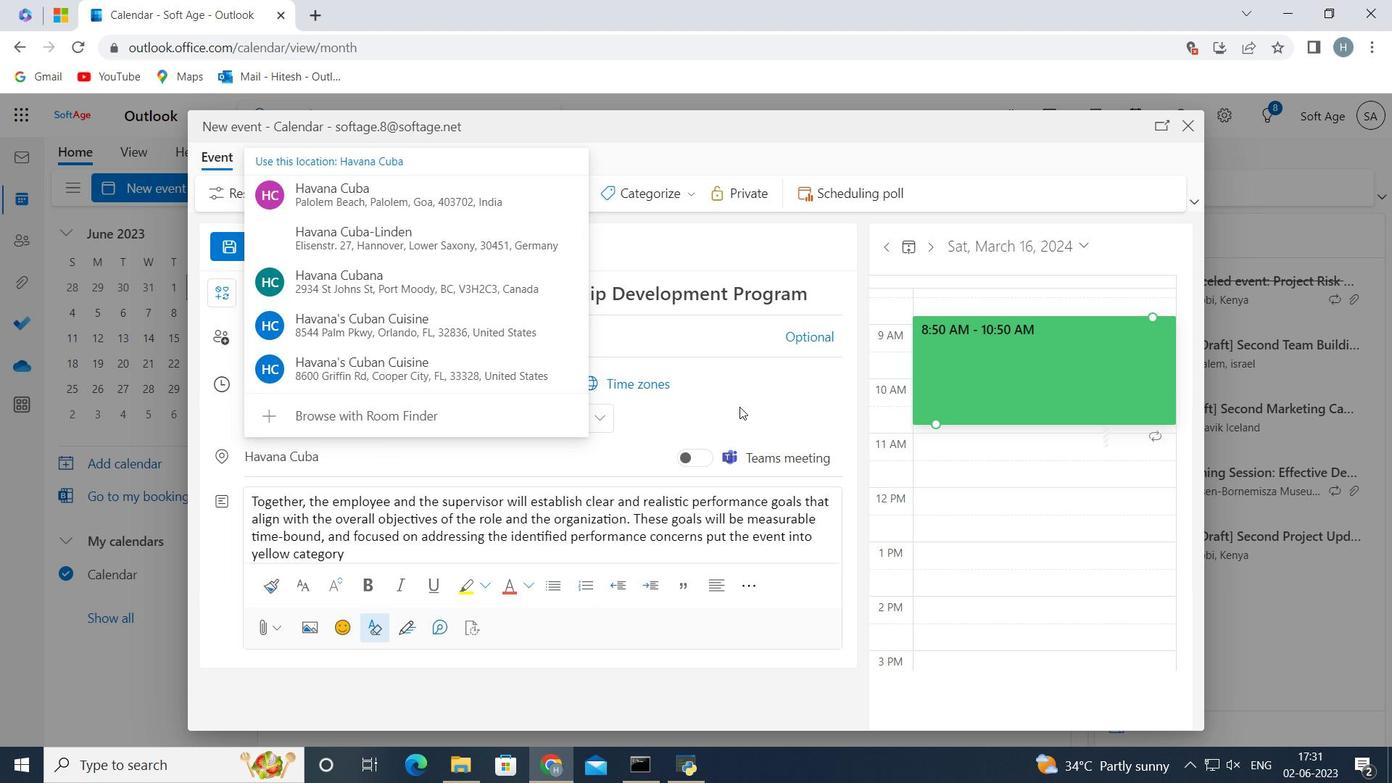 
Action: Mouse moved to (401, 340)
Screenshot: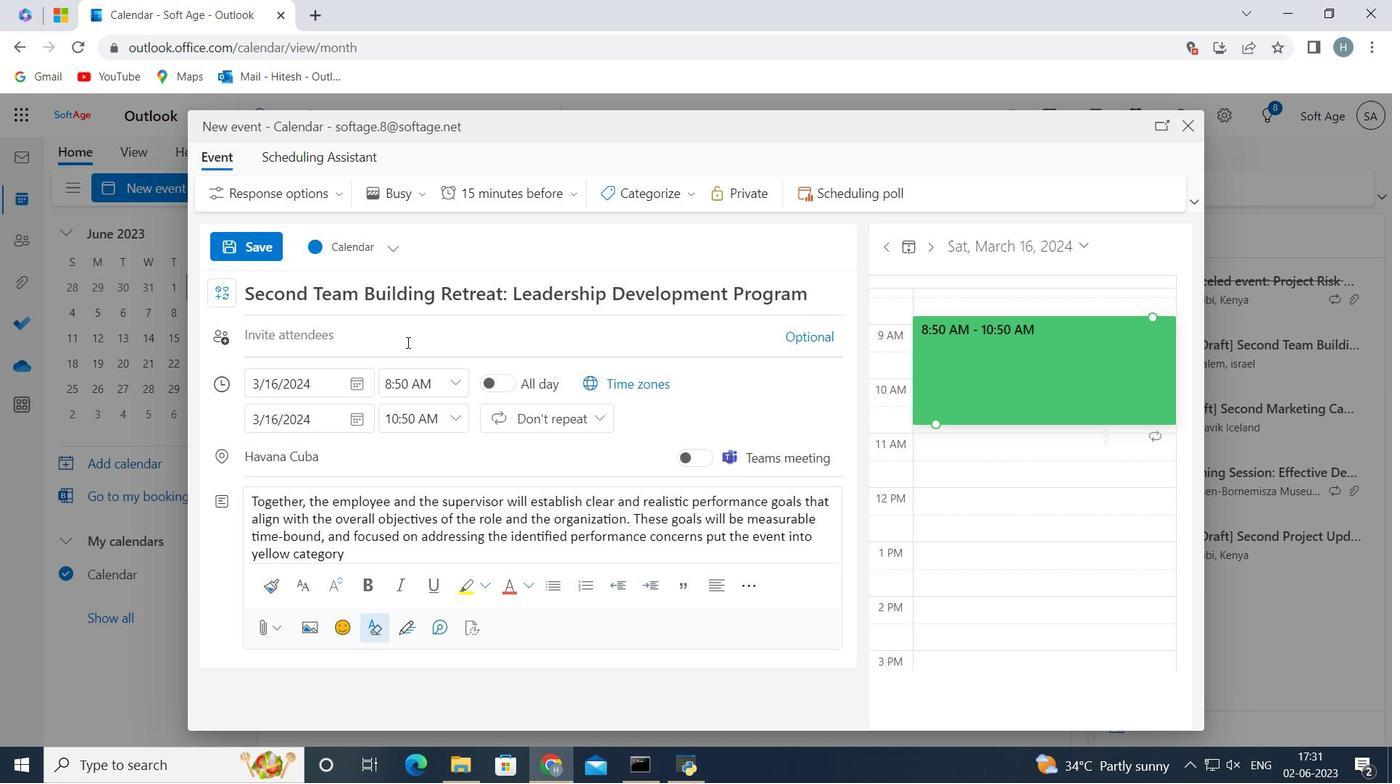 
Action: Mouse pressed left at (401, 340)
Screenshot: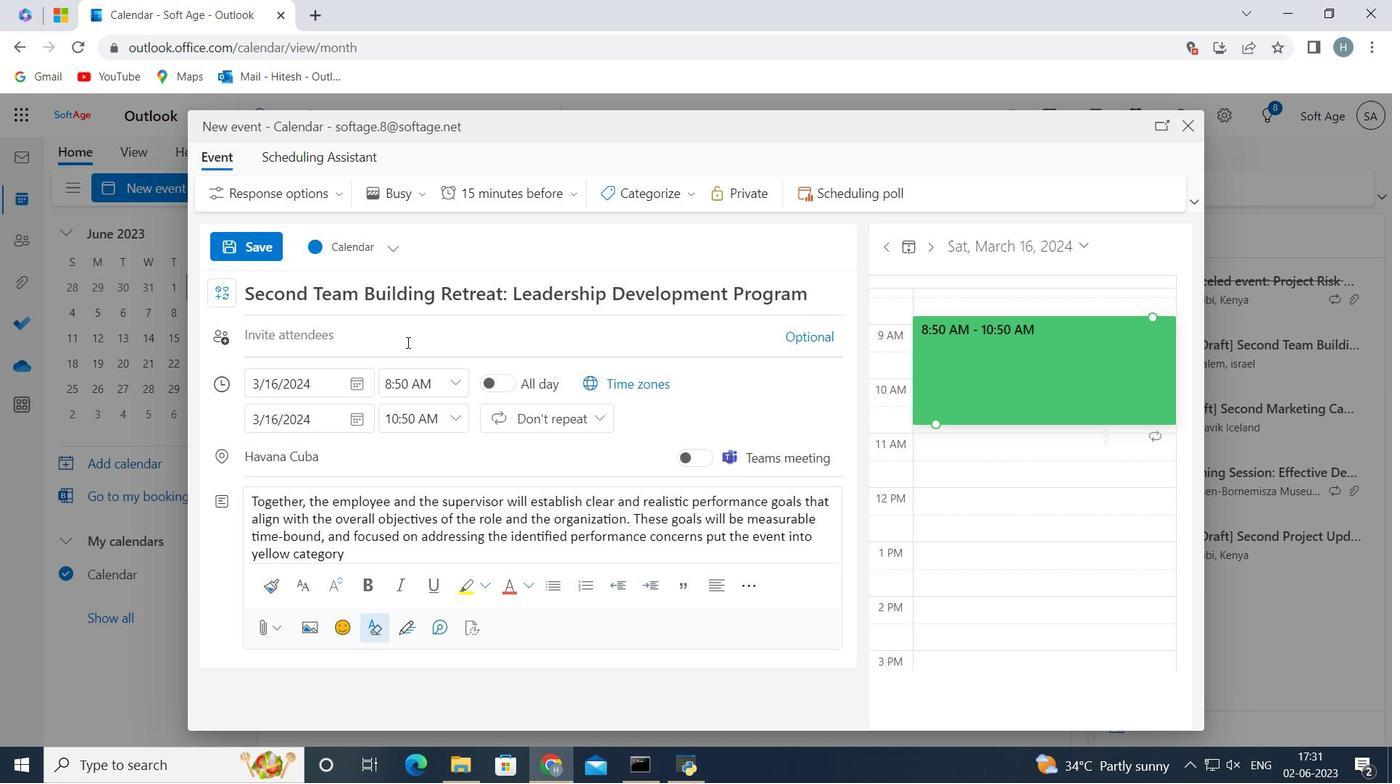 
Action: Mouse moved to (395, 342)
Screenshot: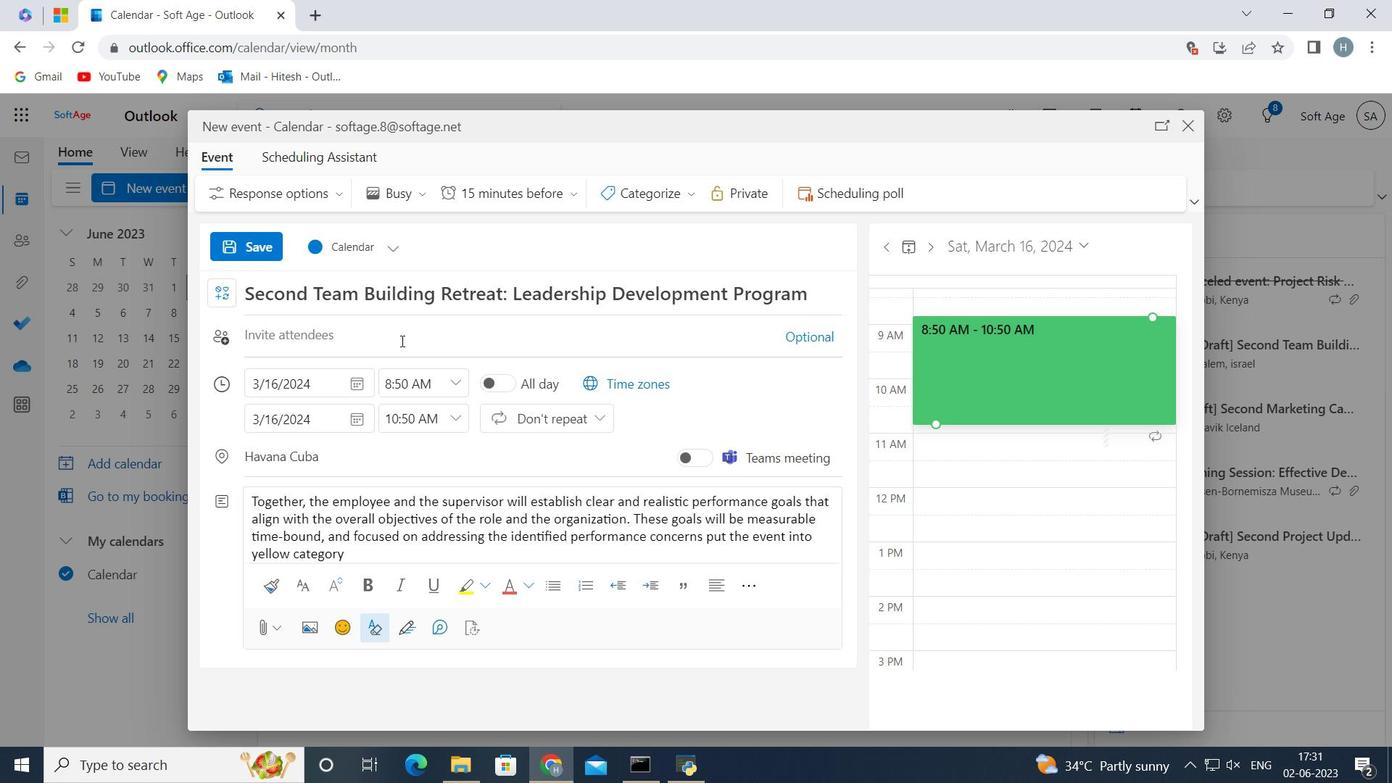 
Action: Key pressed softage.6<Key.shift>@softage.net
Screenshot: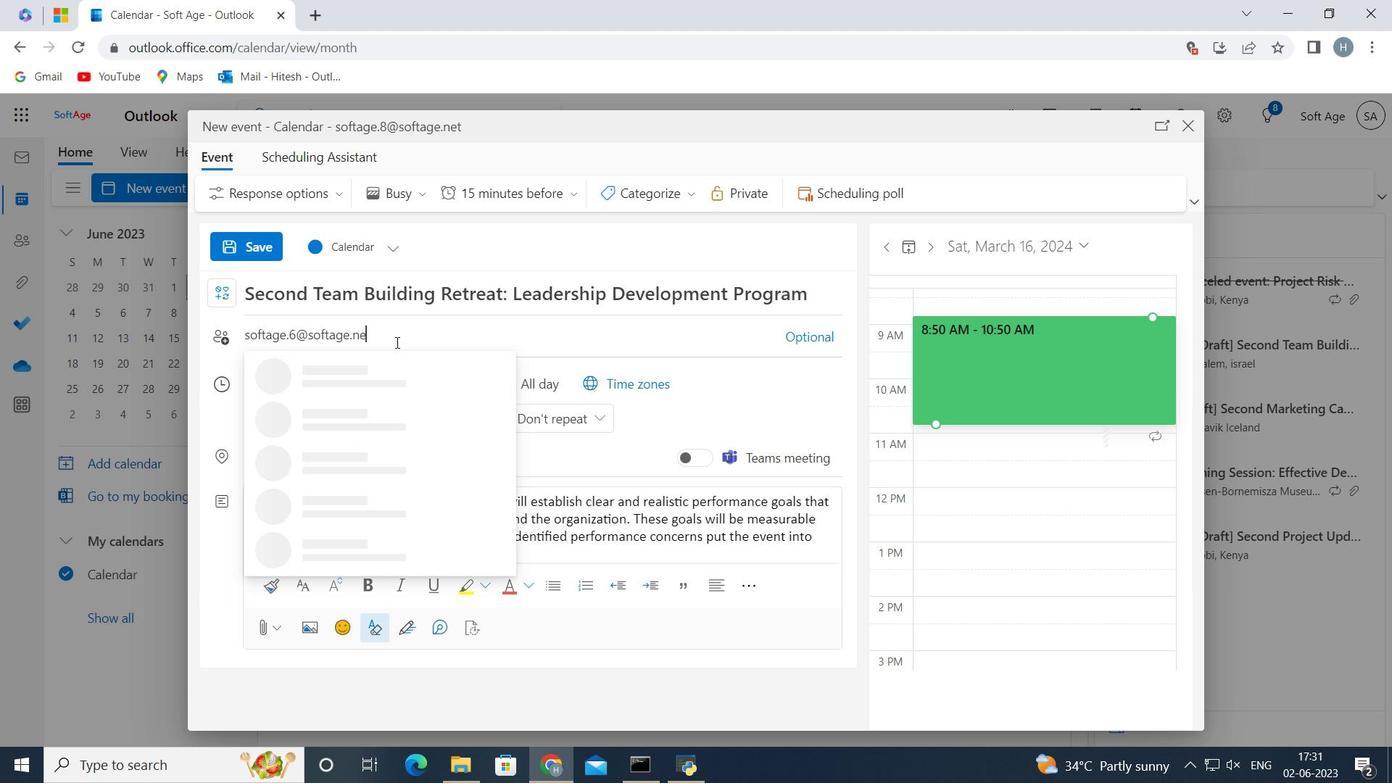 
Action: Mouse moved to (358, 364)
Screenshot: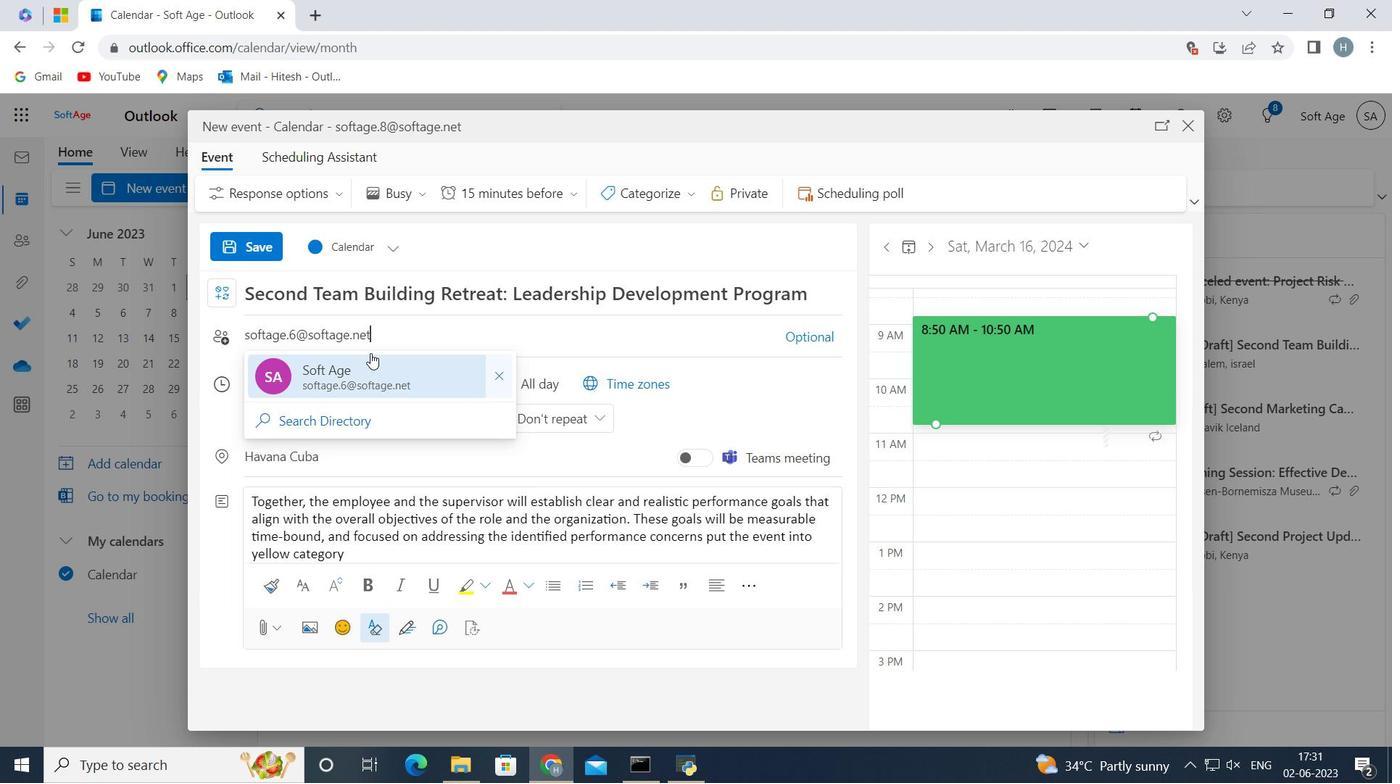 
Action: Mouse pressed left at (358, 364)
Screenshot: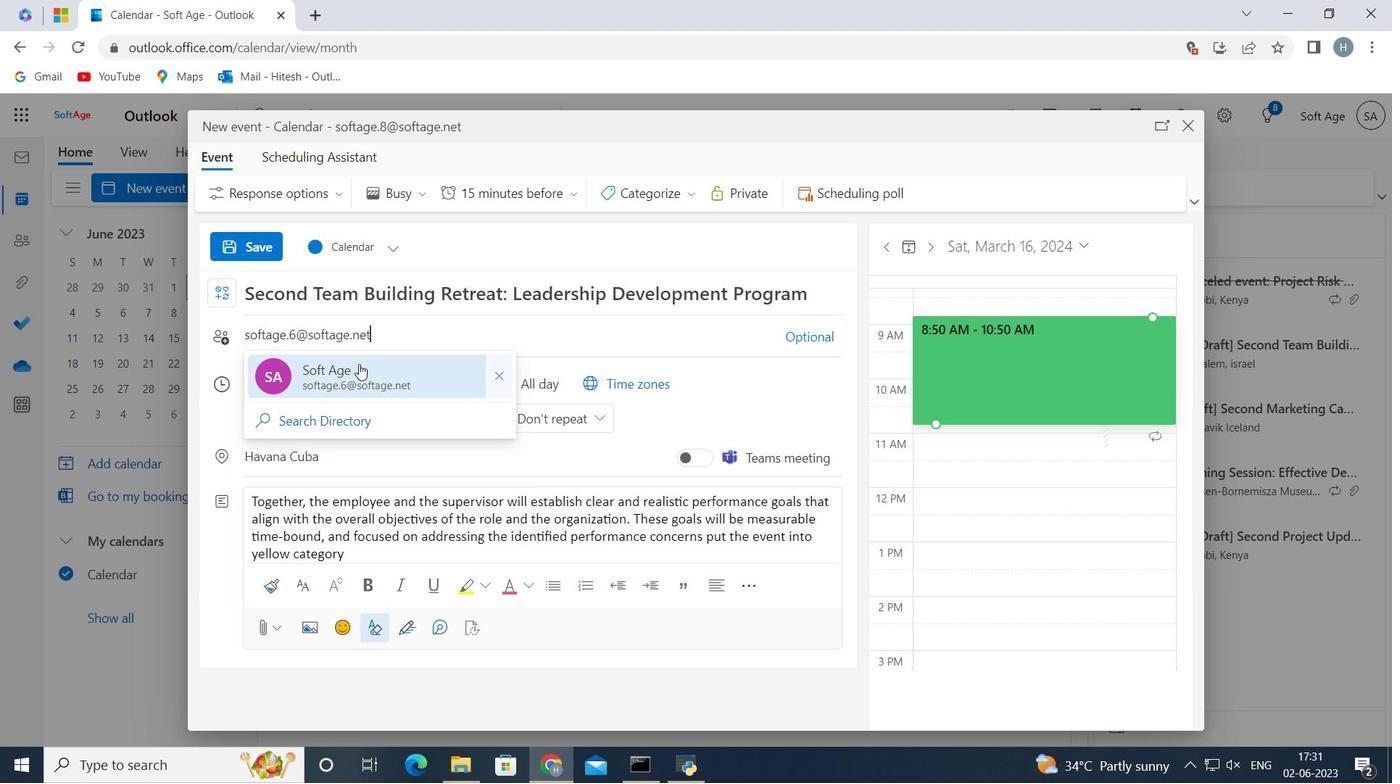 
Action: Key pressed softage.1<Key.shift>@softage.net
Screenshot: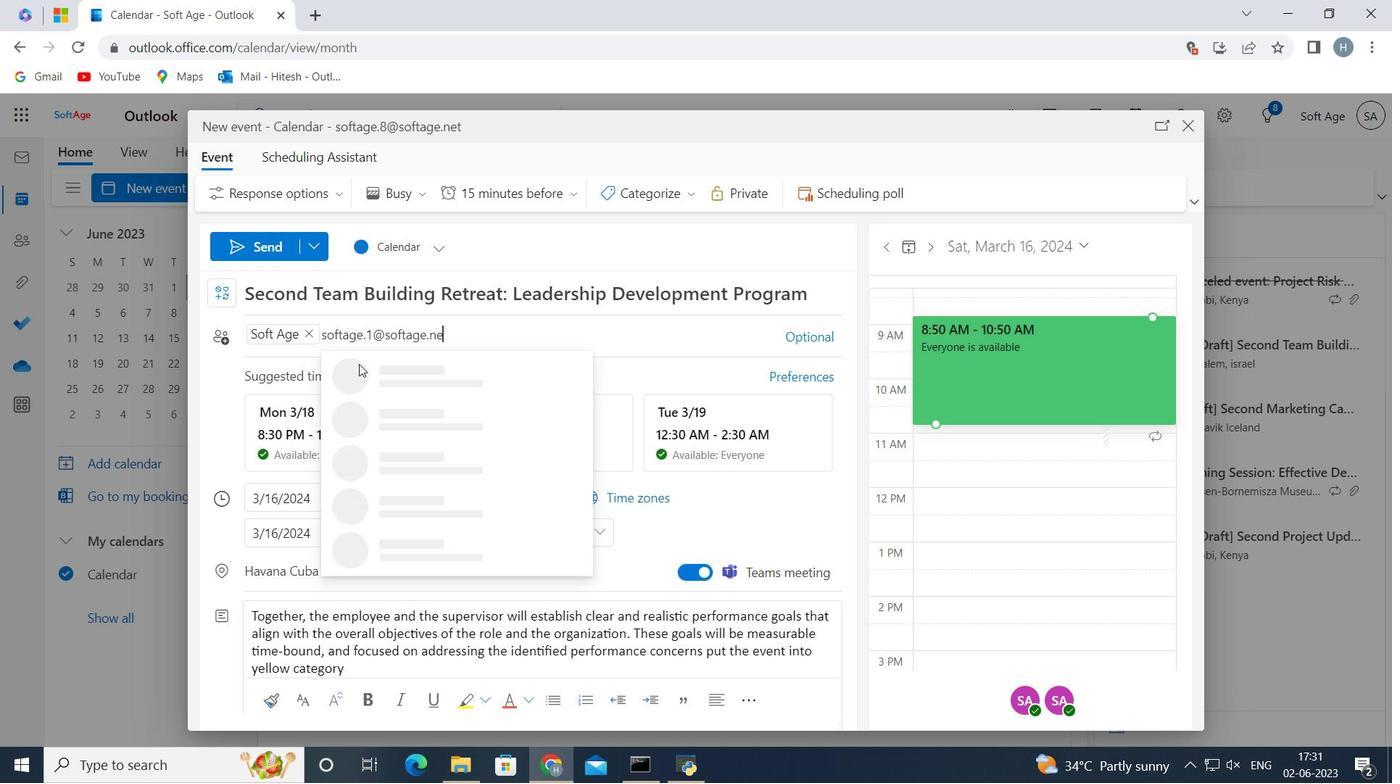 
Action: Mouse moved to (385, 386)
Screenshot: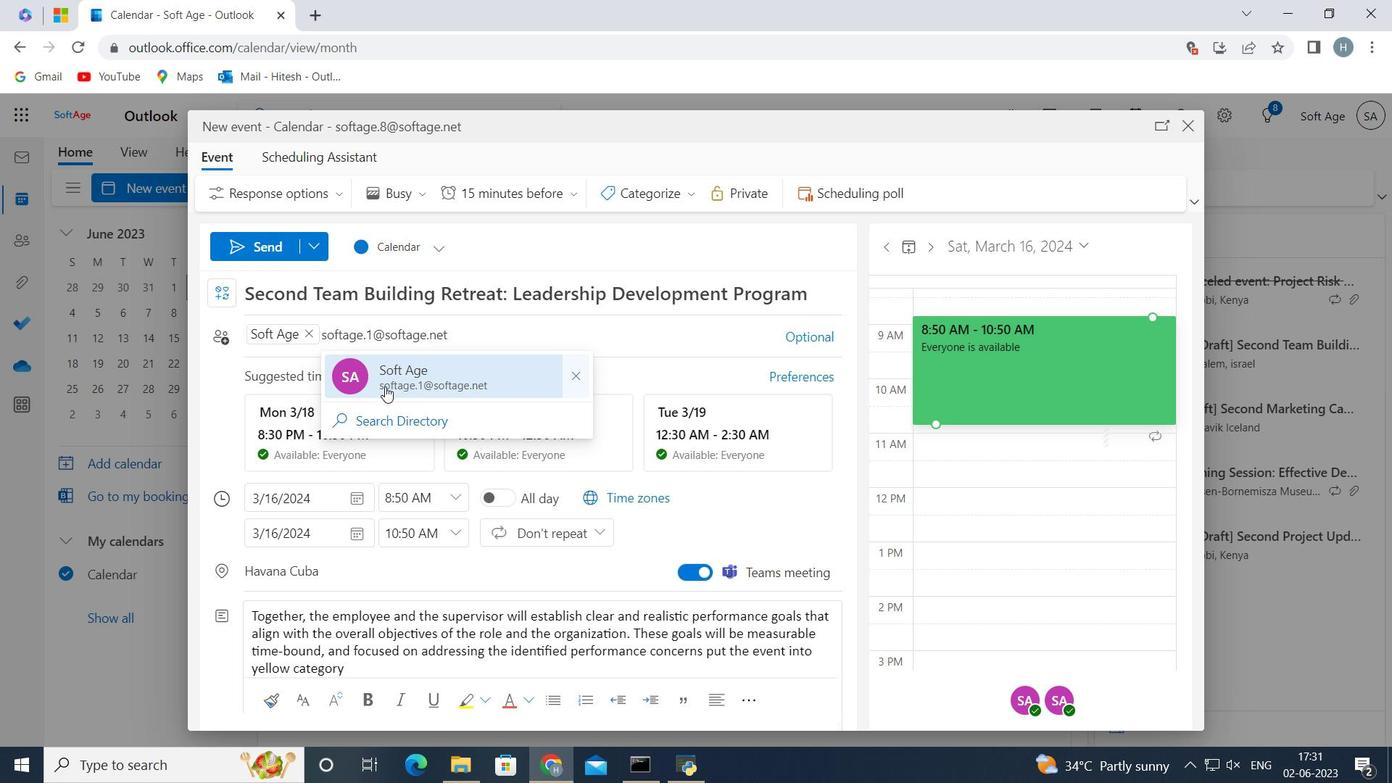 
Action: Mouse pressed left at (385, 386)
Screenshot: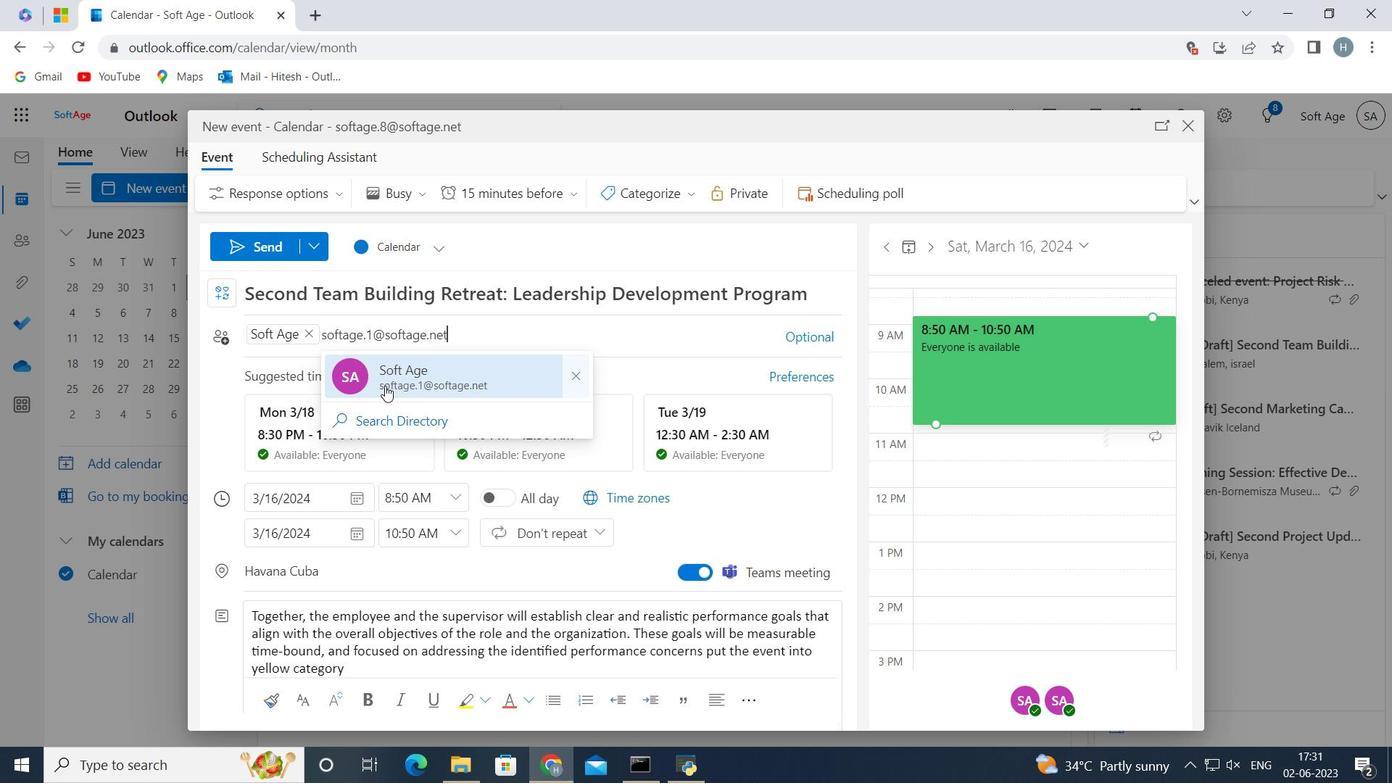 
Action: Mouse moved to (568, 197)
Screenshot: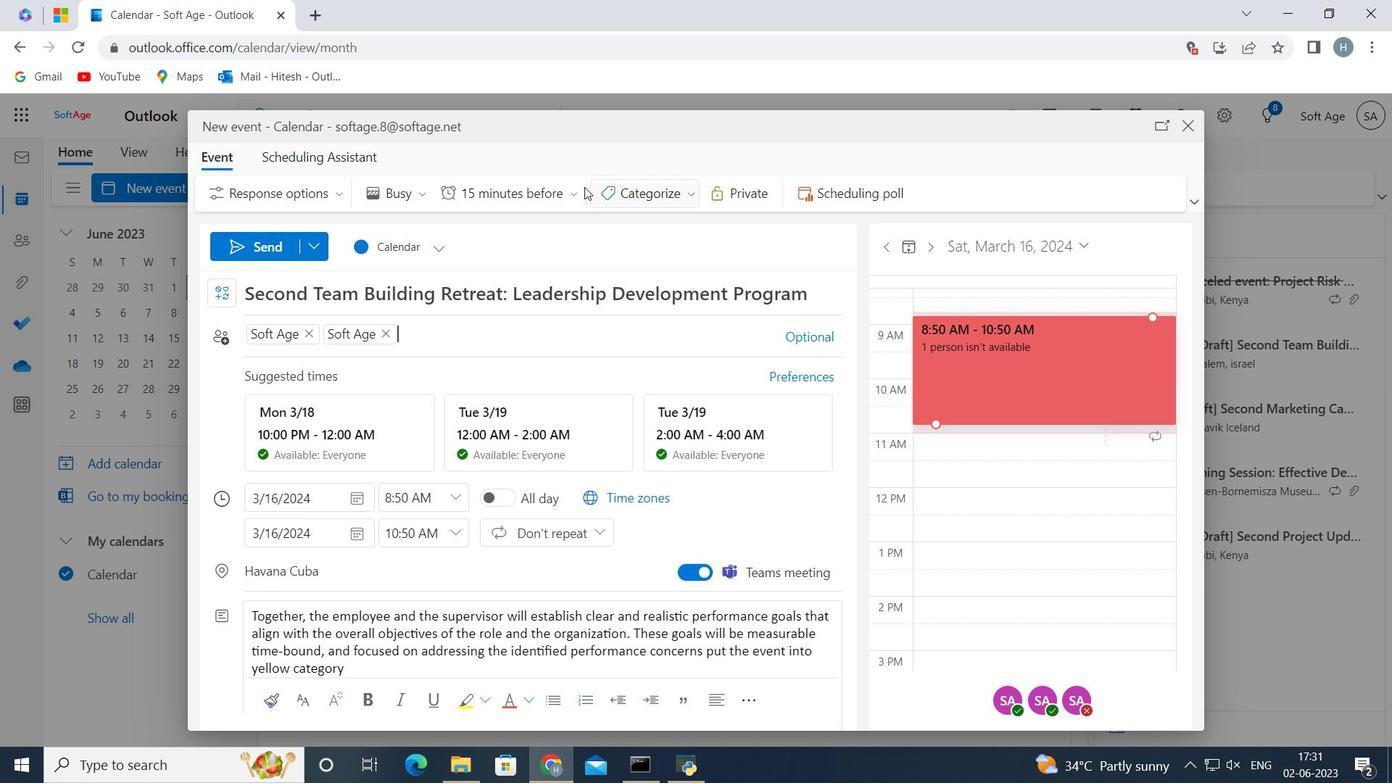 
Action: Mouse pressed left at (568, 197)
Screenshot: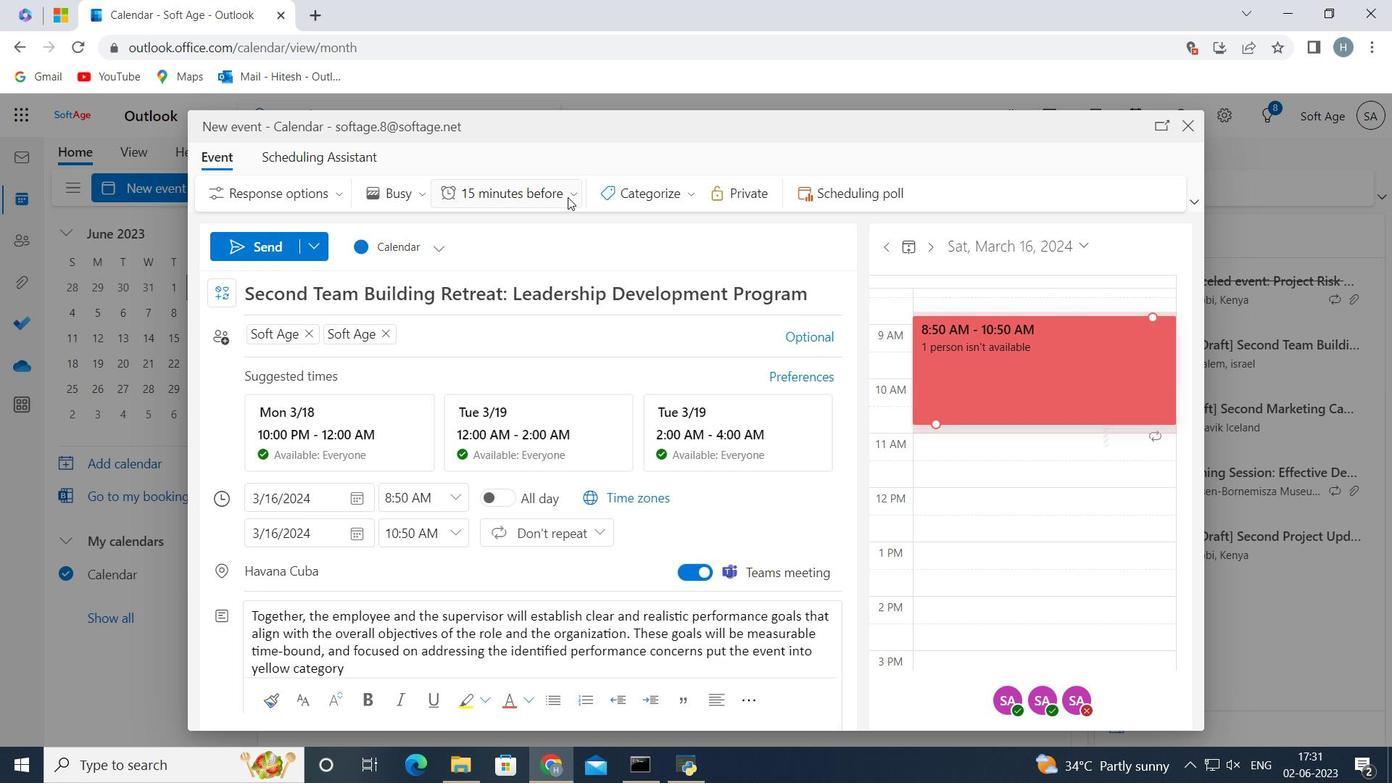
Action: Mouse moved to (519, 564)
Screenshot: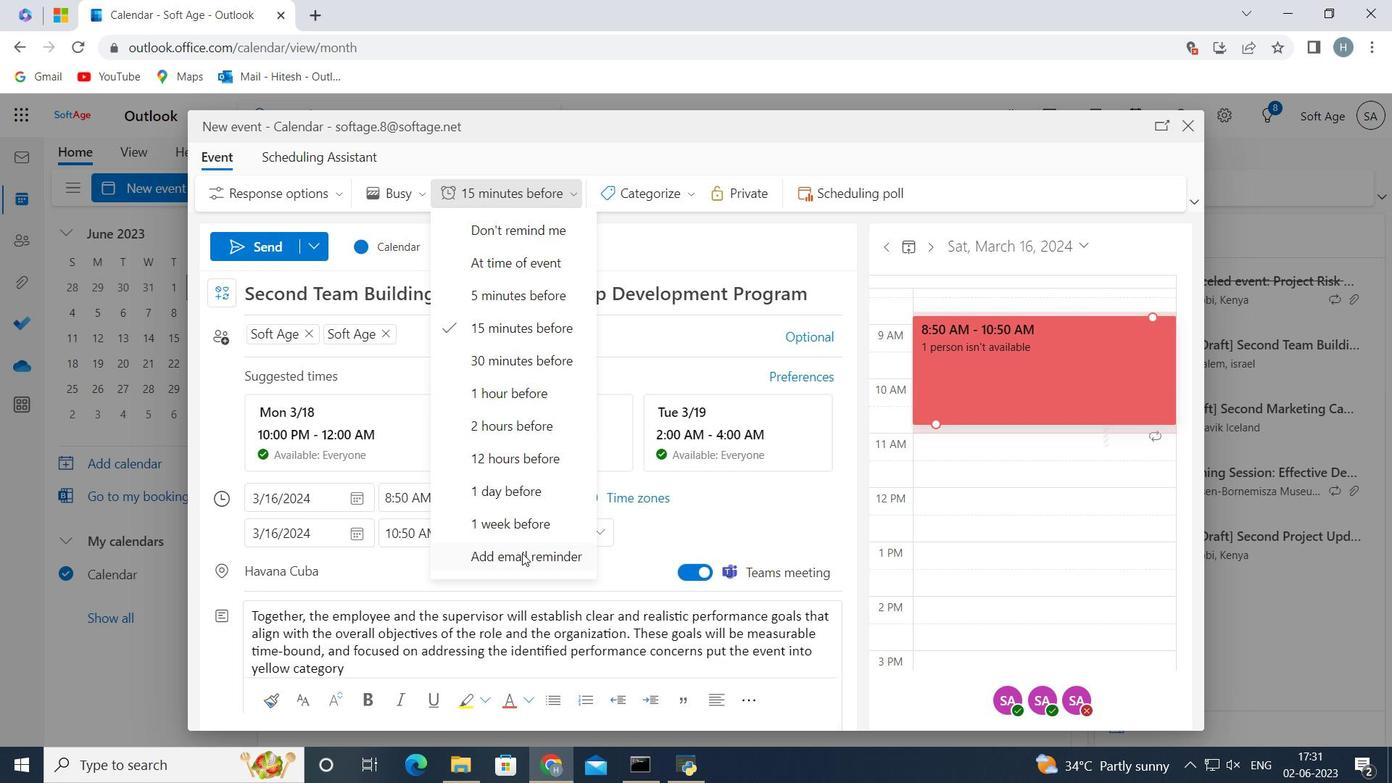 
Action: Mouse pressed left at (519, 564)
Screenshot: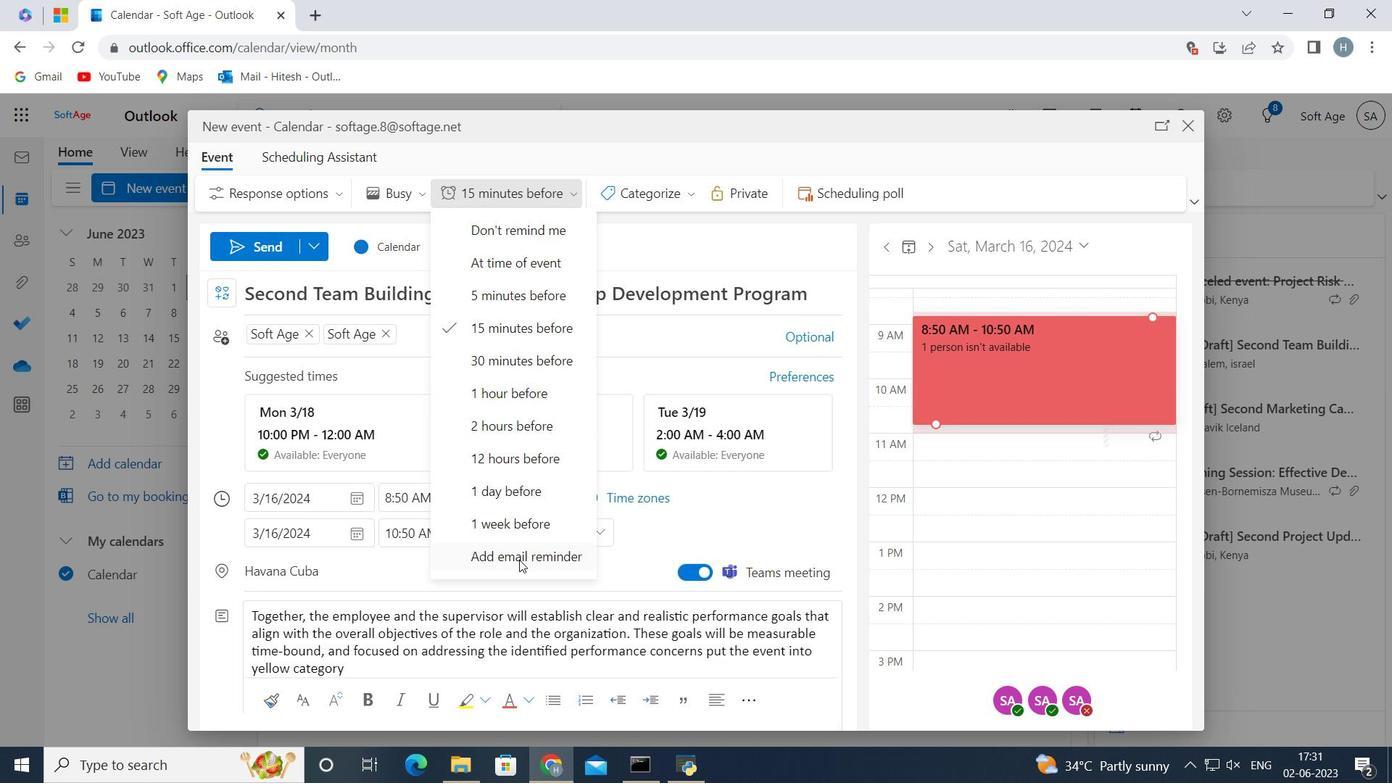 
Action: Mouse moved to (478, 301)
Screenshot: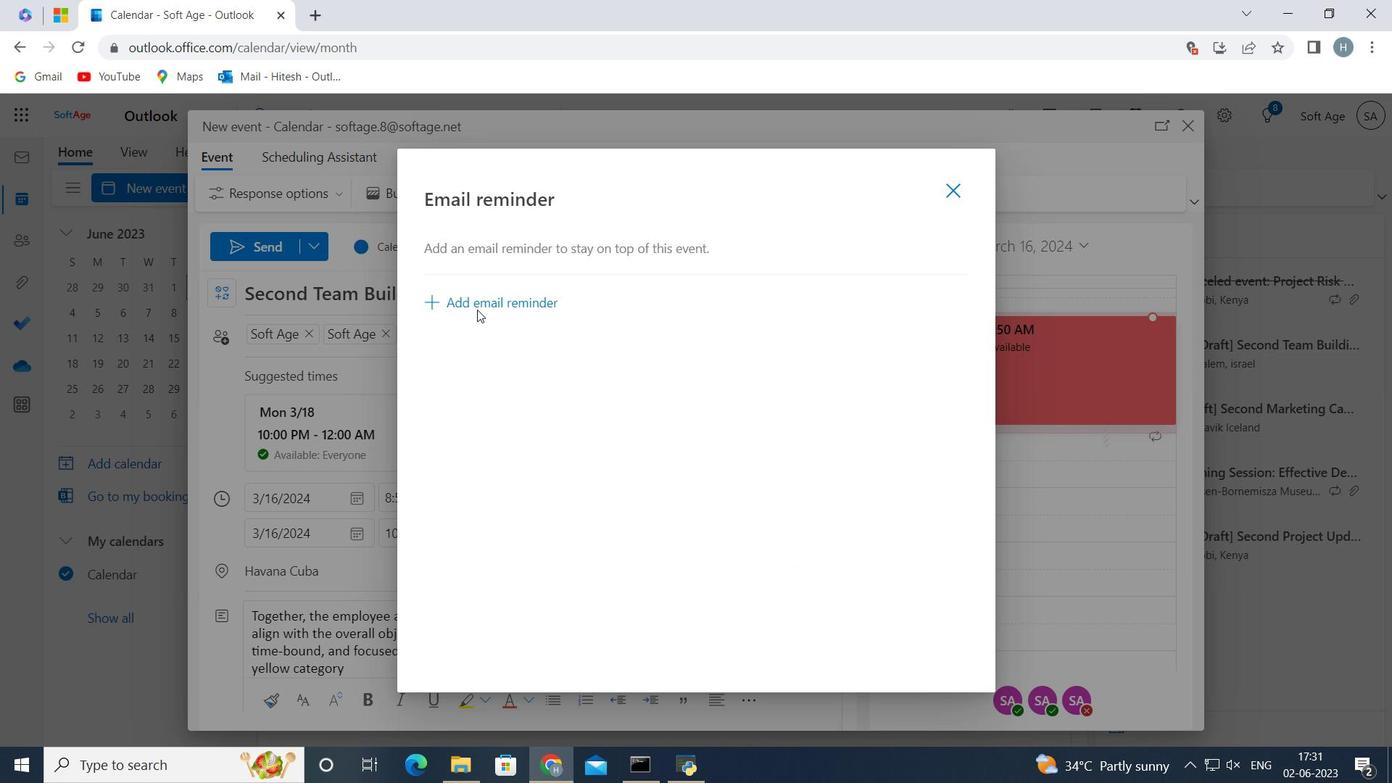 
Action: Mouse pressed left at (478, 301)
Screenshot: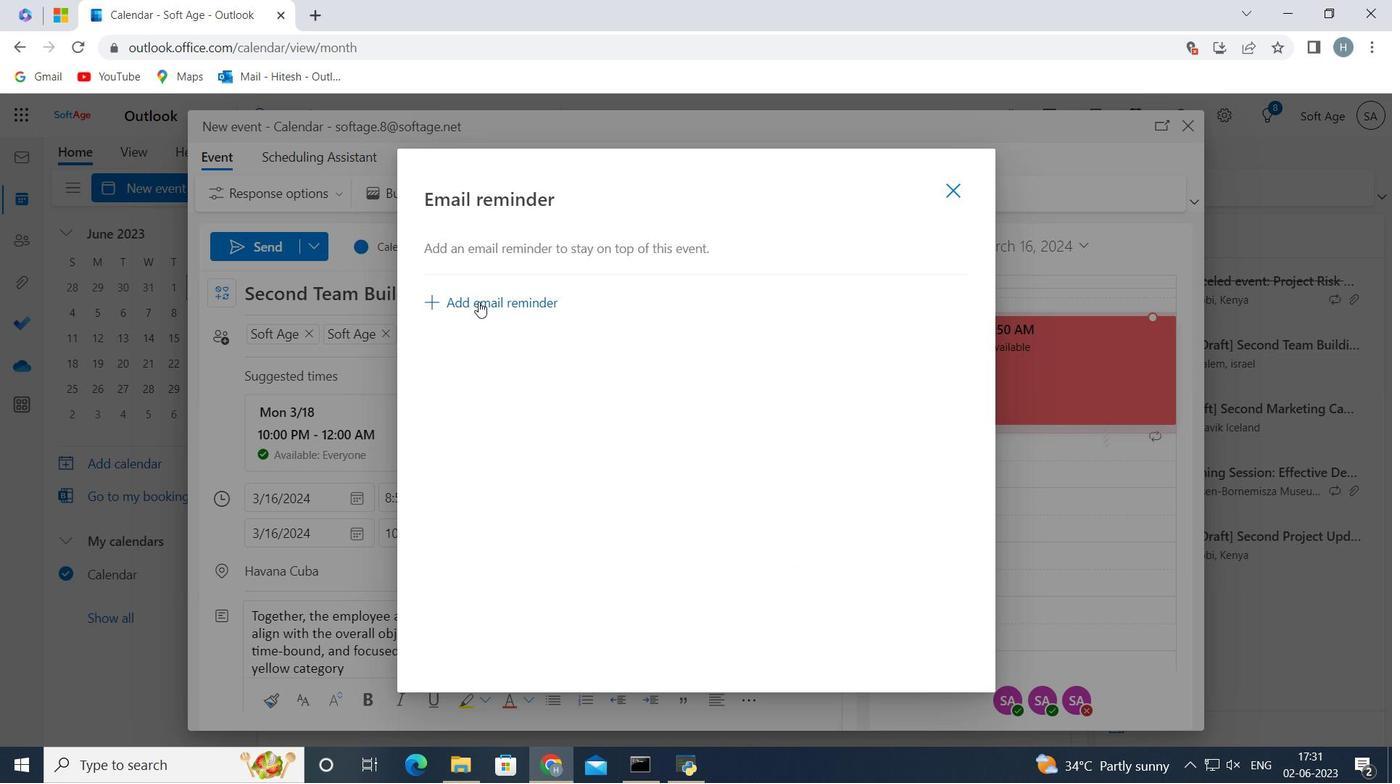 
Action: Mouse moved to (630, 294)
Screenshot: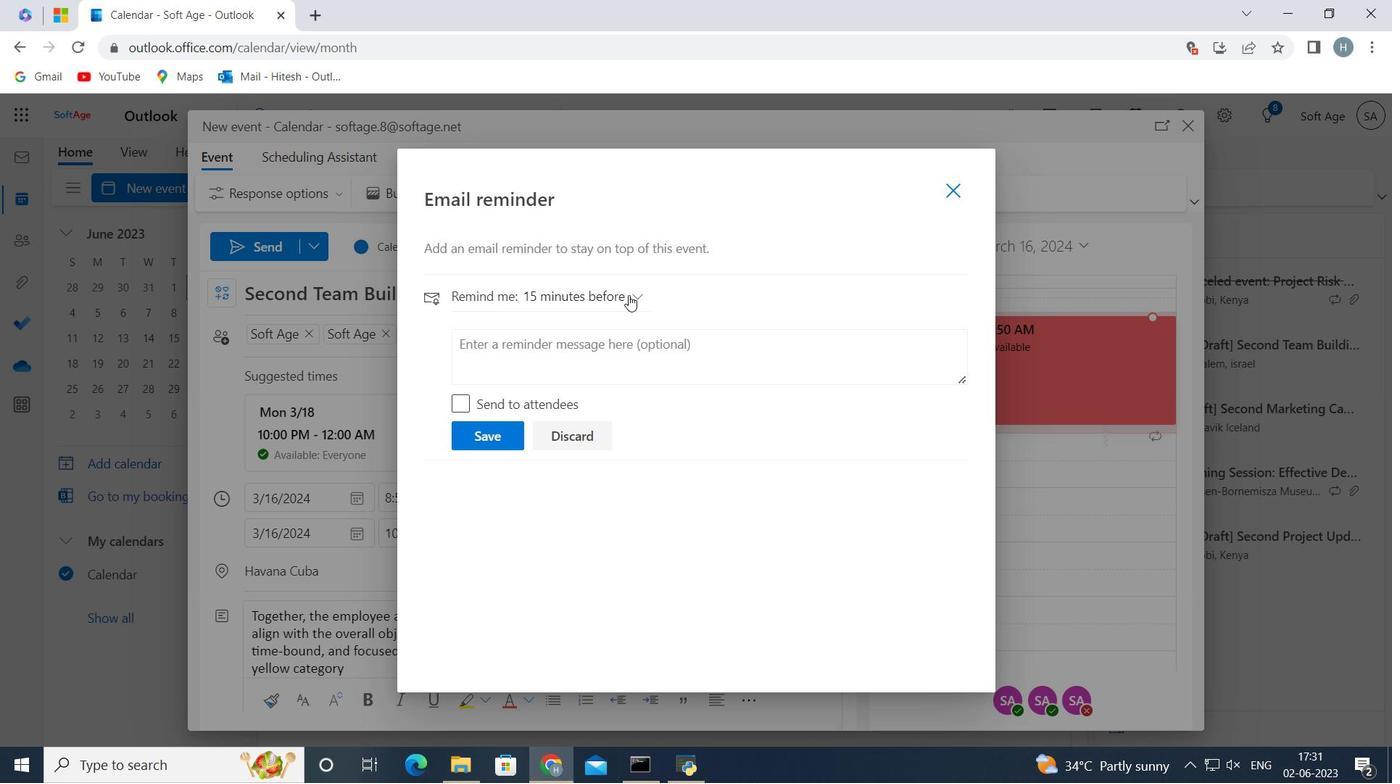
Action: Mouse pressed left at (630, 294)
Screenshot: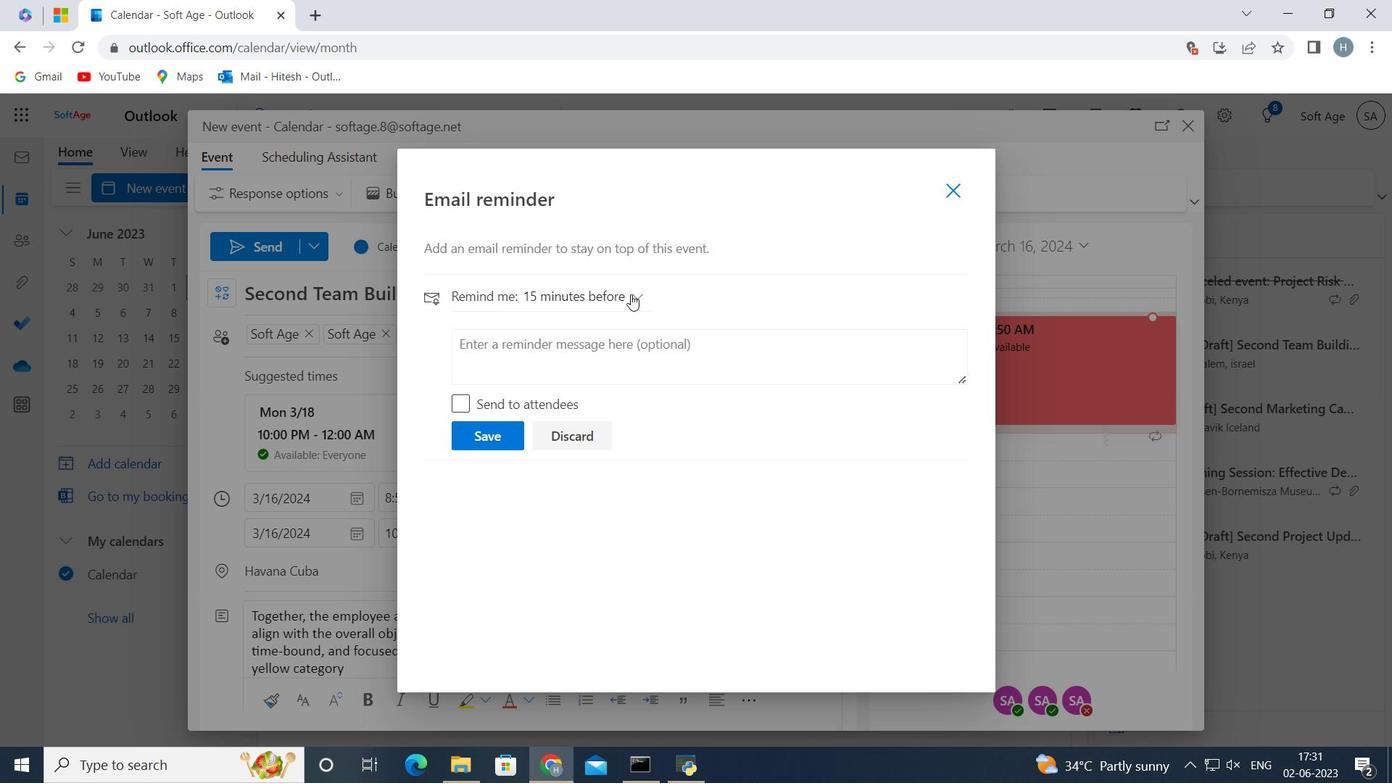 
Action: Mouse moved to (560, 622)
Screenshot: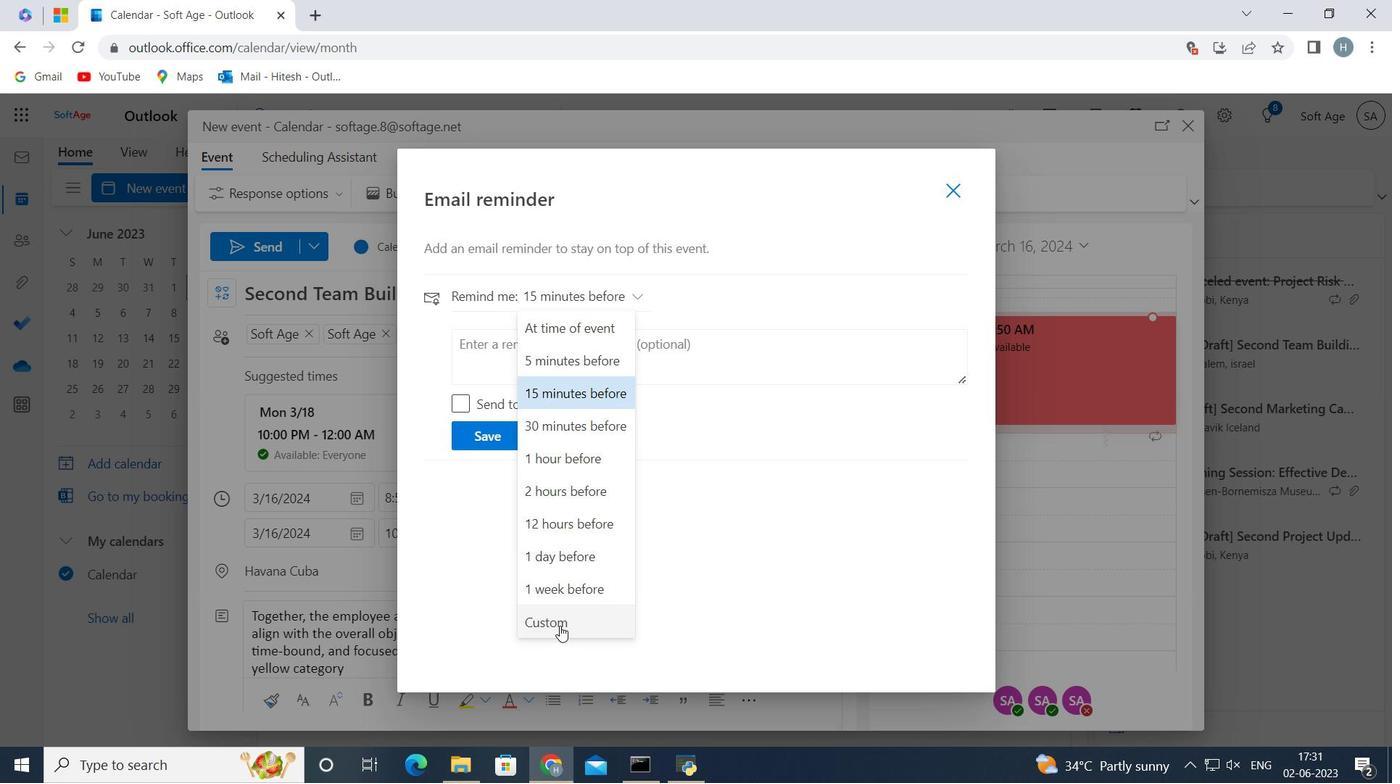 
Action: Mouse pressed left at (560, 622)
Screenshot: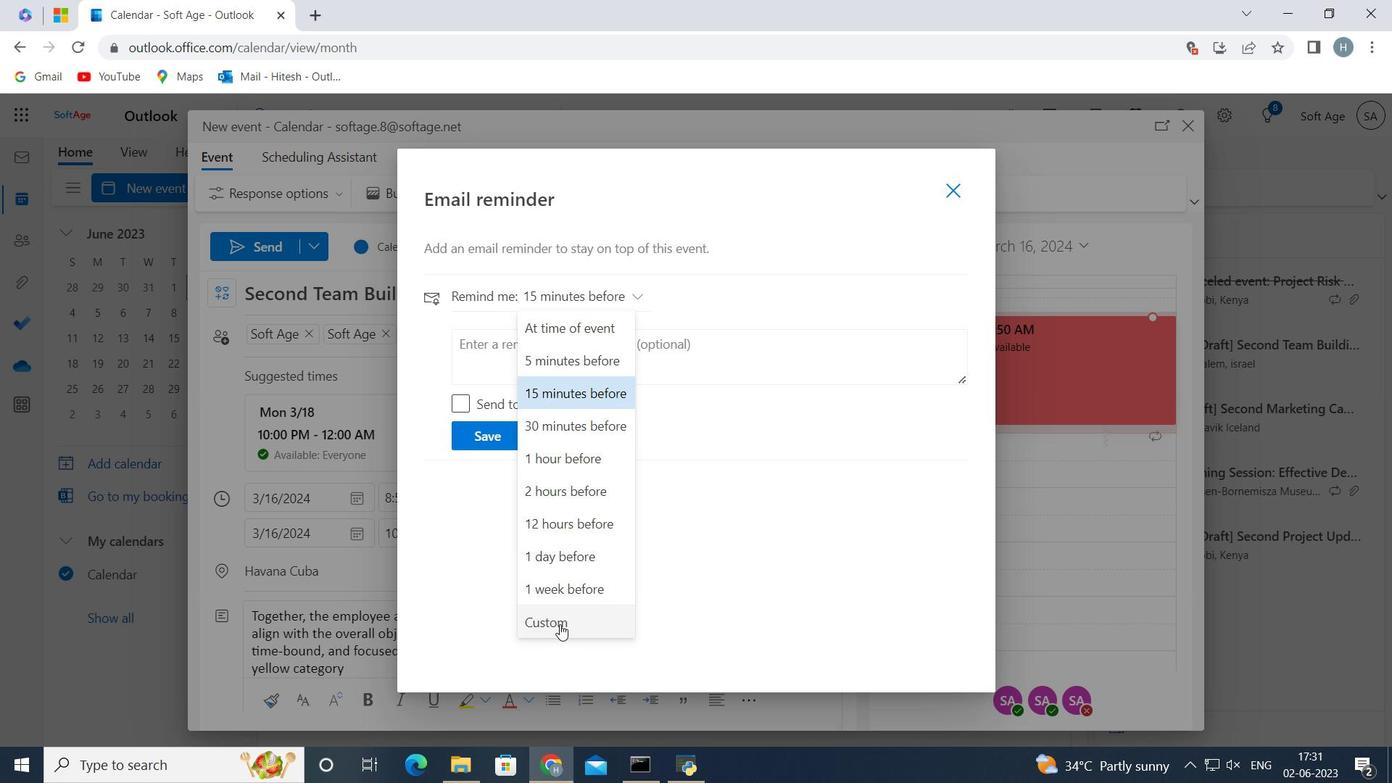 
Action: Mouse moved to (582, 338)
Screenshot: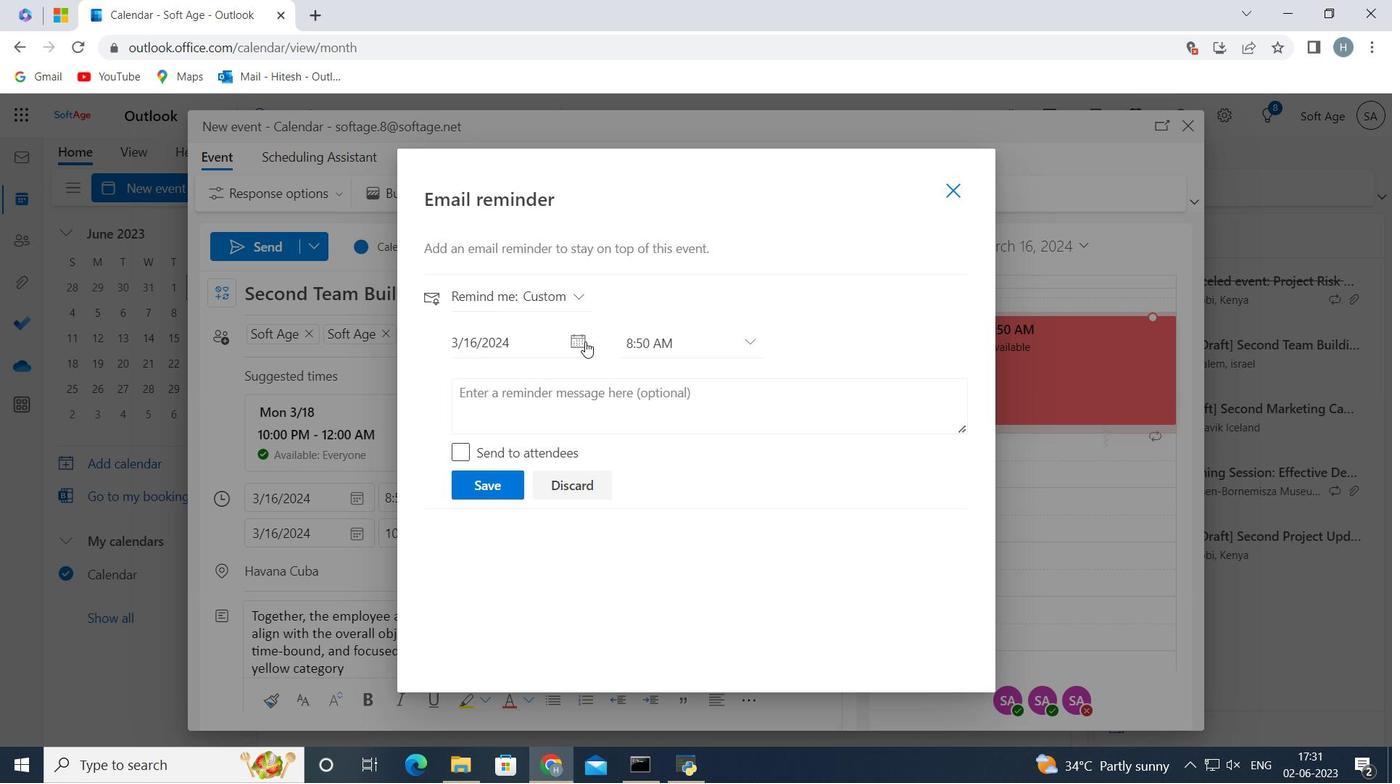 
Action: Mouse pressed left at (582, 338)
Screenshot: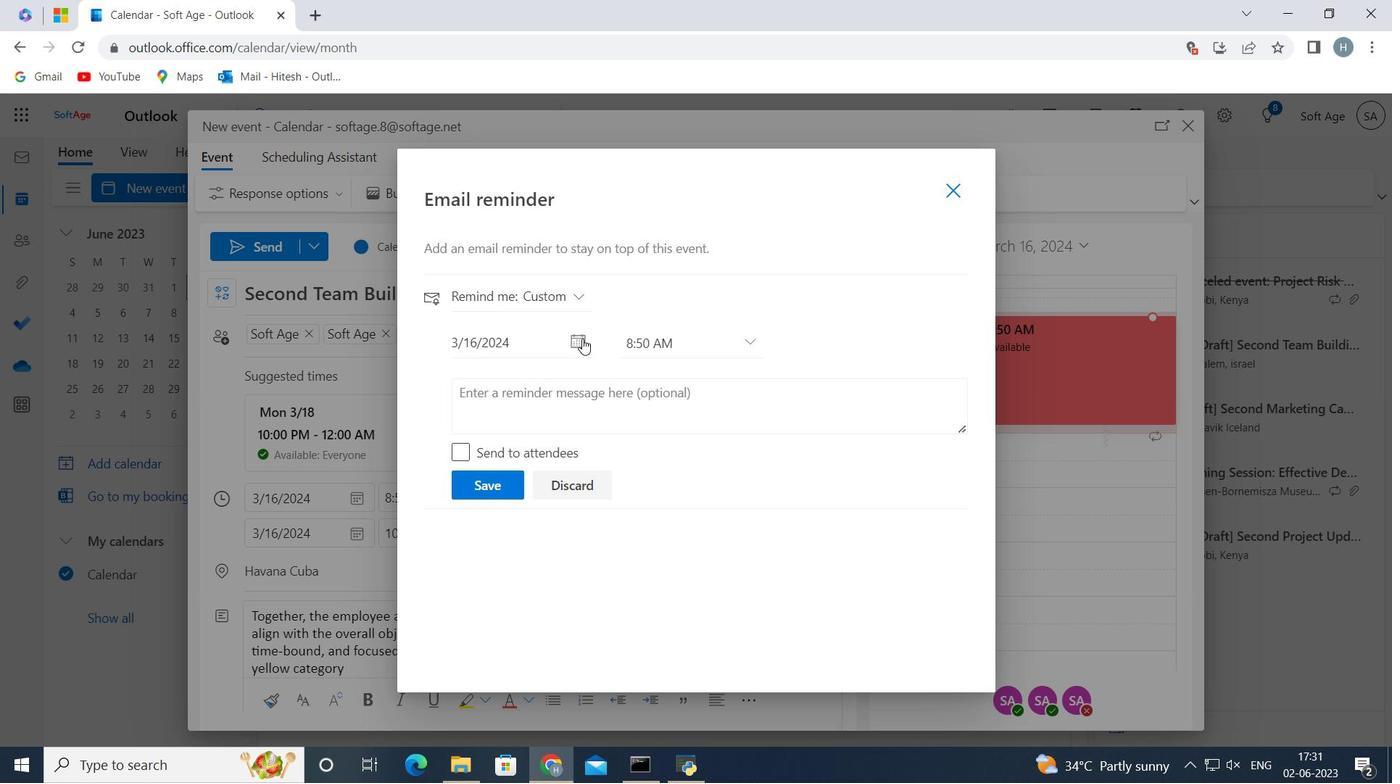
Action: Mouse moved to (625, 386)
Screenshot: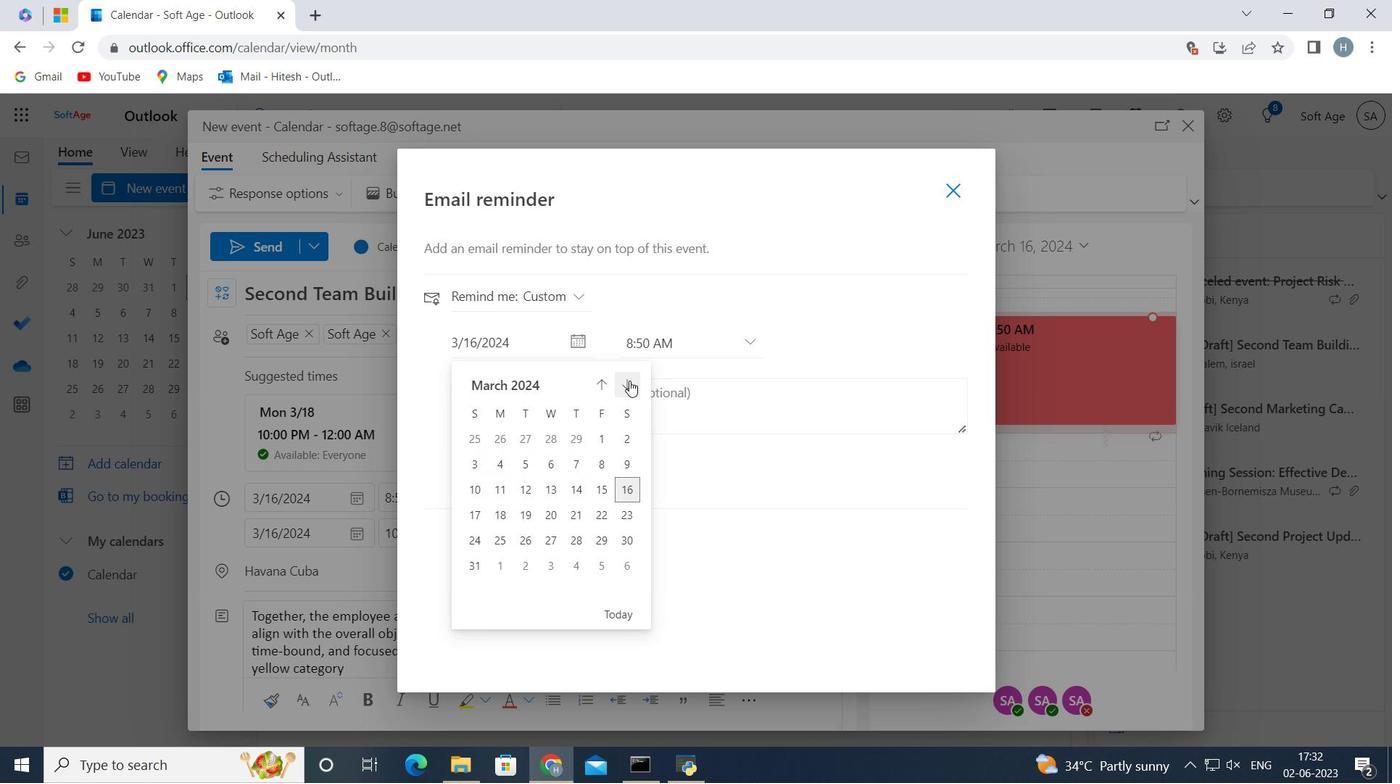 
Action: Mouse pressed left at (625, 386)
Screenshot: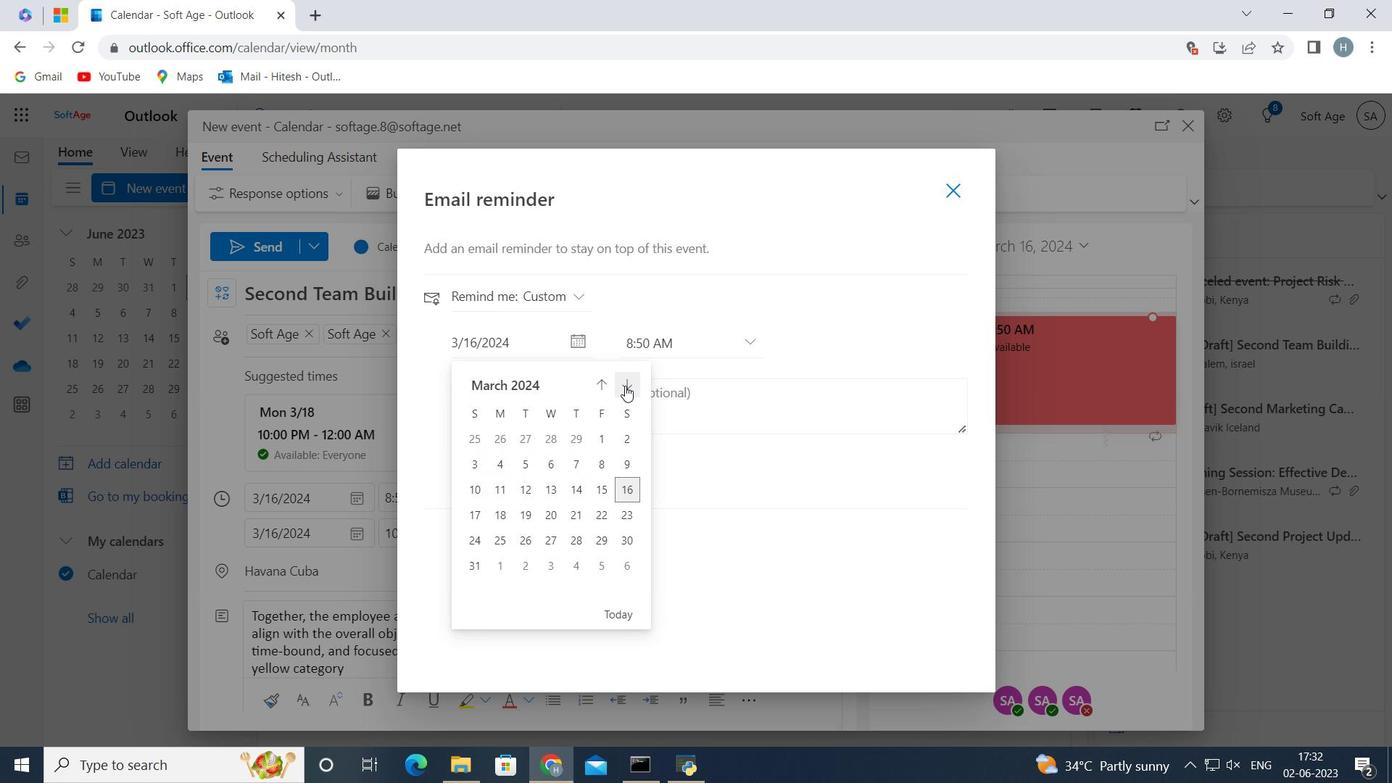 
Action: Mouse pressed left at (625, 386)
Screenshot: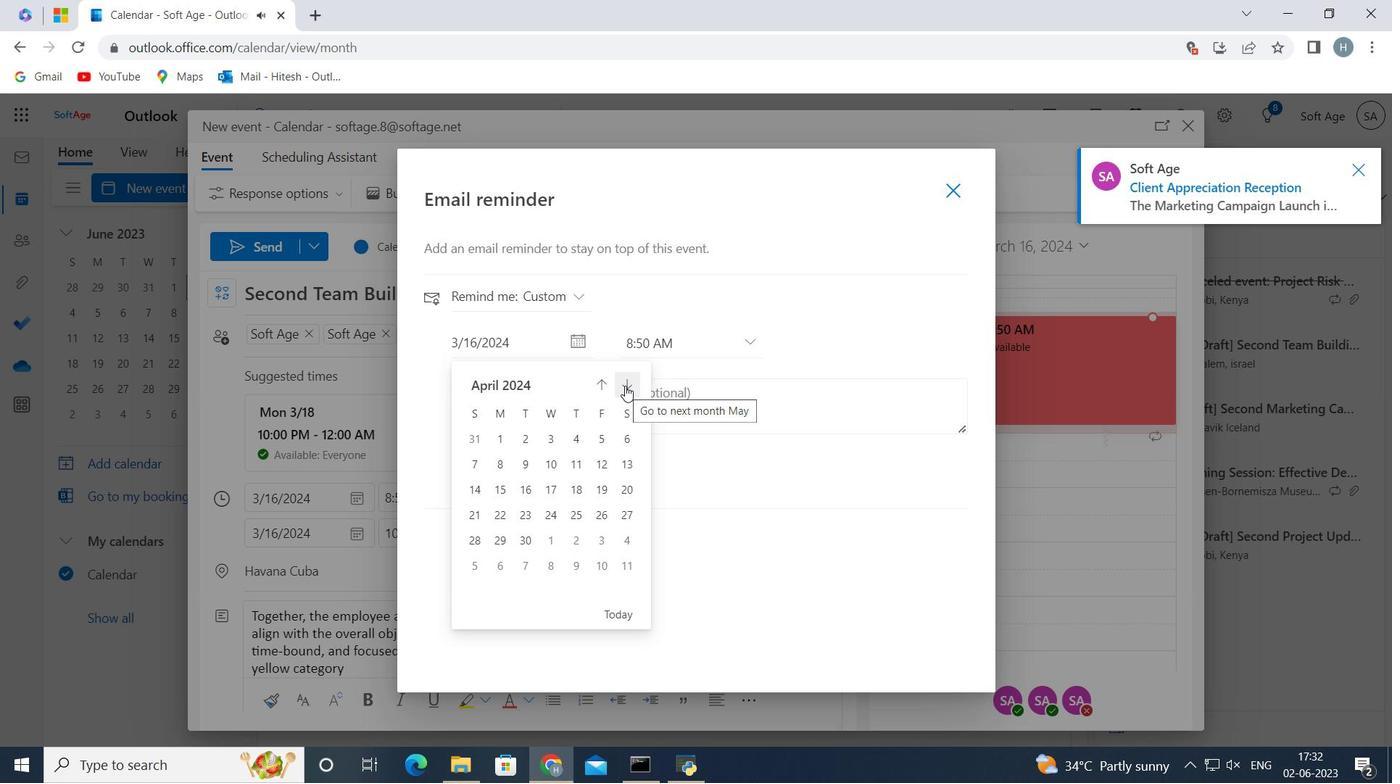 
Action: Mouse pressed left at (625, 386)
Screenshot: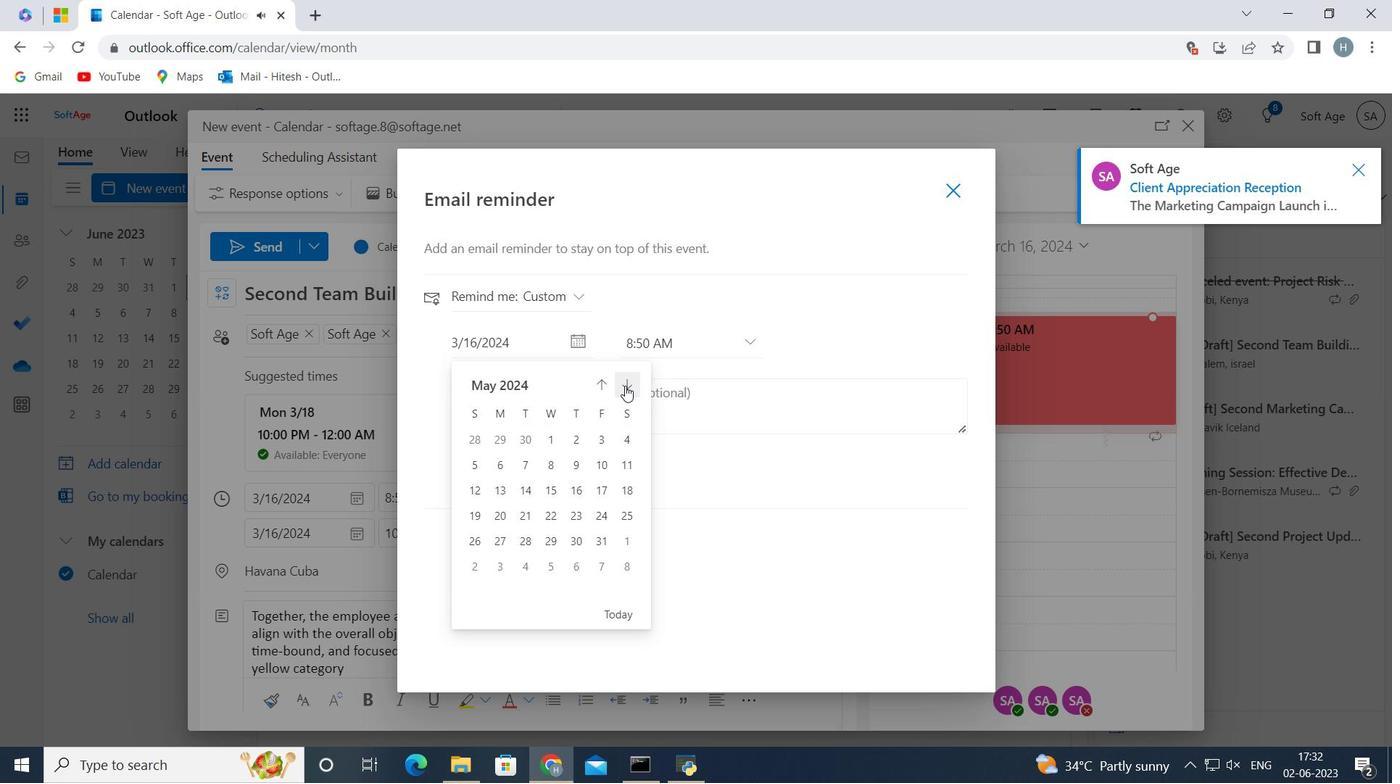 
Action: Mouse moved to (499, 460)
Screenshot: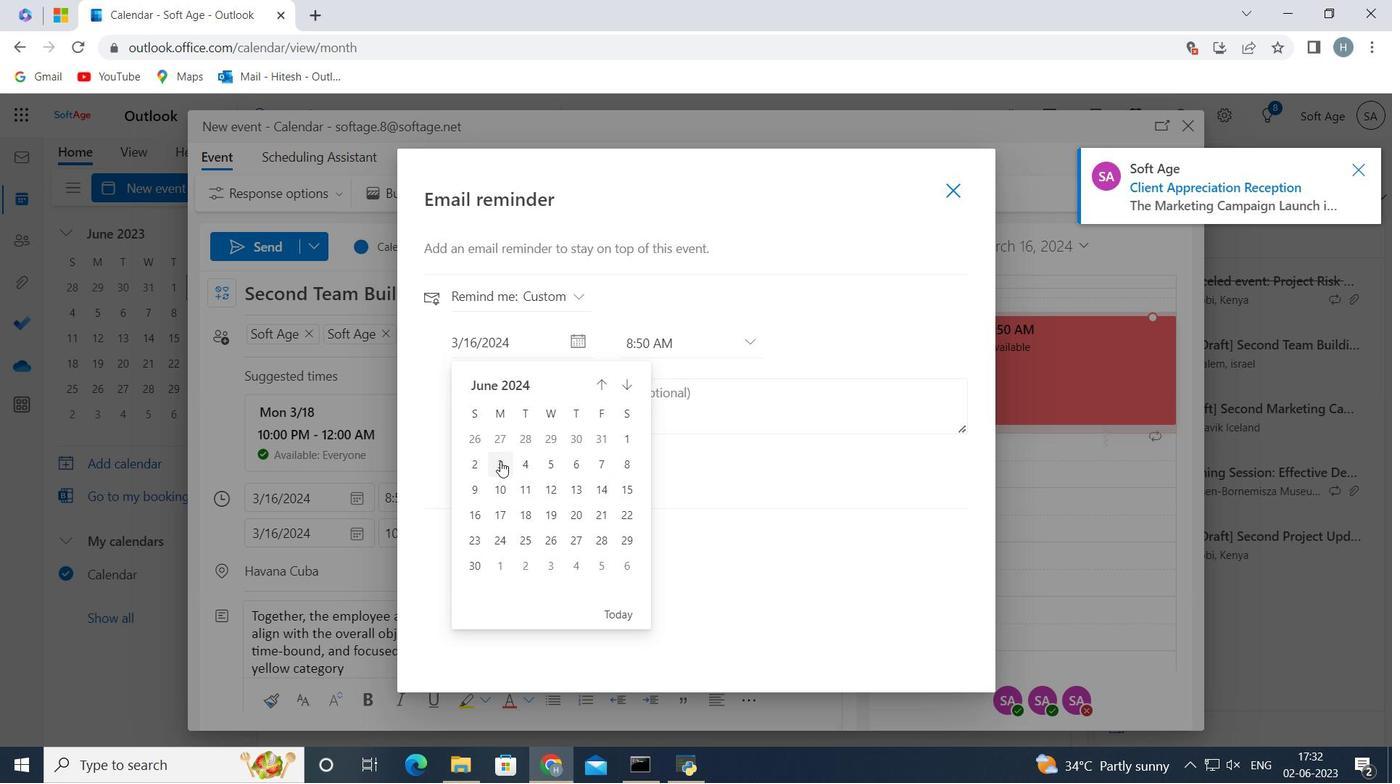 
Action: Mouse pressed left at (499, 460)
Screenshot: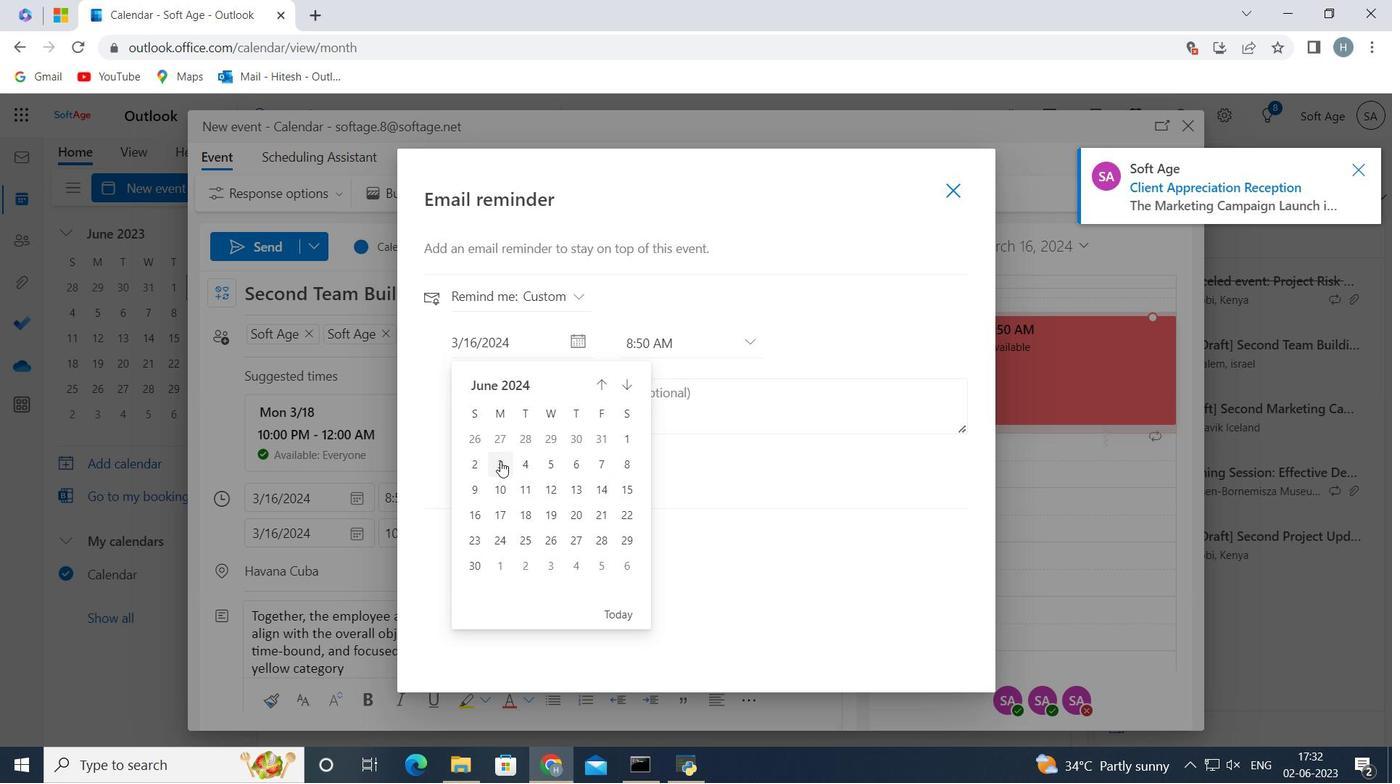 
Action: Mouse moved to (497, 482)
Screenshot: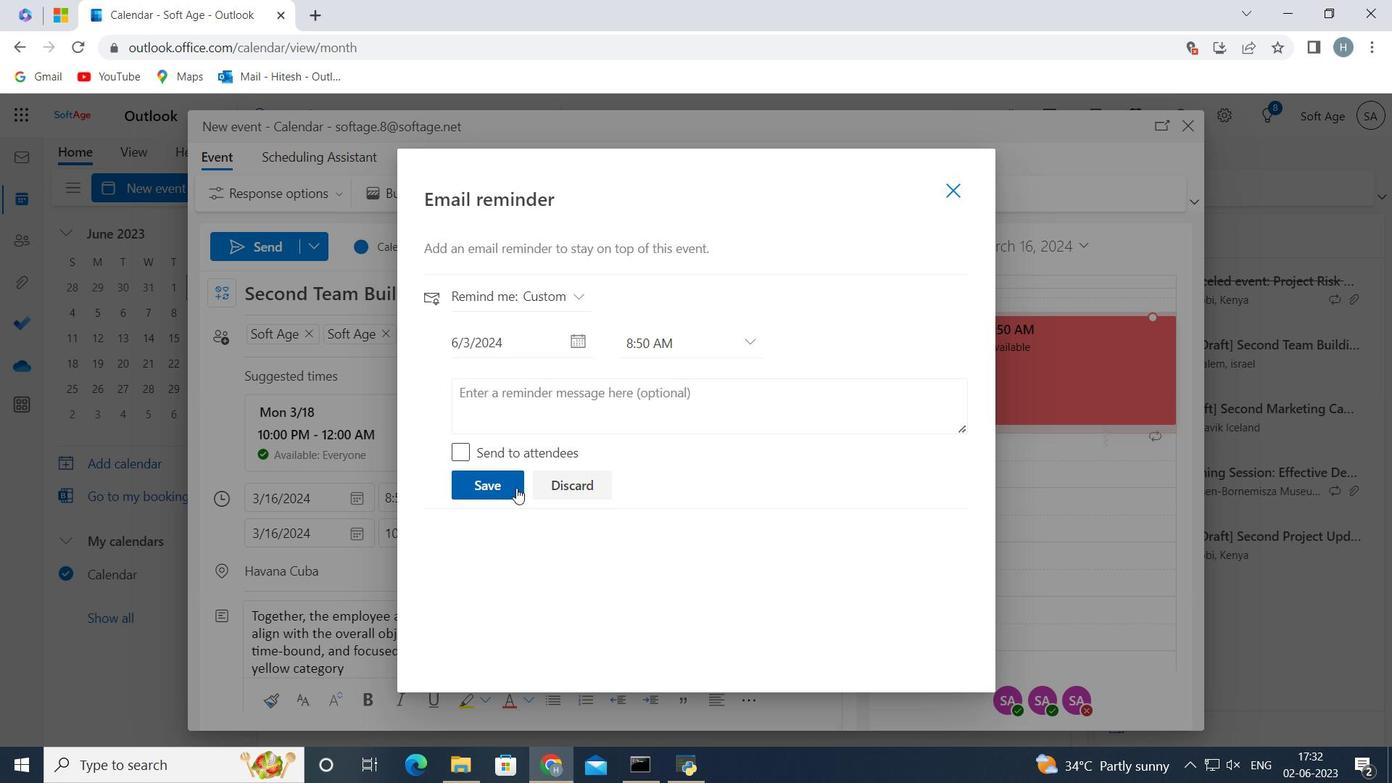 
Action: Mouse pressed left at (497, 482)
Screenshot: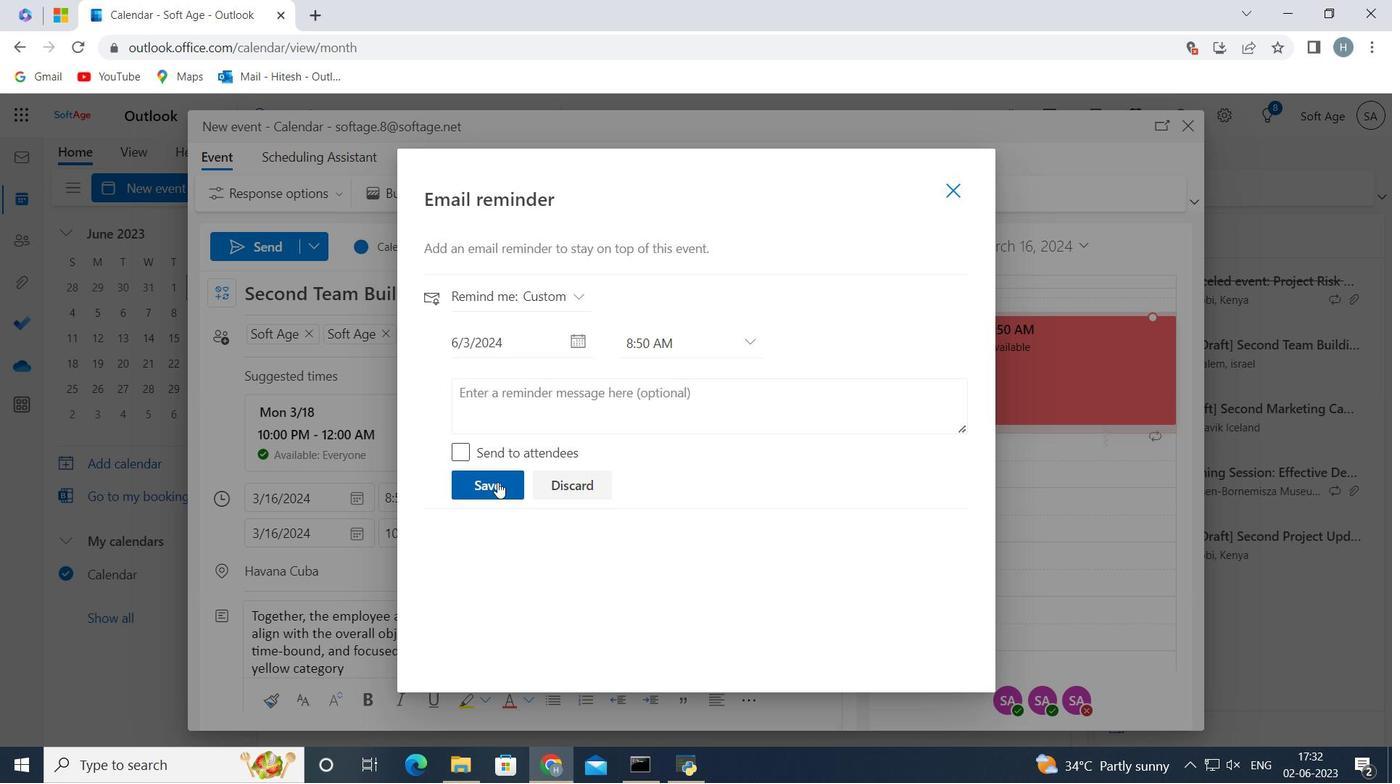 
Action: Mouse moved to (953, 189)
Screenshot: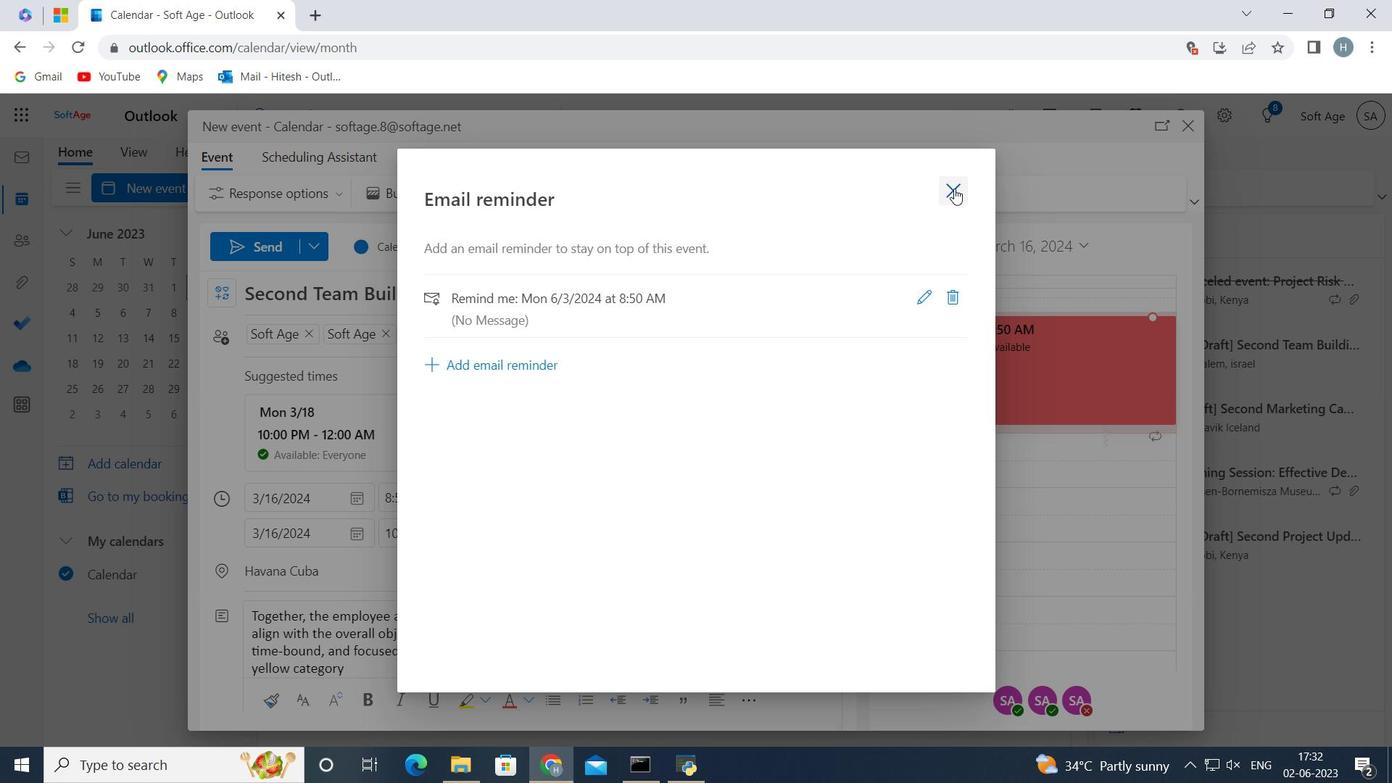 
Action: Mouse pressed left at (953, 189)
Screenshot: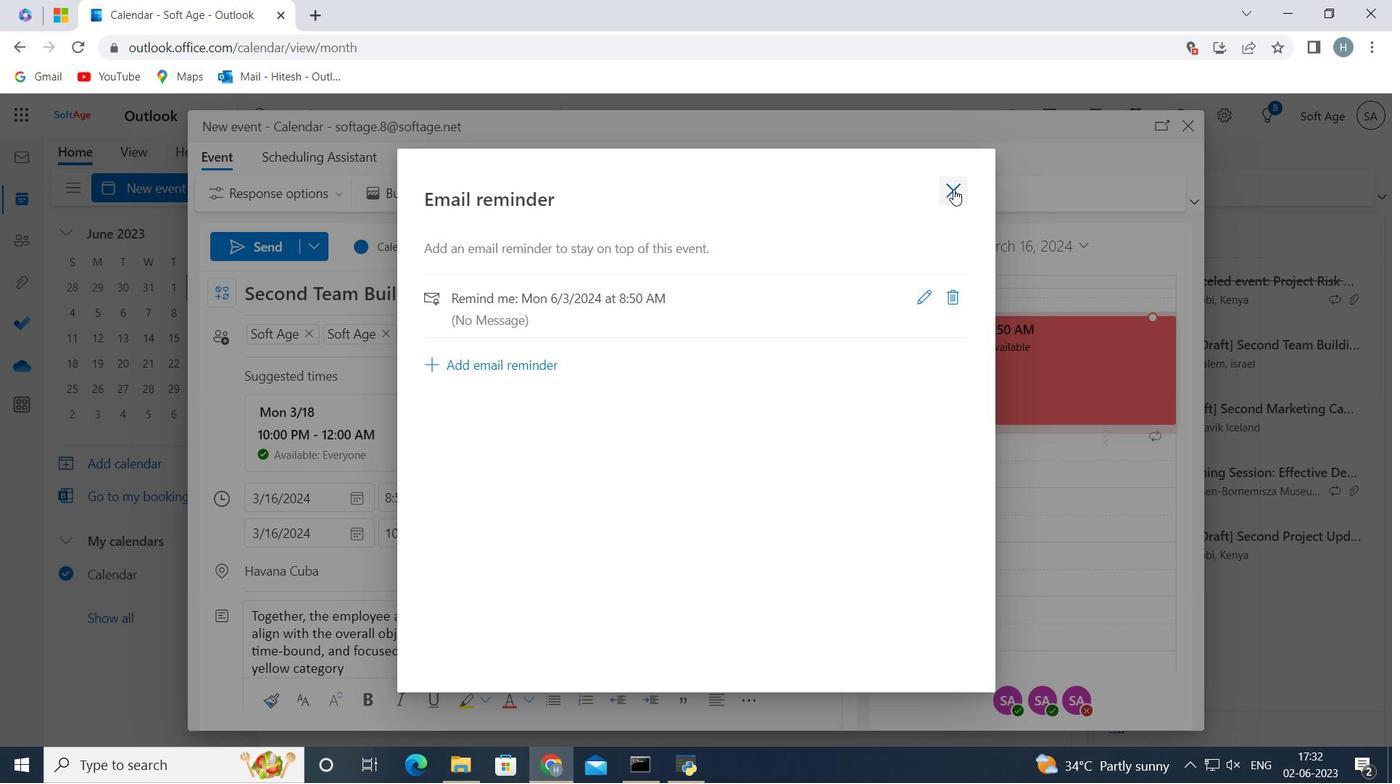 
Action: Mouse moved to (744, 258)
Screenshot: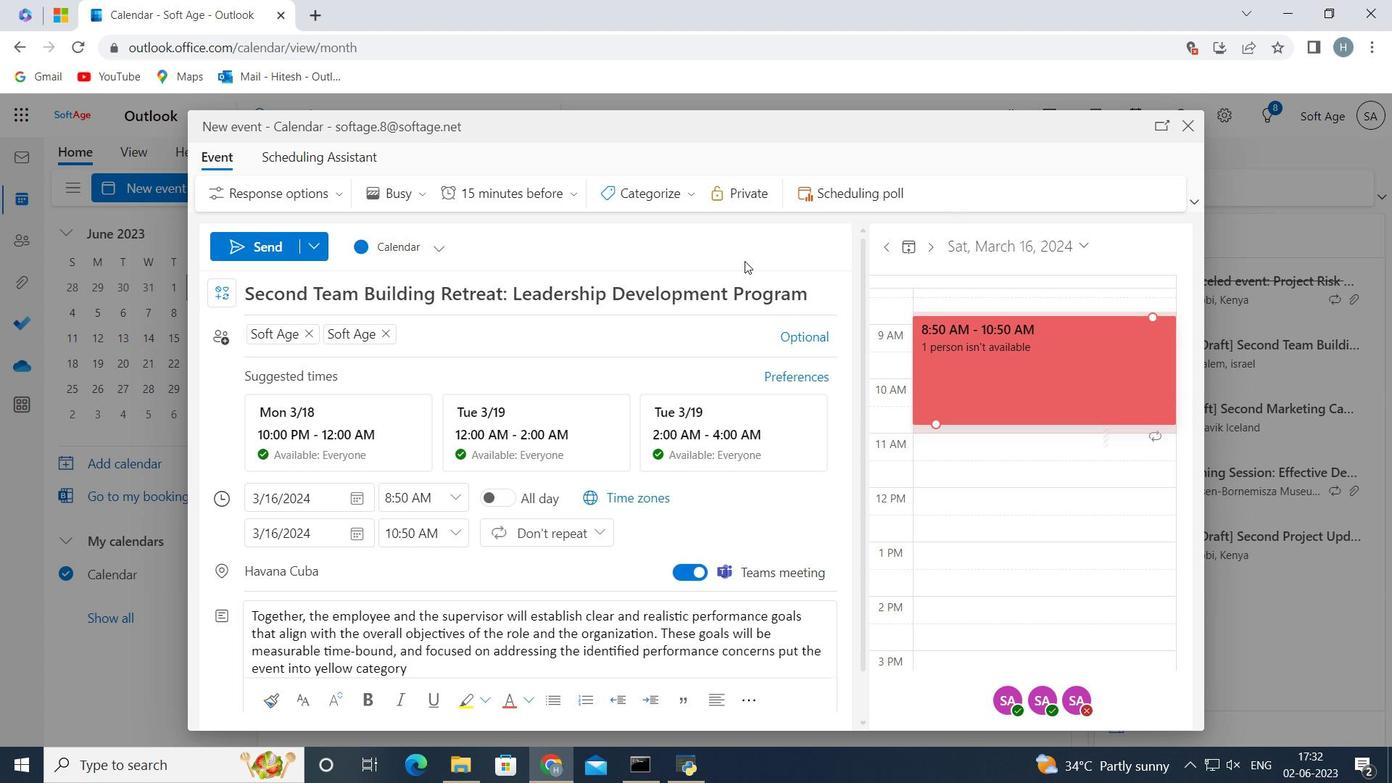 
